 Task: Select editor.action.peek-definition in thegoto location: alternative reference command.
Action: Mouse moved to (12, 603)
Screenshot: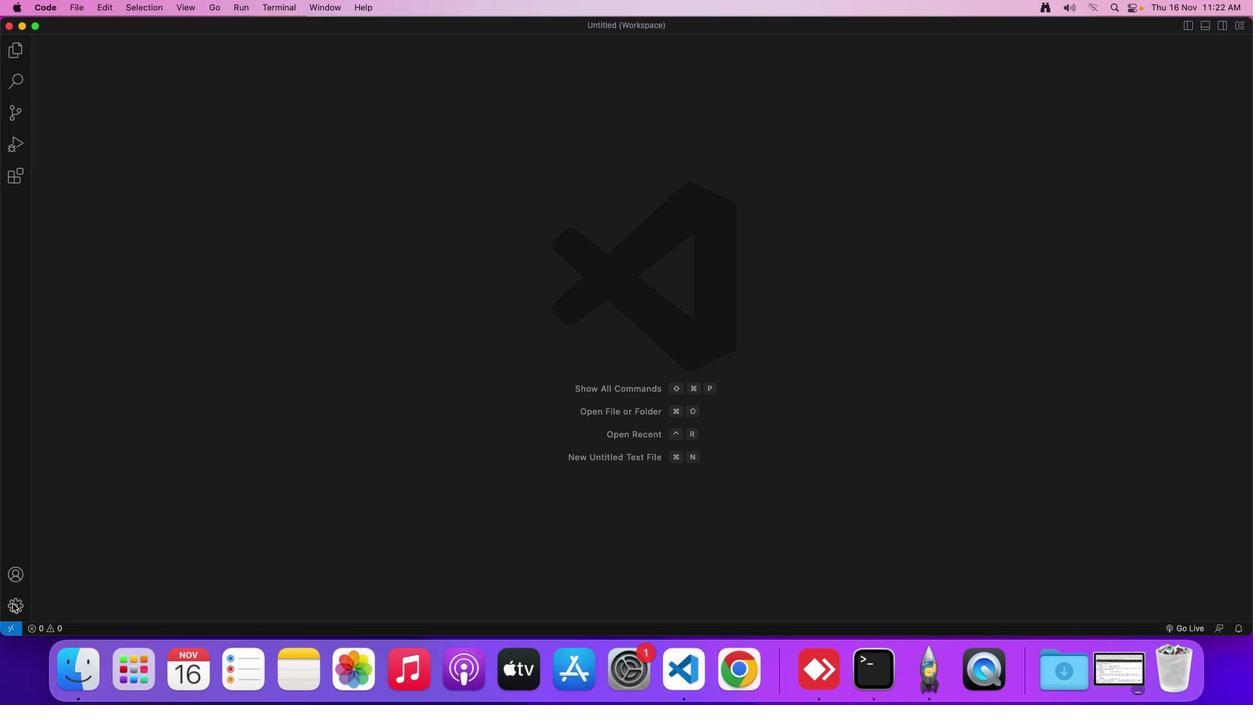 
Action: Mouse pressed left at (12, 603)
Screenshot: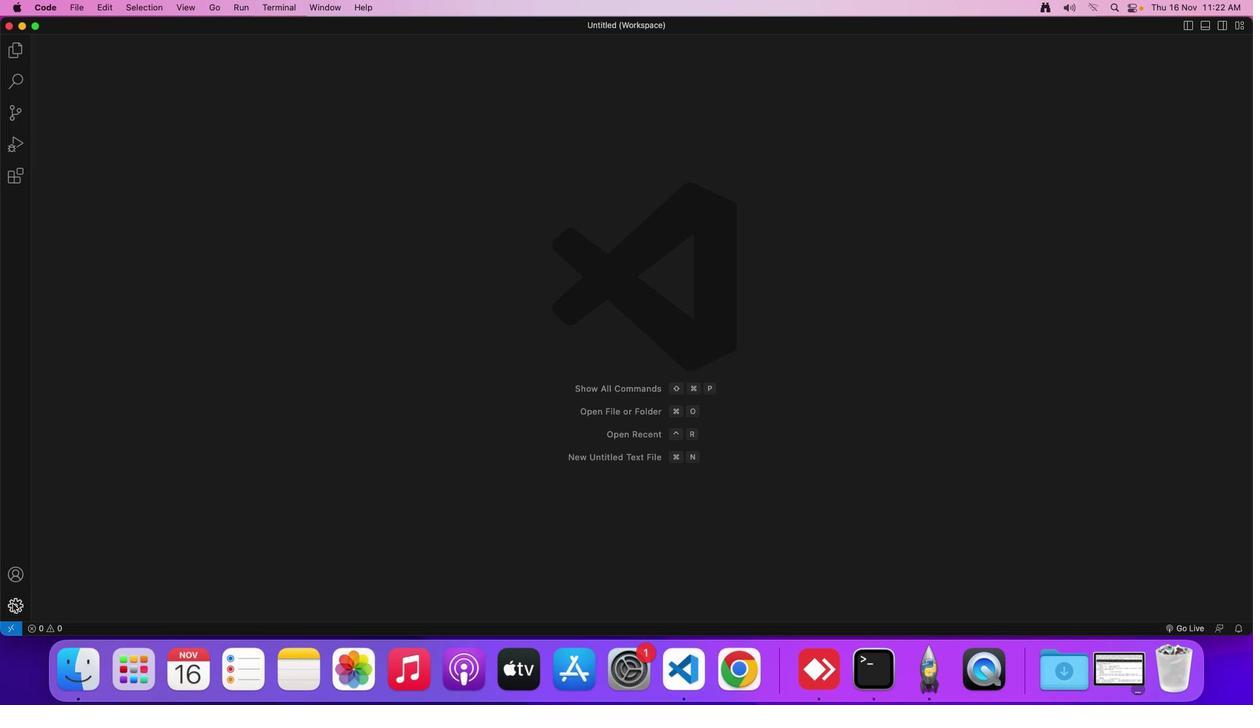 
Action: Mouse moved to (97, 527)
Screenshot: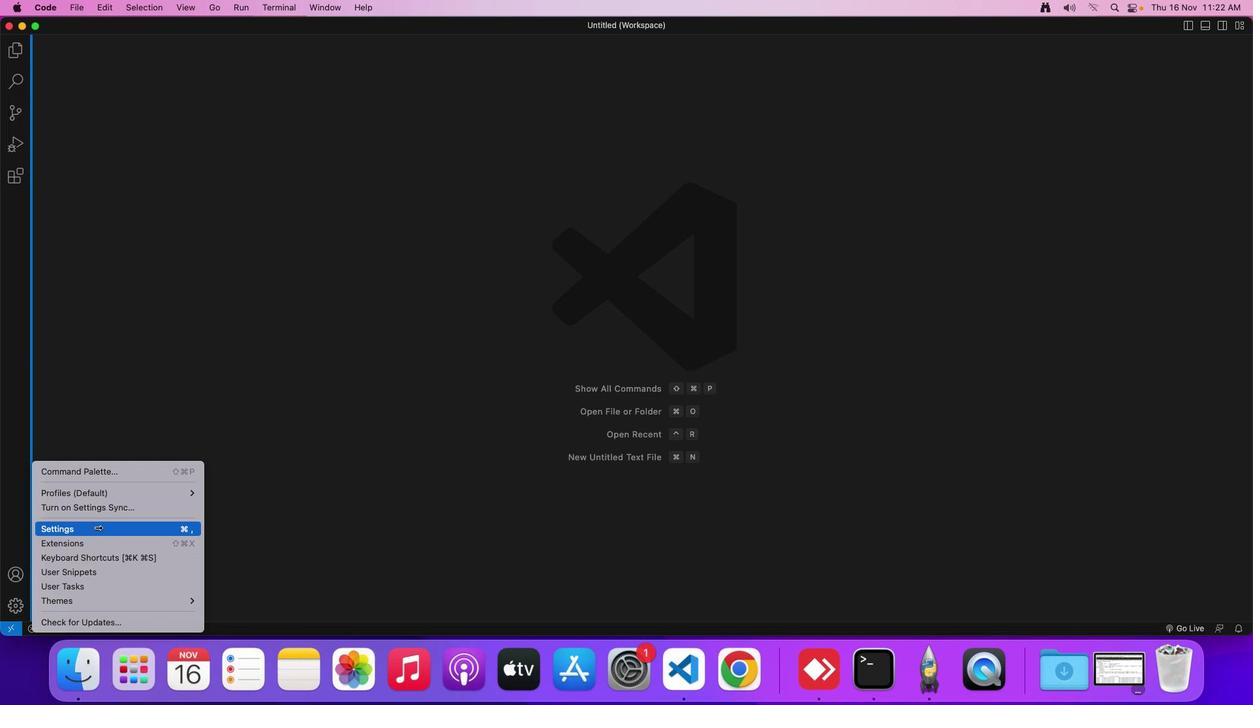 
Action: Mouse pressed left at (97, 527)
Screenshot: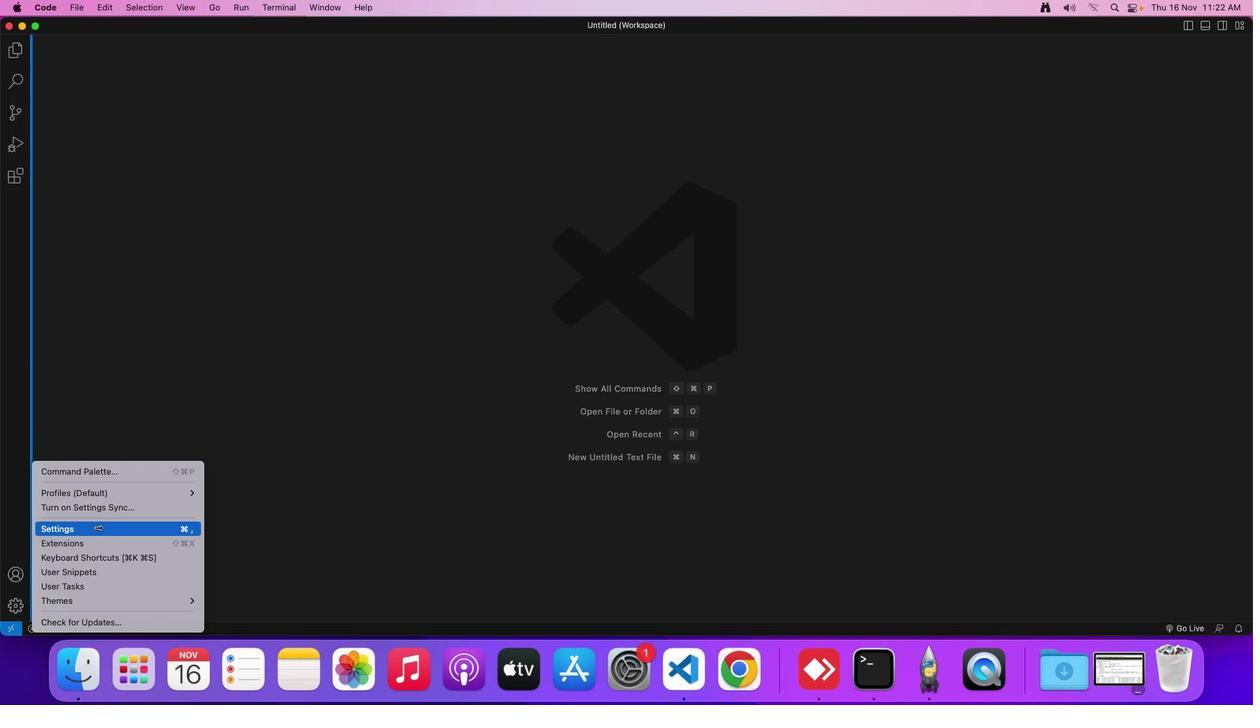 
Action: Mouse moved to (334, 103)
Screenshot: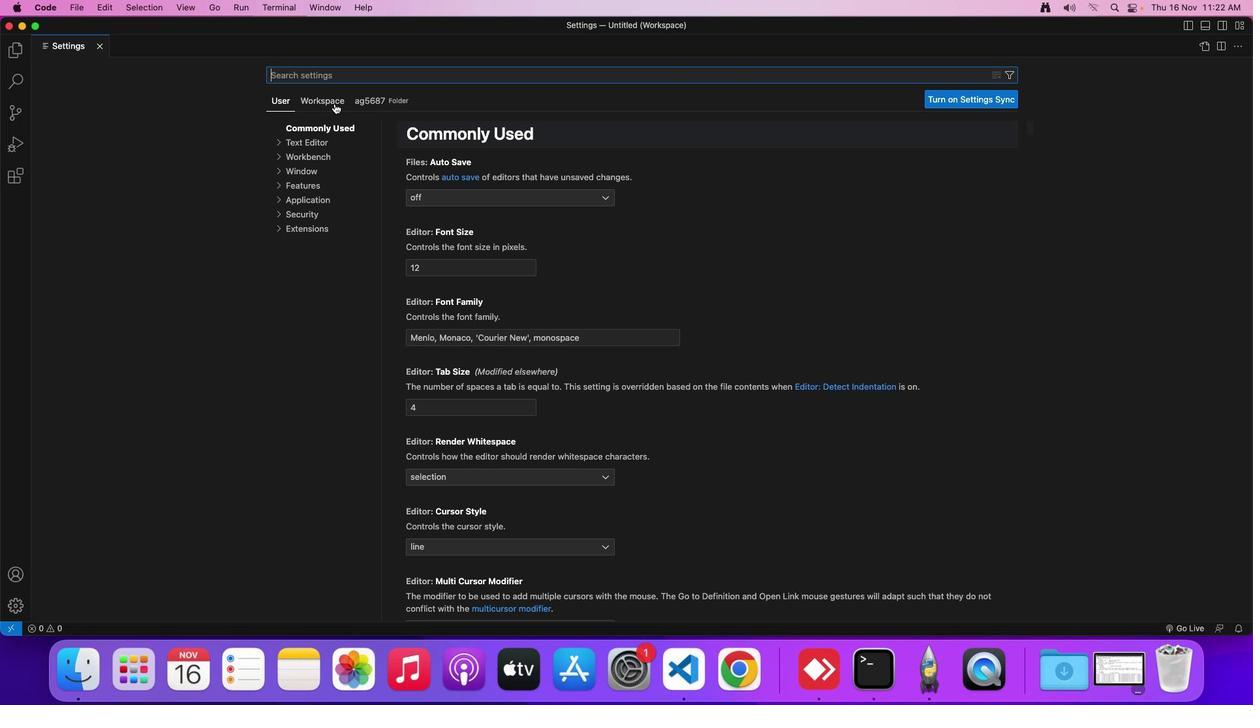 
Action: Mouse pressed left at (334, 103)
Screenshot: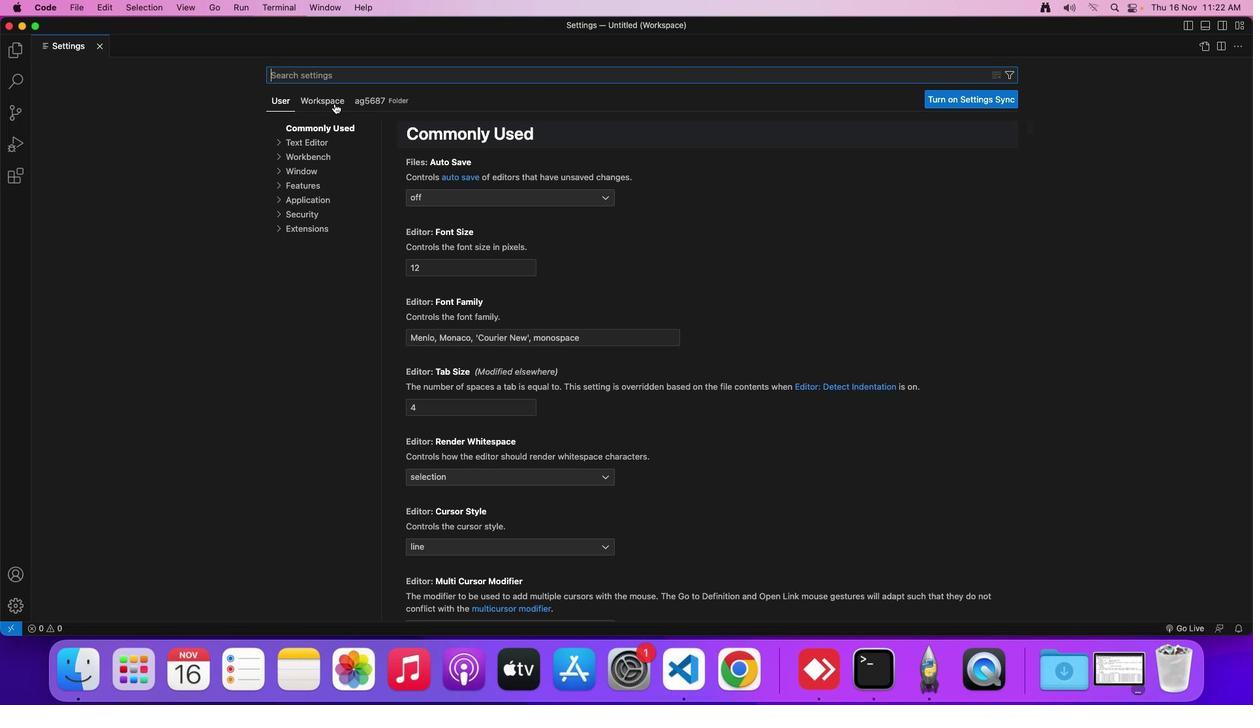 
Action: Mouse moved to (306, 141)
Screenshot: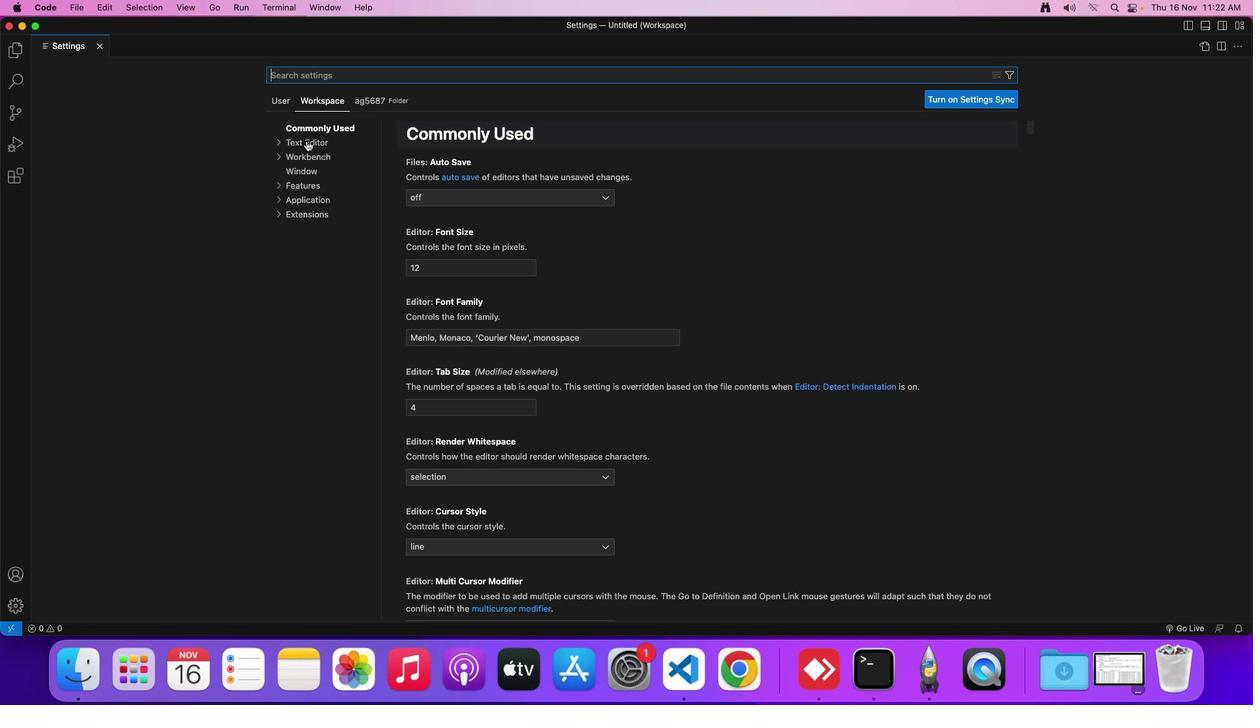 
Action: Mouse pressed left at (306, 141)
Screenshot: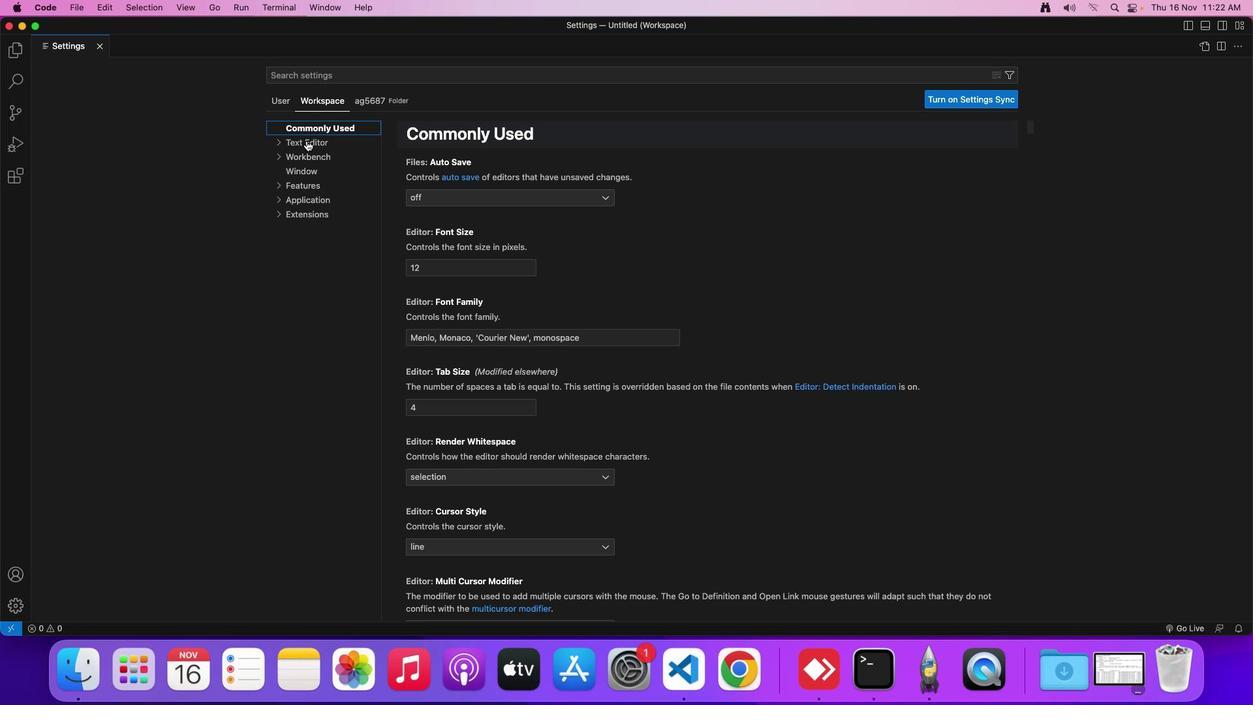 
Action: Mouse moved to (425, 391)
Screenshot: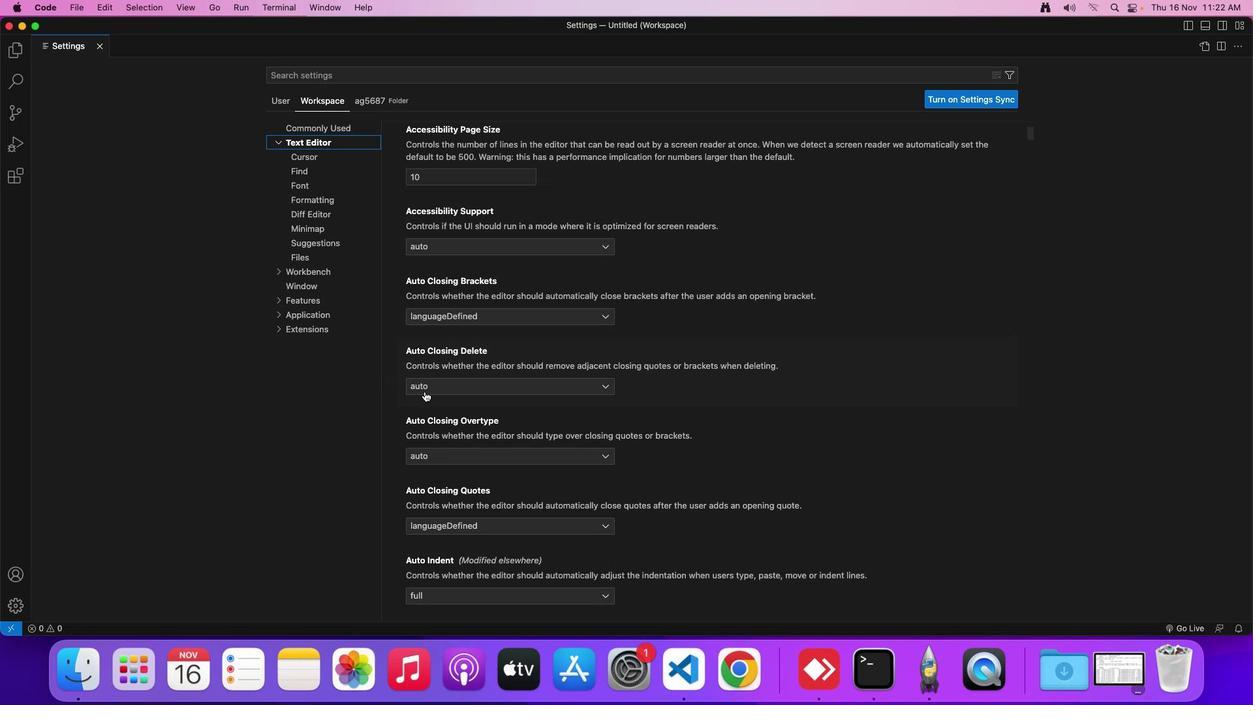 
Action: Mouse scrolled (425, 391) with delta (0, 0)
Screenshot: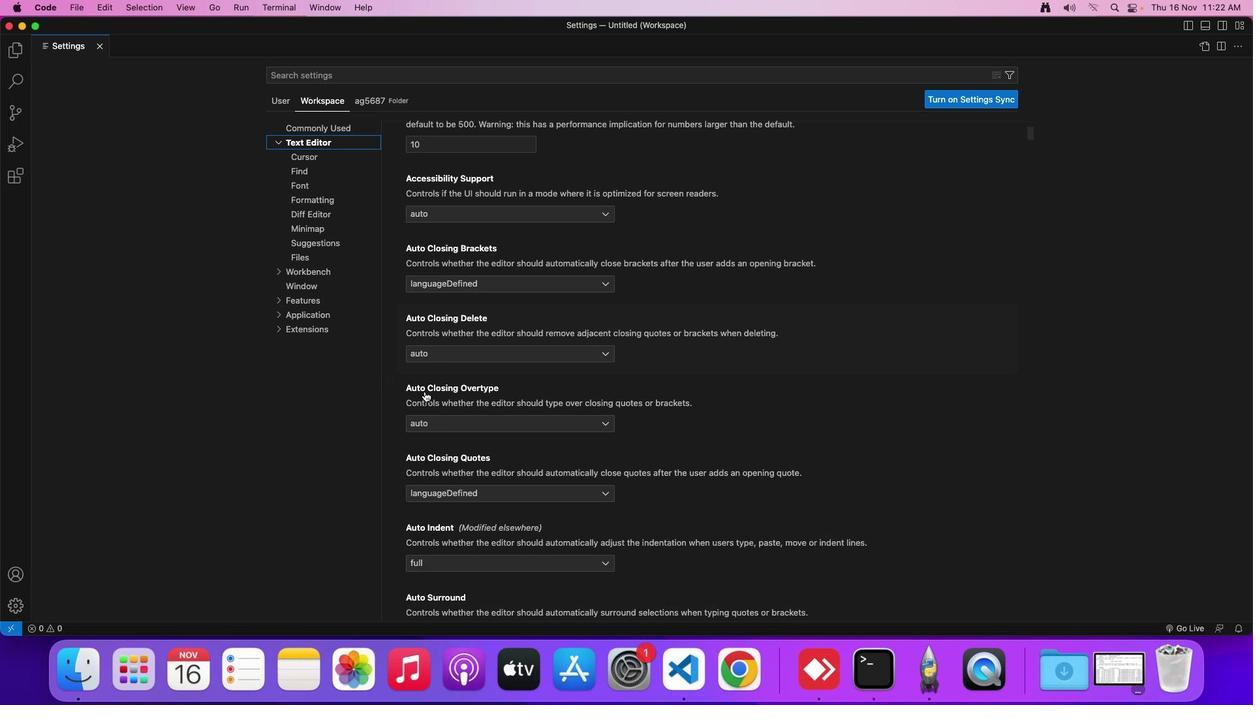 
Action: Mouse scrolled (425, 391) with delta (0, 0)
Screenshot: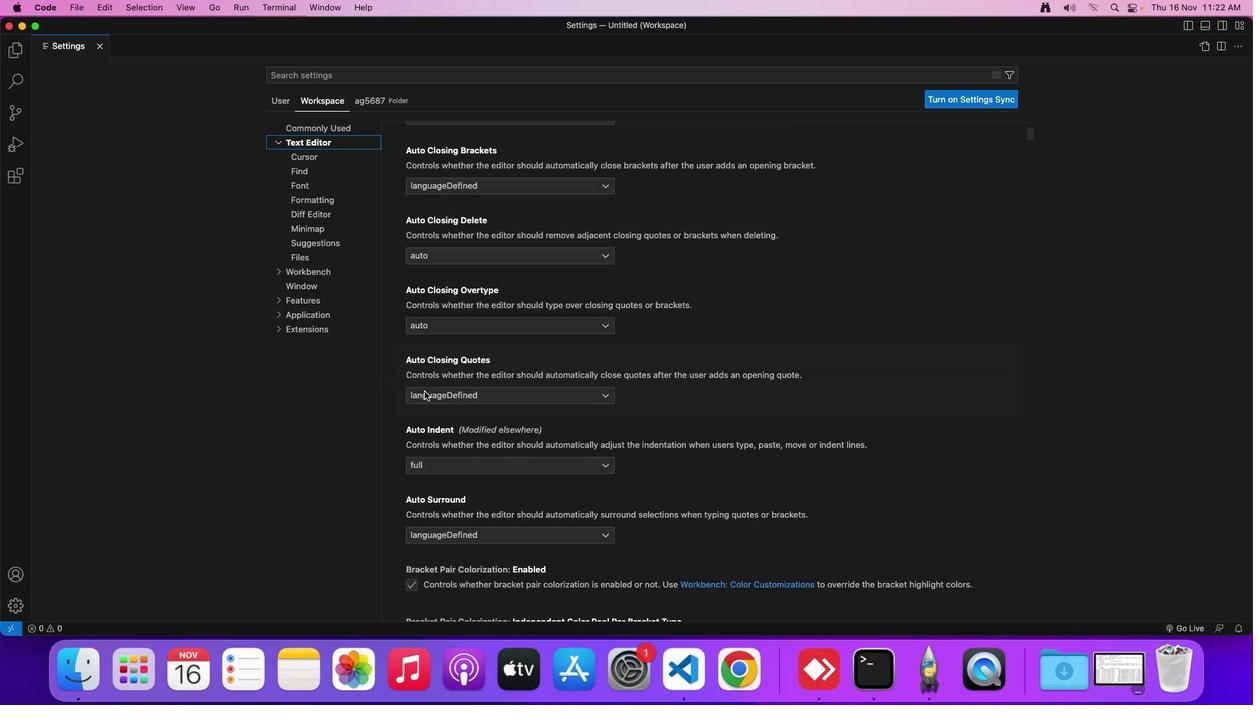 
Action: Mouse scrolled (425, 391) with delta (0, -1)
Screenshot: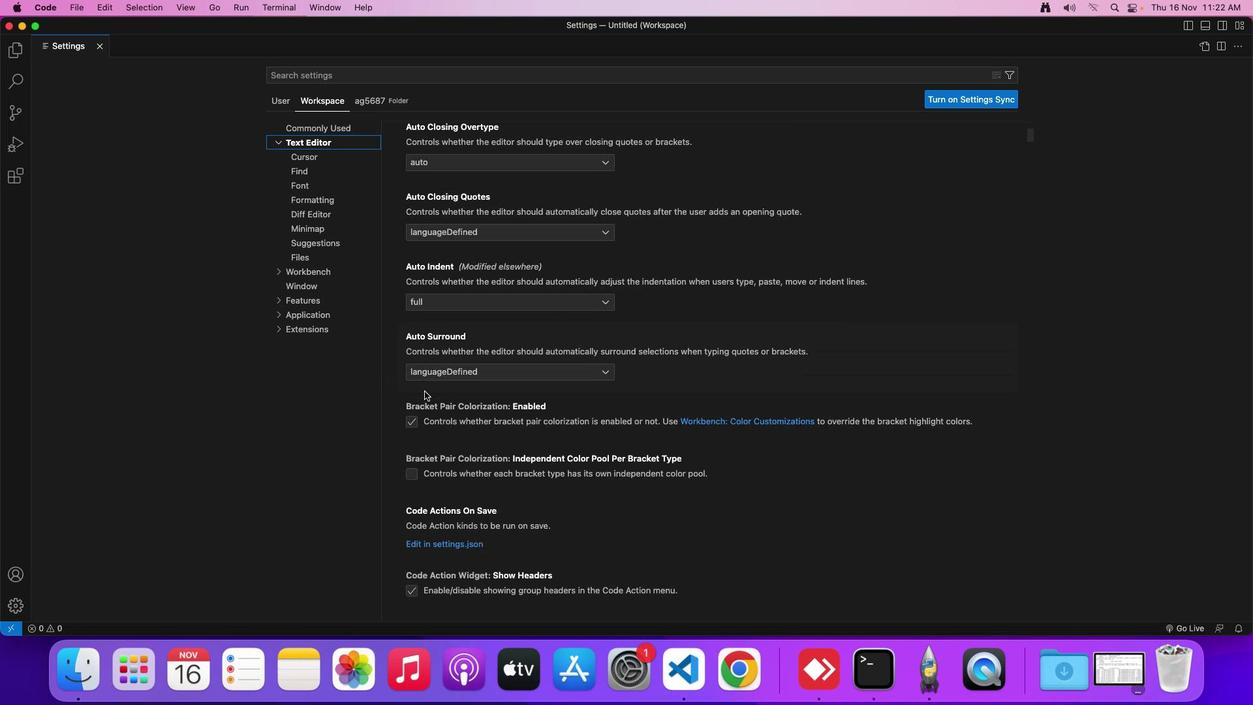 
Action: Mouse scrolled (425, 391) with delta (0, -3)
Screenshot: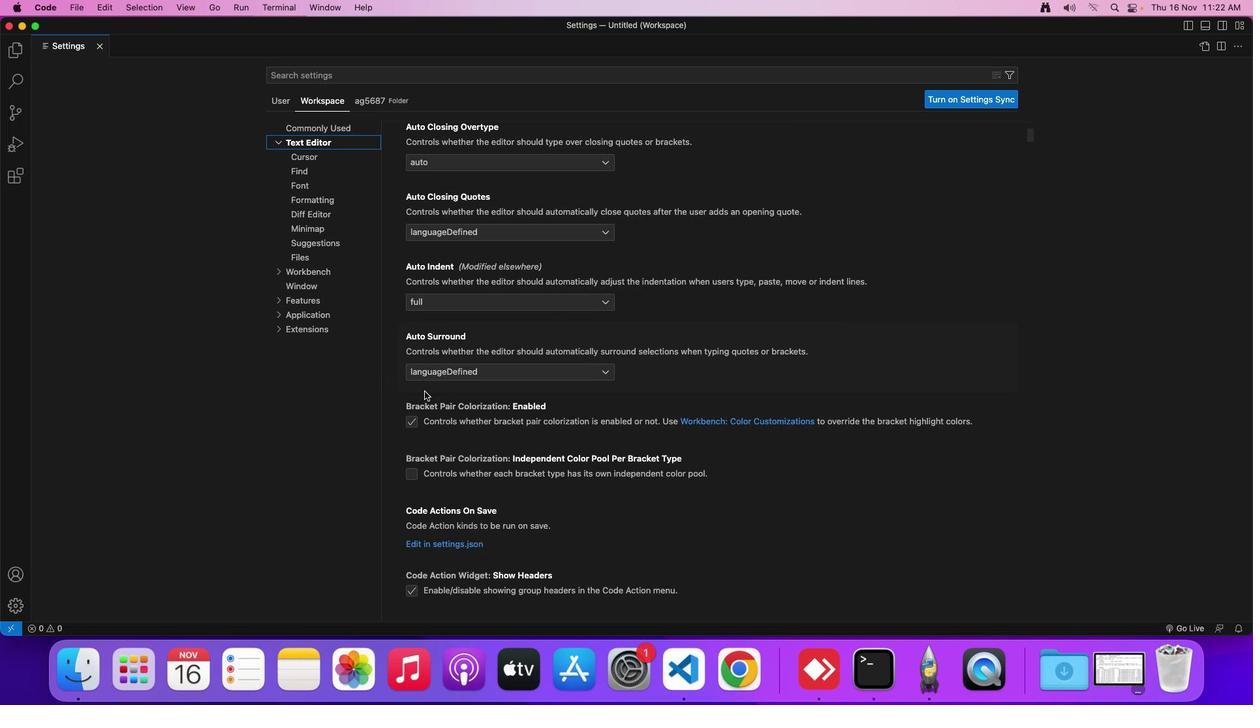 
Action: Mouse scrolled (425, 391) with delta (0, 0)
Screenshot: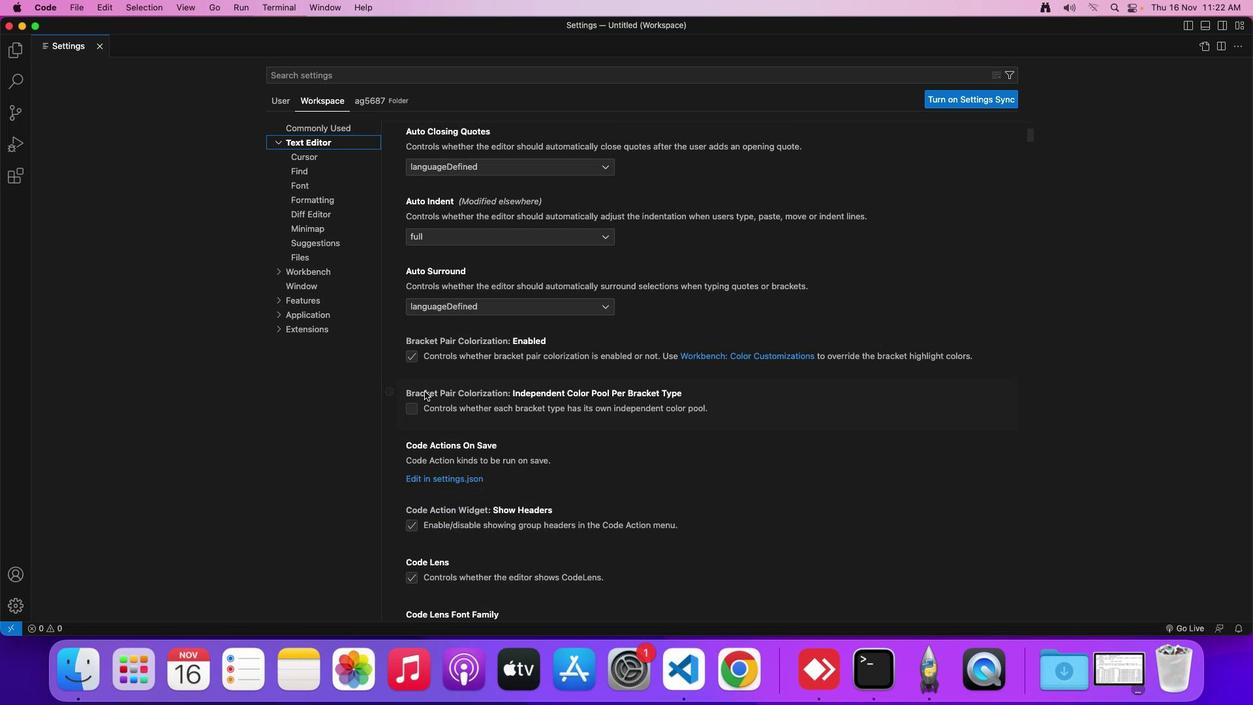 
Action: Mouse scrolled (425, 391) with delta (0, 0)
Screenshot: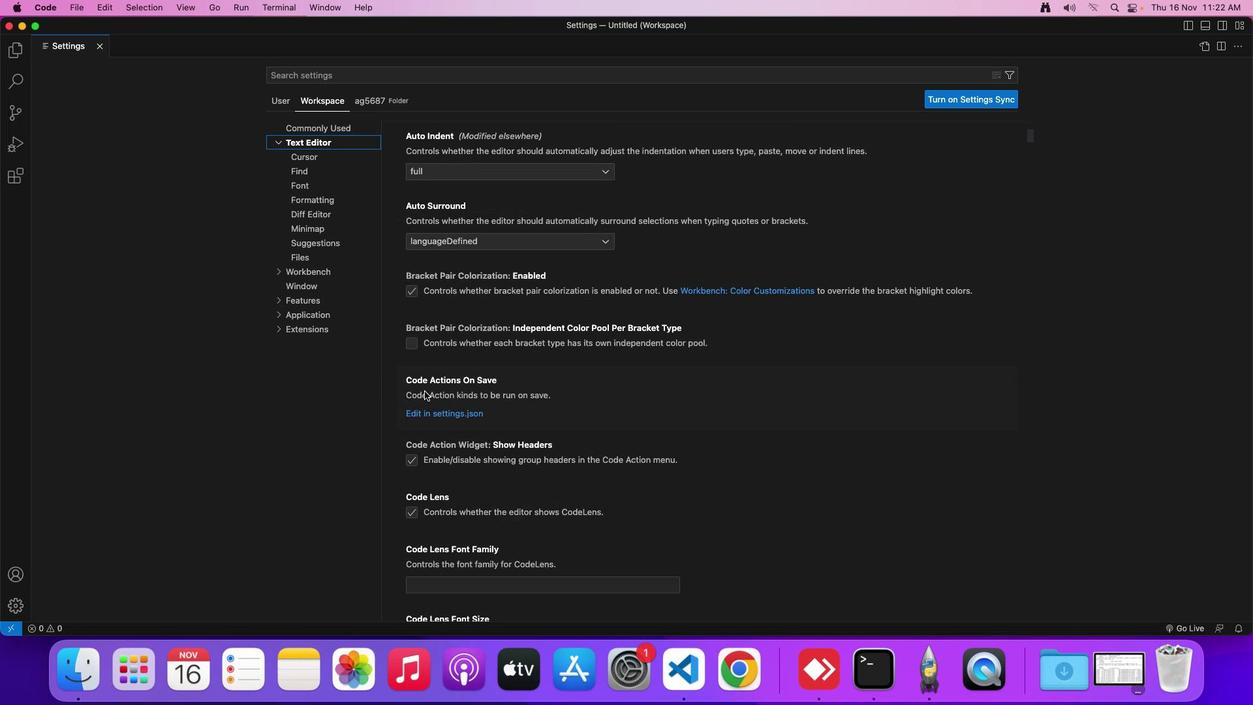 
Action: Mouse scrolled (425, 391) with delta (0, -1)
Screenshot: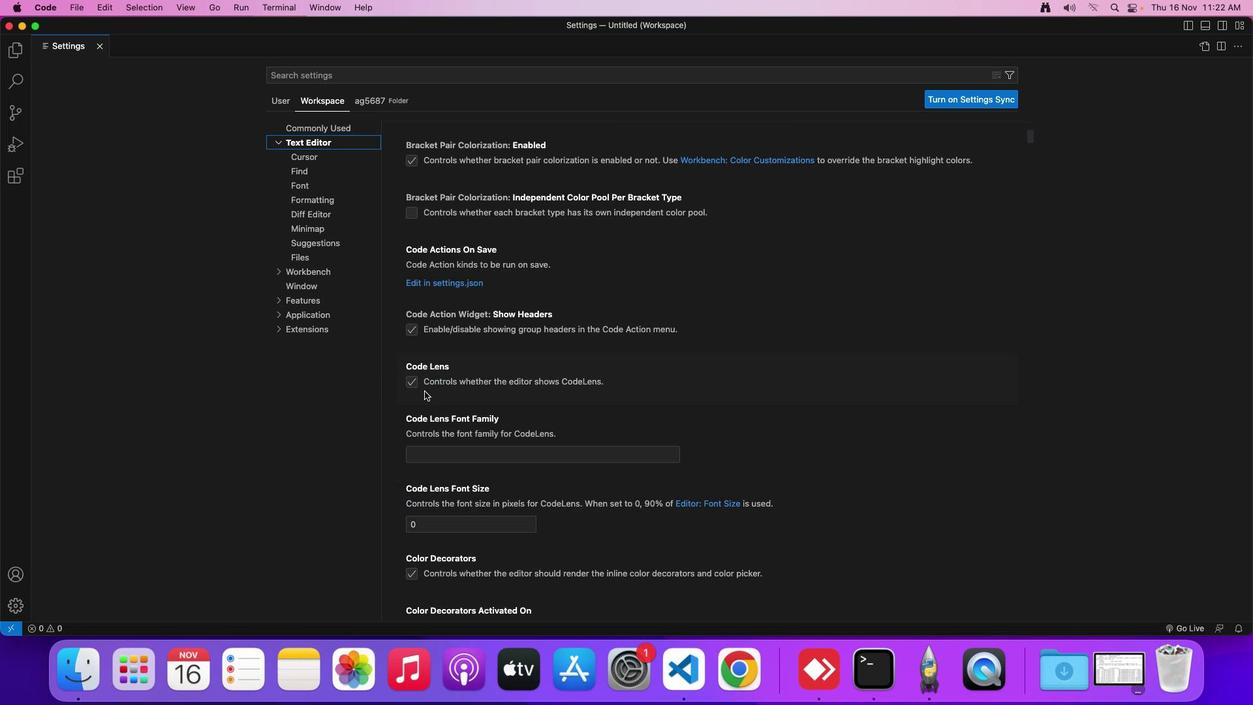 
Action: Mouse scrolled (425, 391) with delta (0, -2)
Screenshot: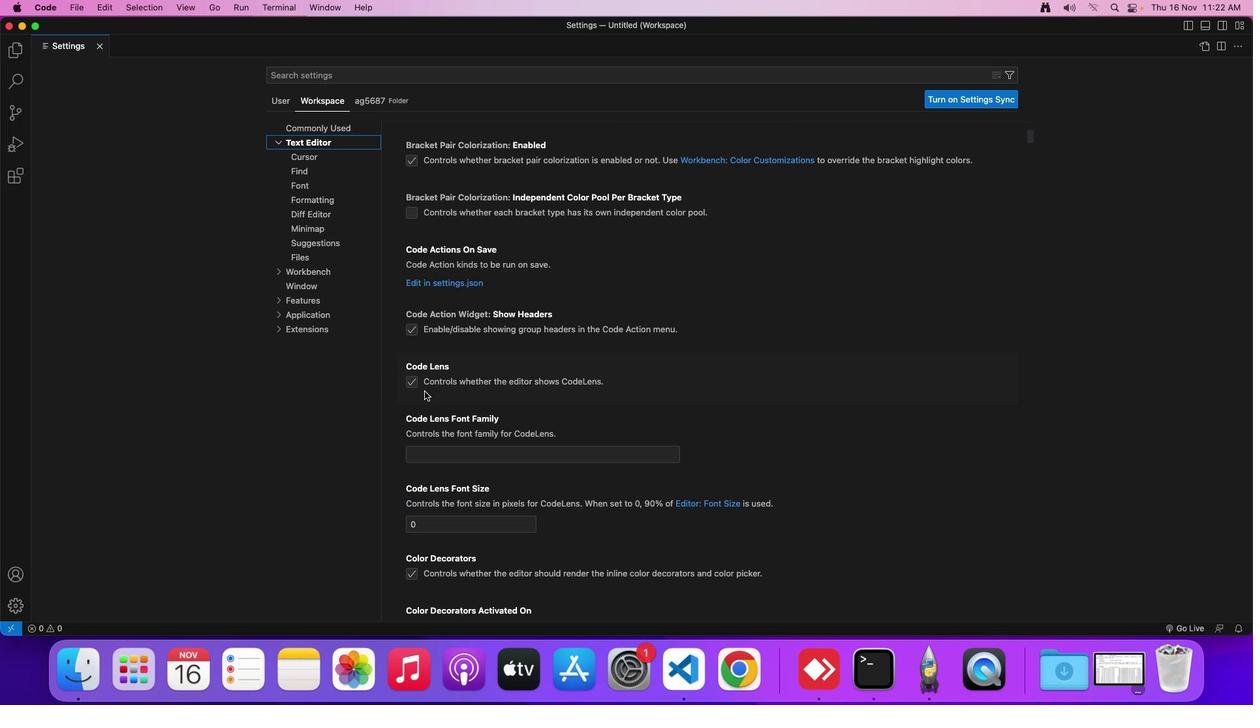 
Action: Mouse moved to (395, 405)
Screenshot: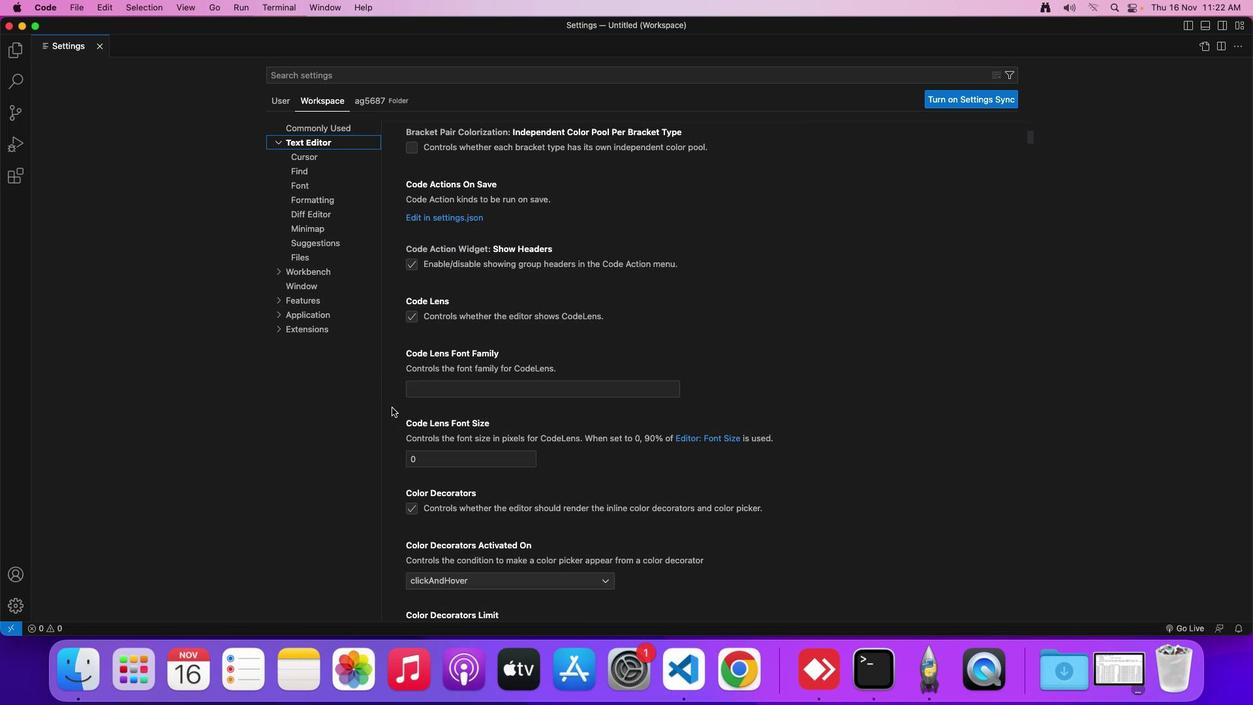 
Action: Mouse scrolled (395, 405) with delta (0, 0)
Screenshot: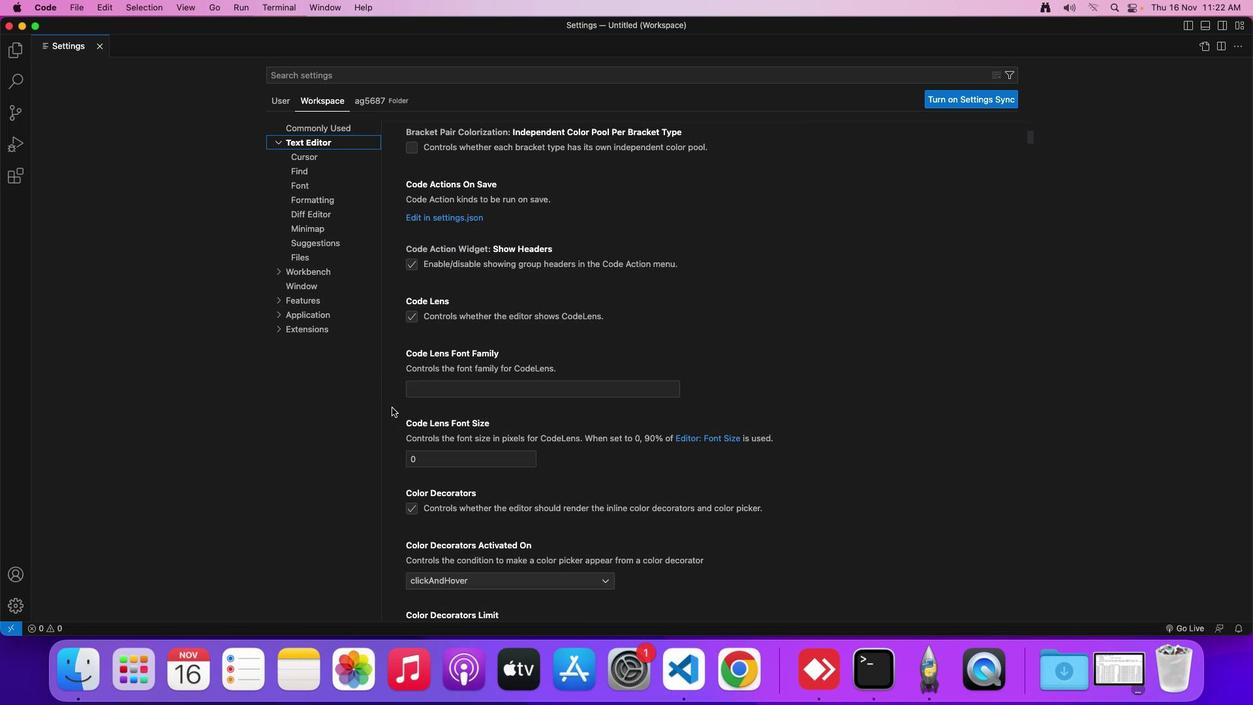
Action: Mouse moved to (395, 406)
Screenshot: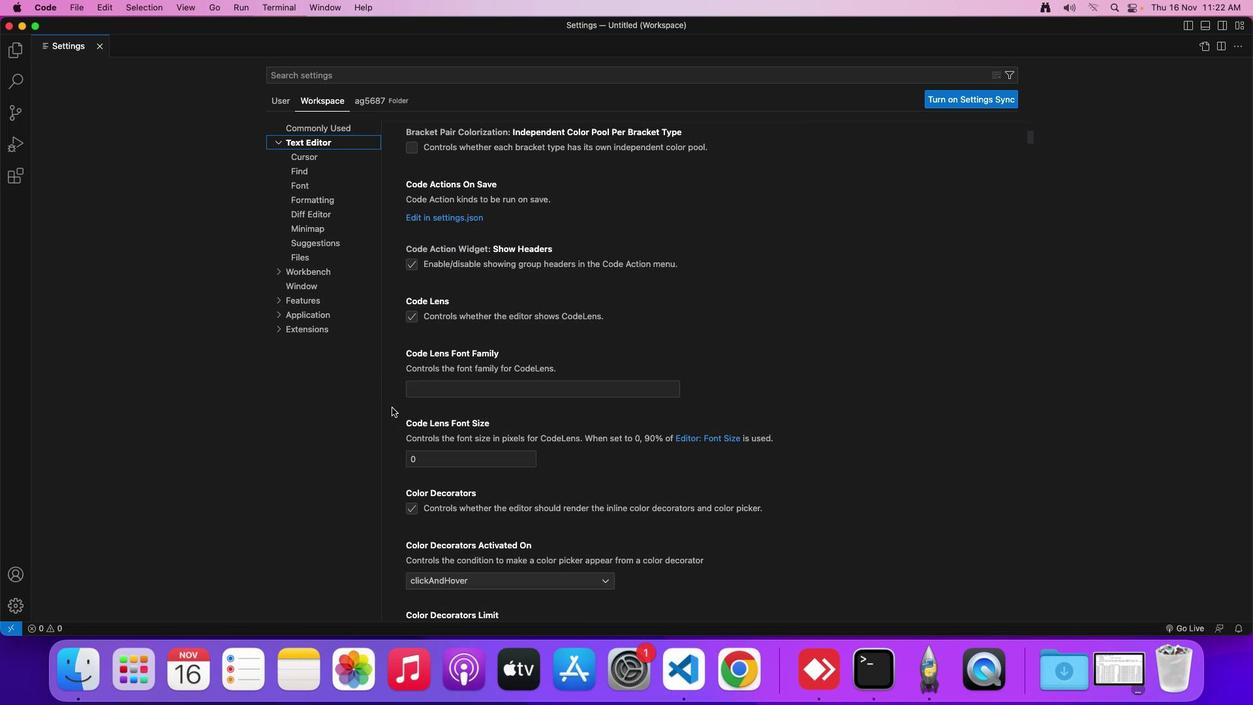 
Action: Mouse scrolled (395, 406) with delta (0, 0)
Screenshot: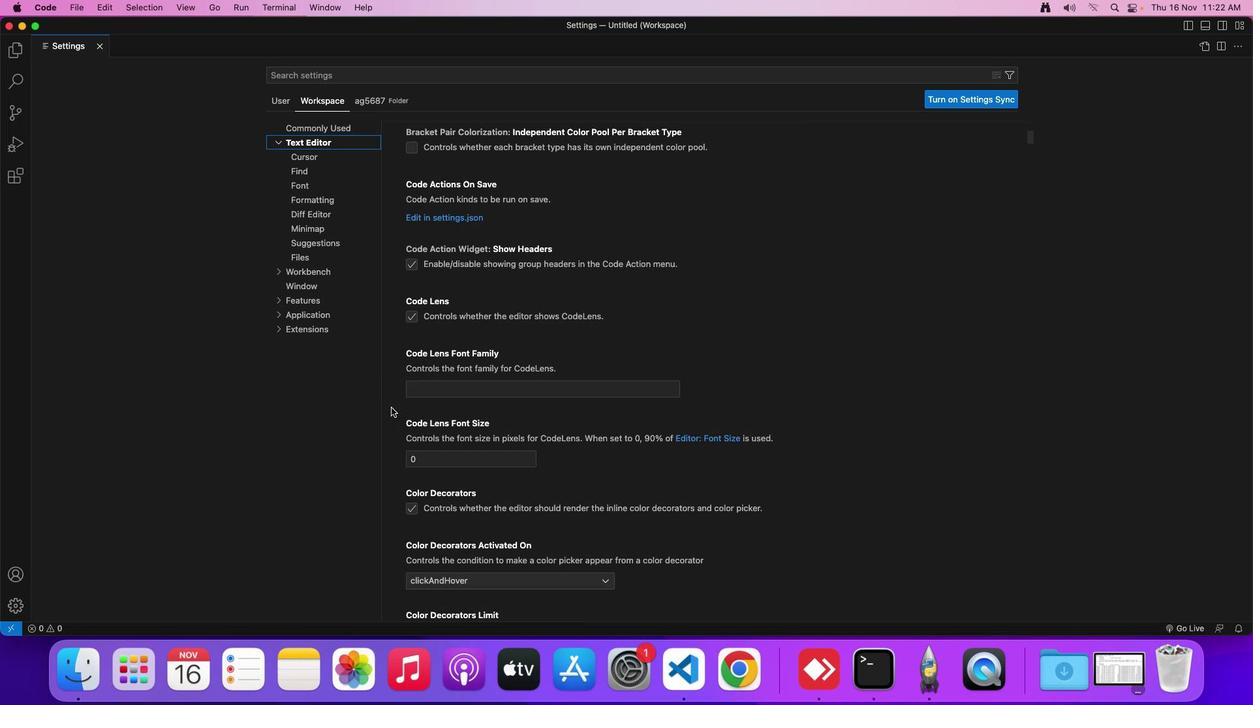 
Action: Mouse moved to (391, 408)
Screenshot: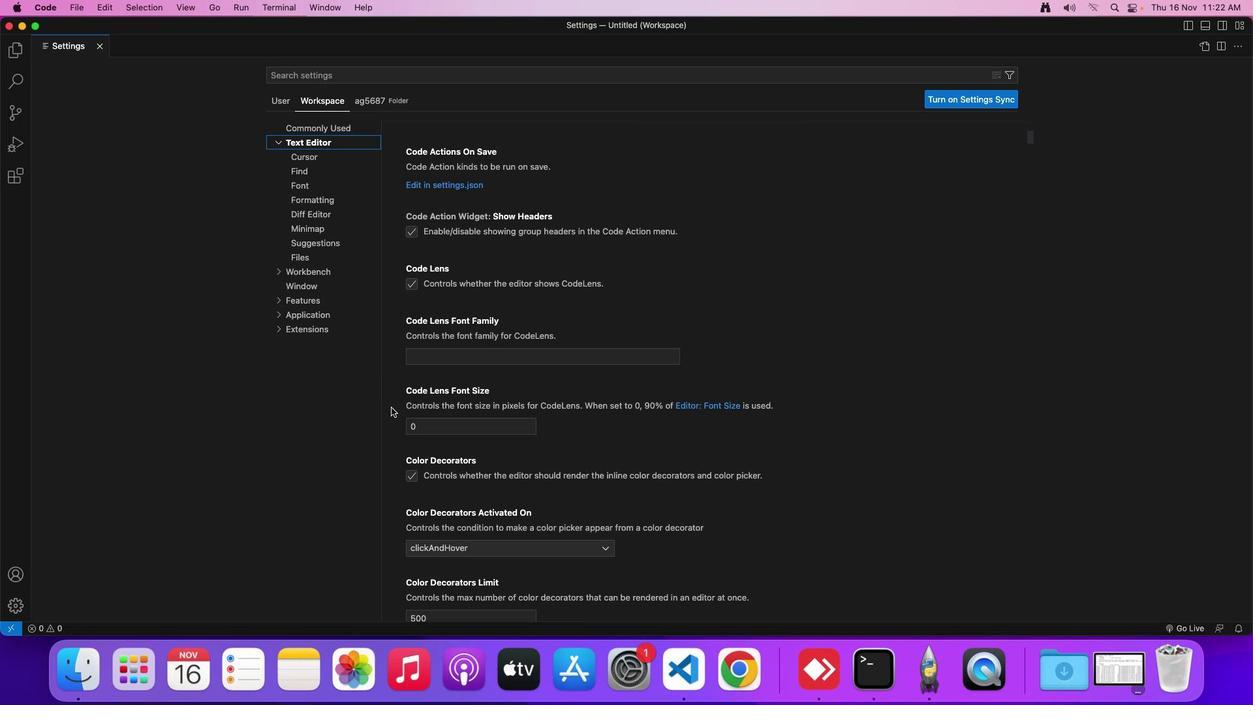 
Action: Mouse scrolled (391, 408) with delta (0, 0)
Screenshot: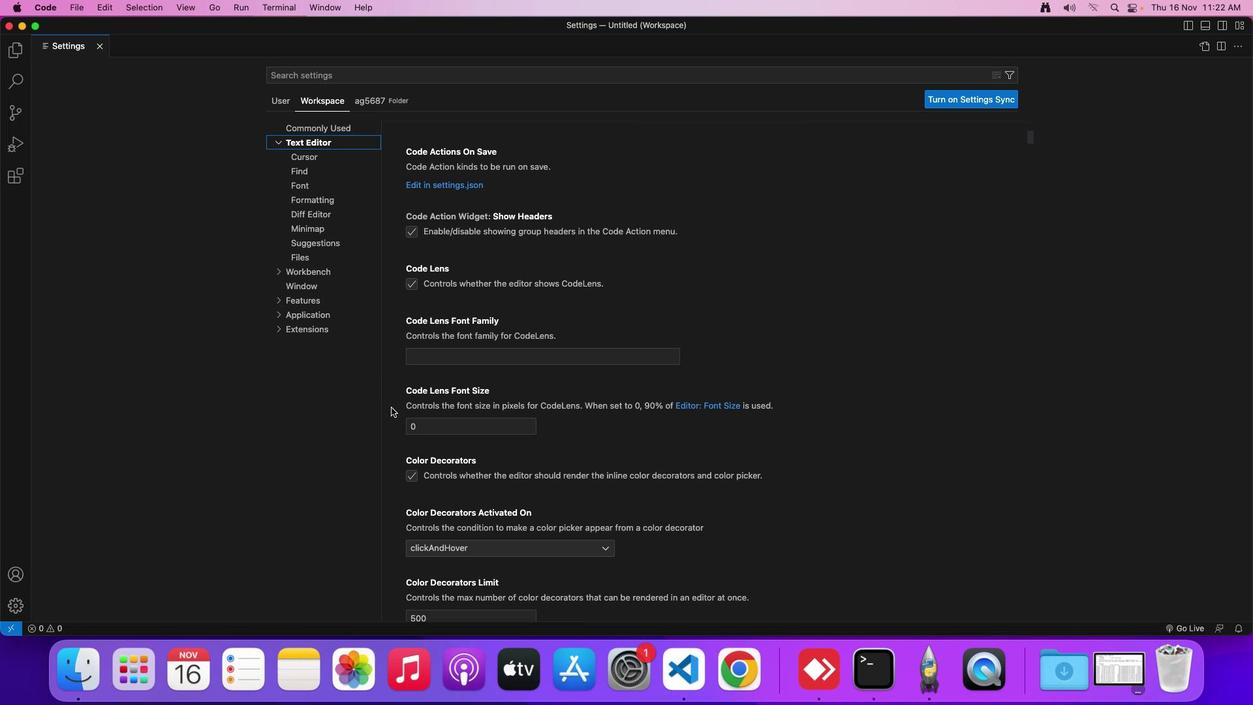 
Action: Mouse moved to (395, 409)
Screenshot: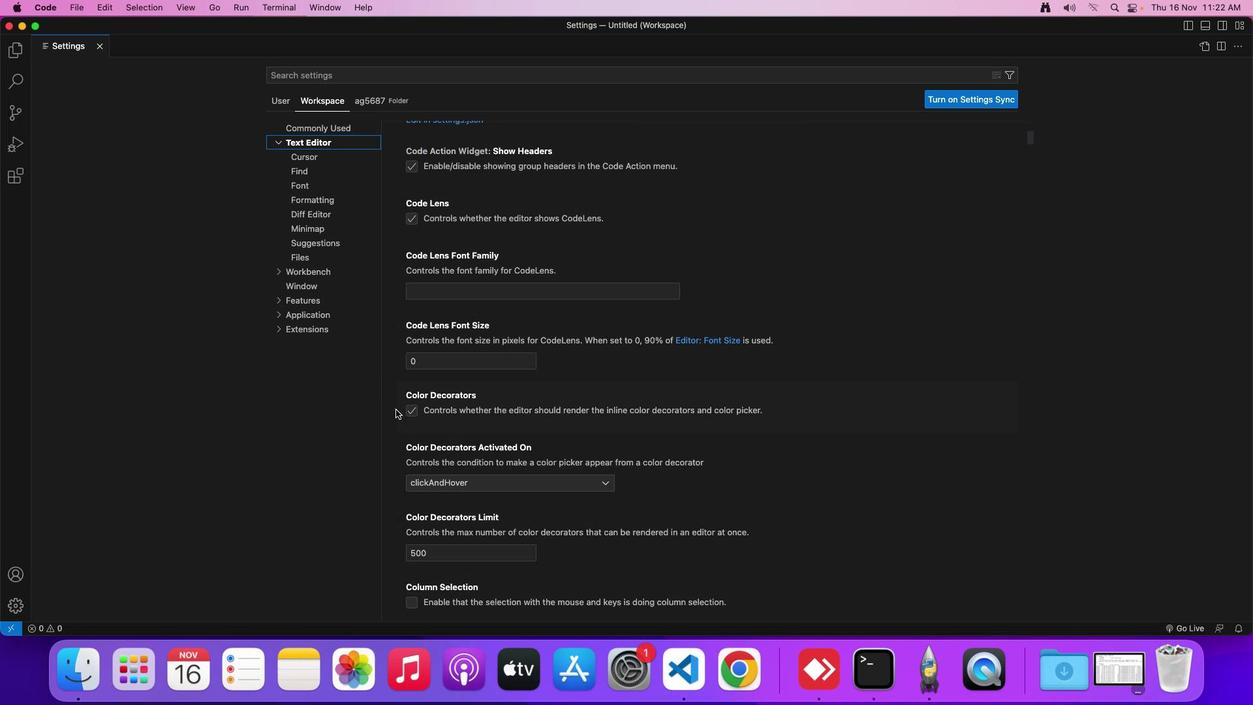 
Action: Mouse scrolled (395, 409) with delta (0, 0)
Screenshot: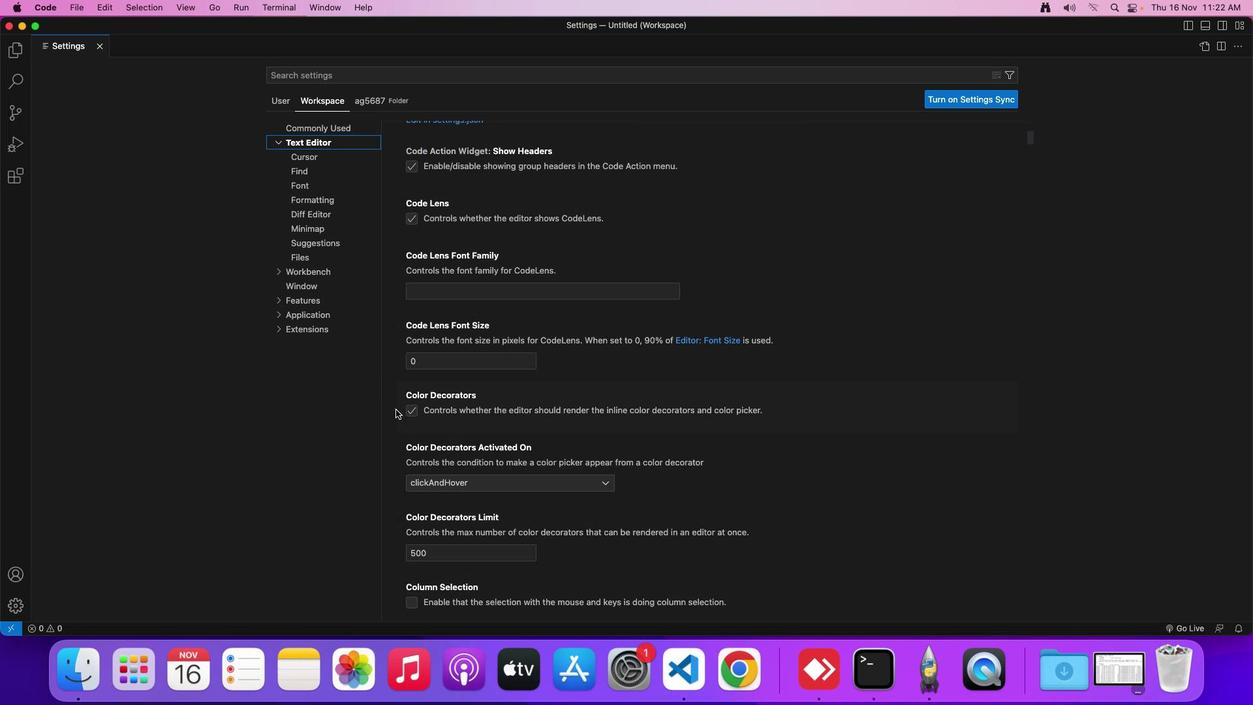 
Action: Mouse moved to (396, 410)
Screenshot: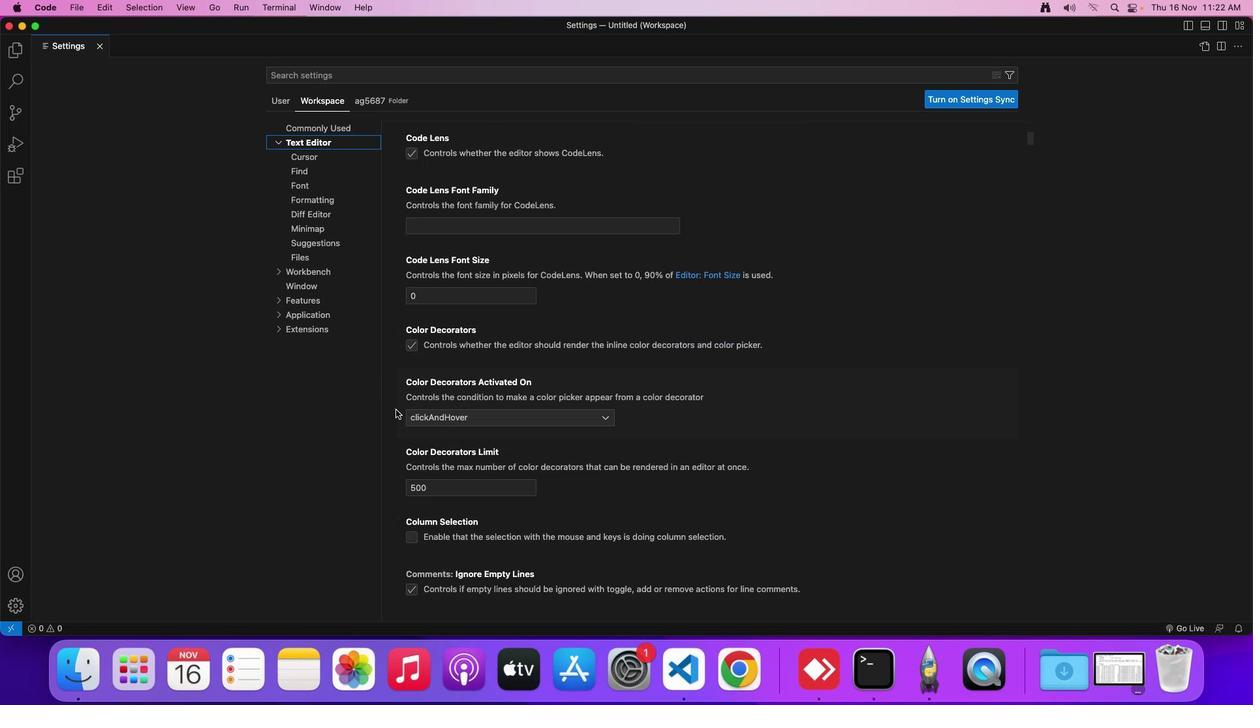 
Action: Mouse scrolled (396, 410) with delta (0, 0)
Screenshot: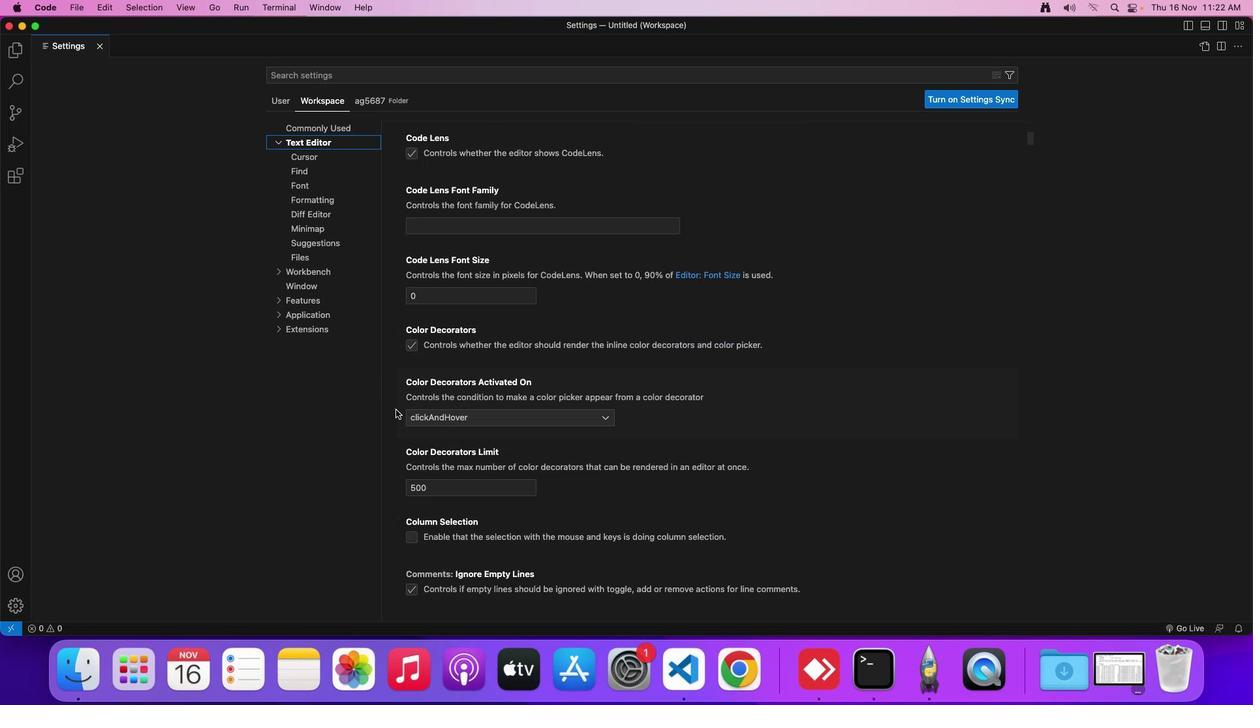 
Action: Mouse moved to (396, 410)
Screenshot: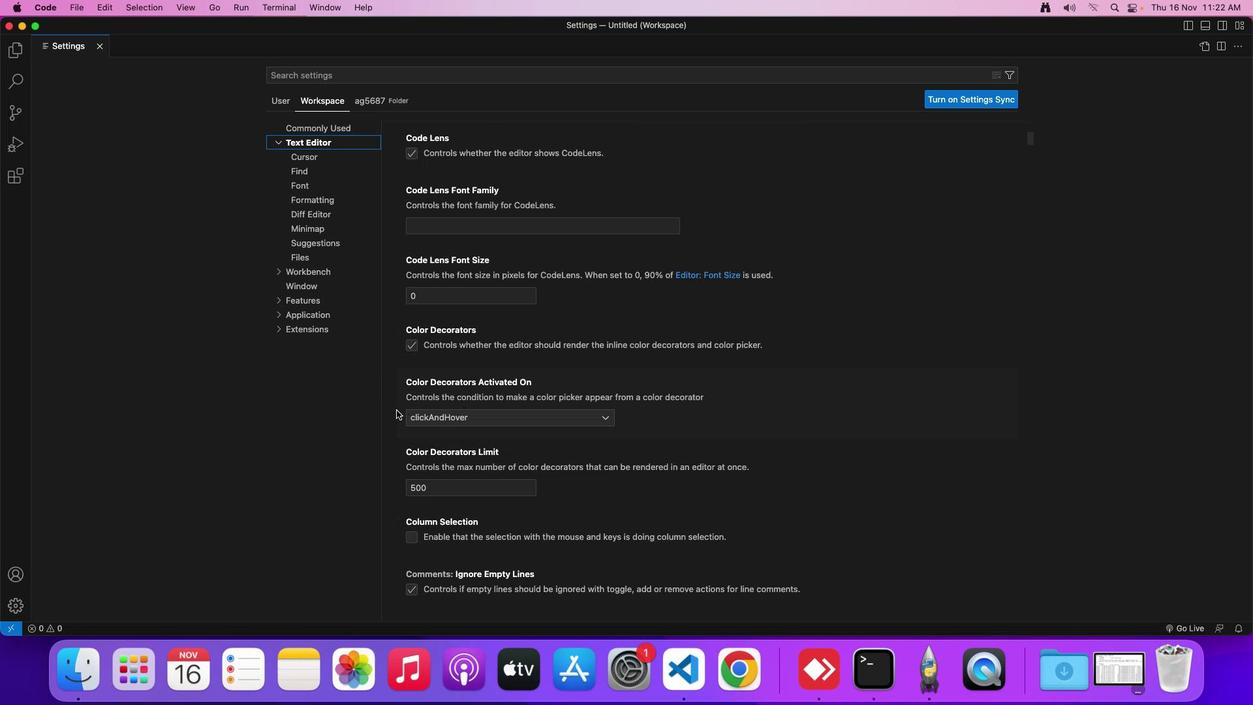 
Action: Mouse scrolled (396, 410) with delta (0, -1)
Screenshot: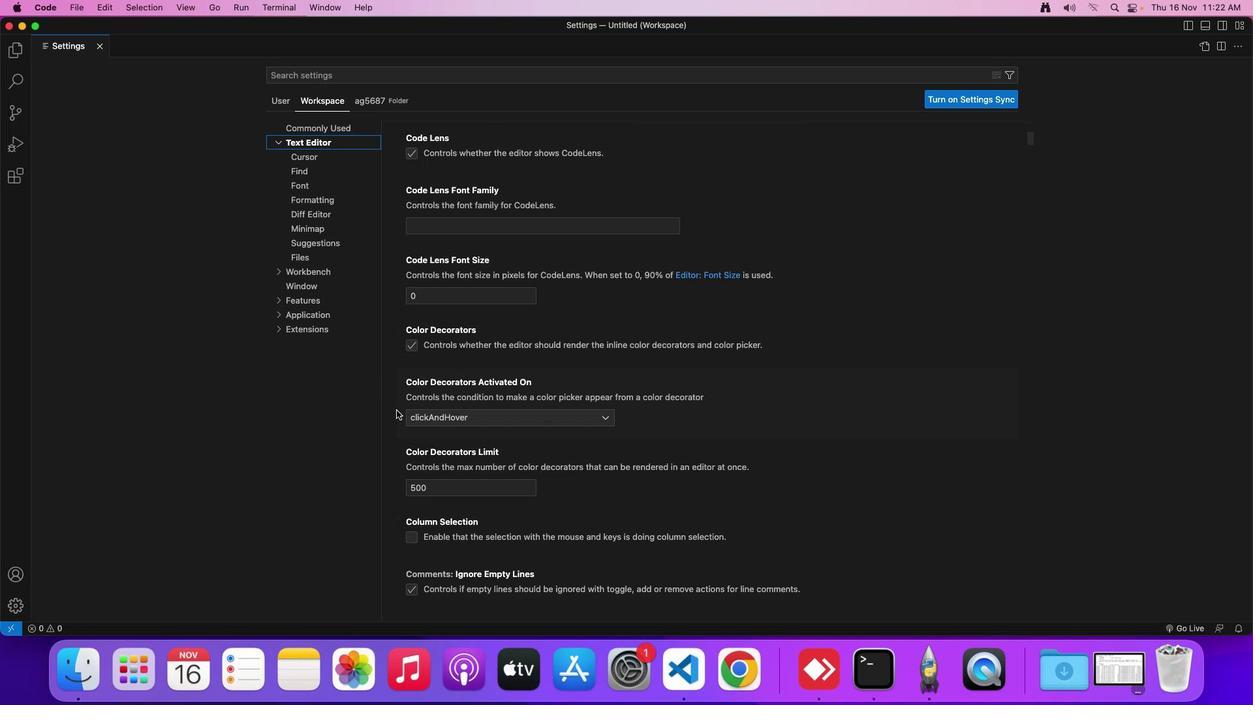 
Action: Mouse moved to (432, 425)
Screenshot: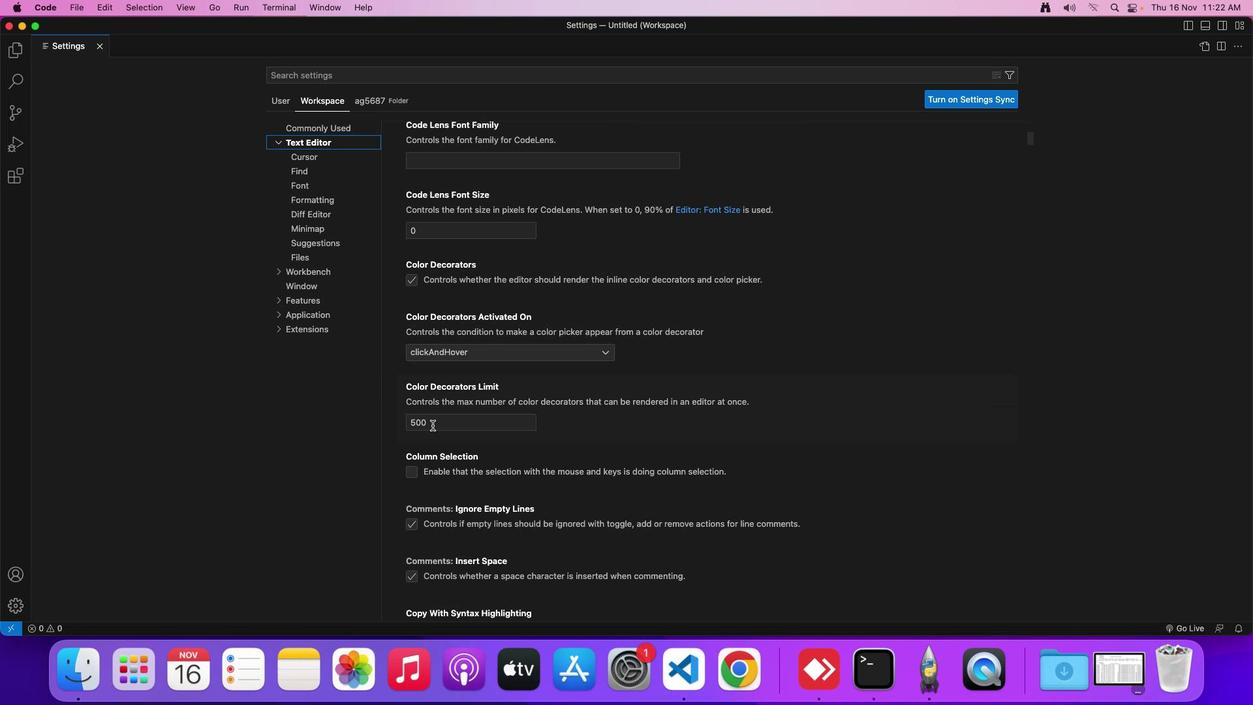 
Action: Mouse scrolled (432, 425) with delta (0, 0)
Screenshot: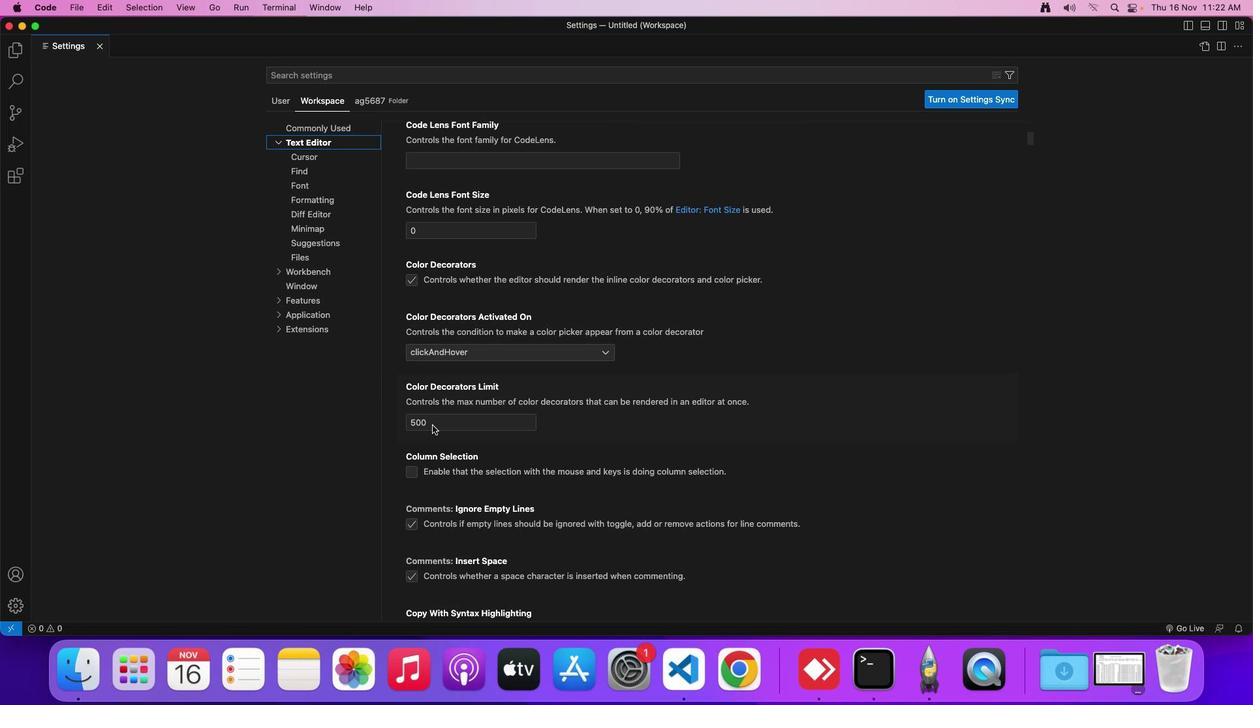 
Action: Mouse scrolled (432, 425) with delta (0, 0)
Screenshot: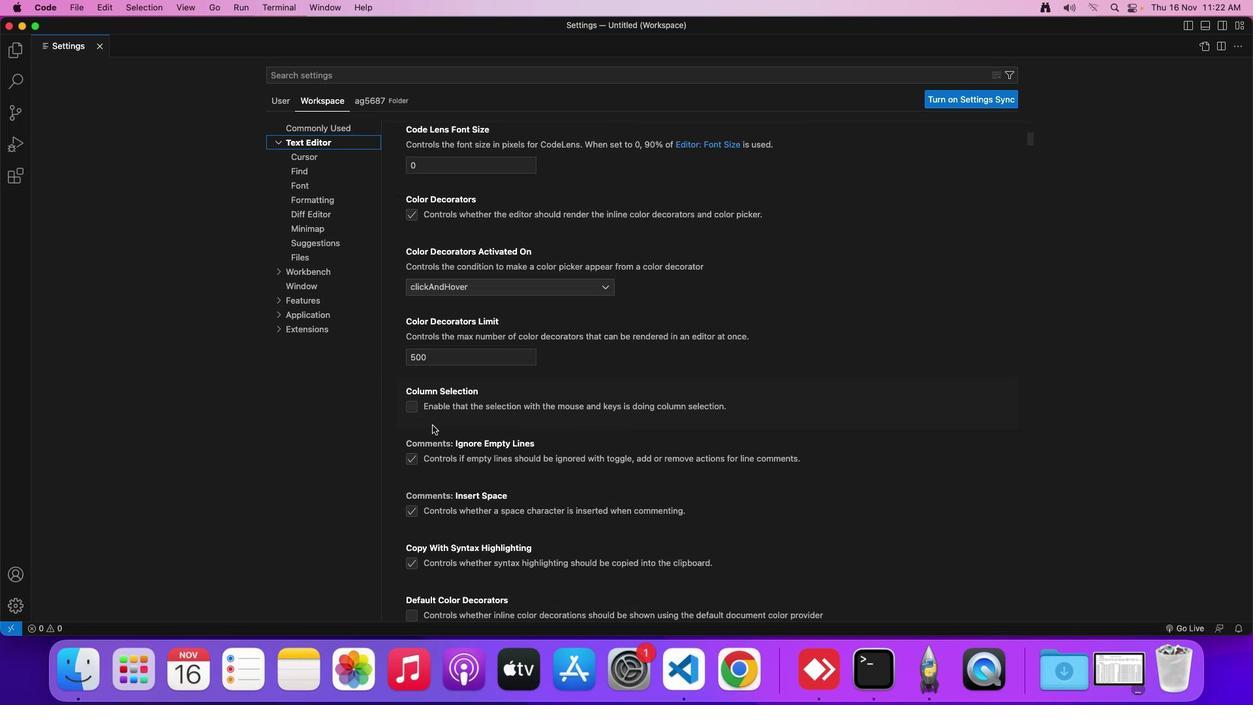 
Action: Mouse scrolled (432, 425) with delta (0, -1)
Screenshot: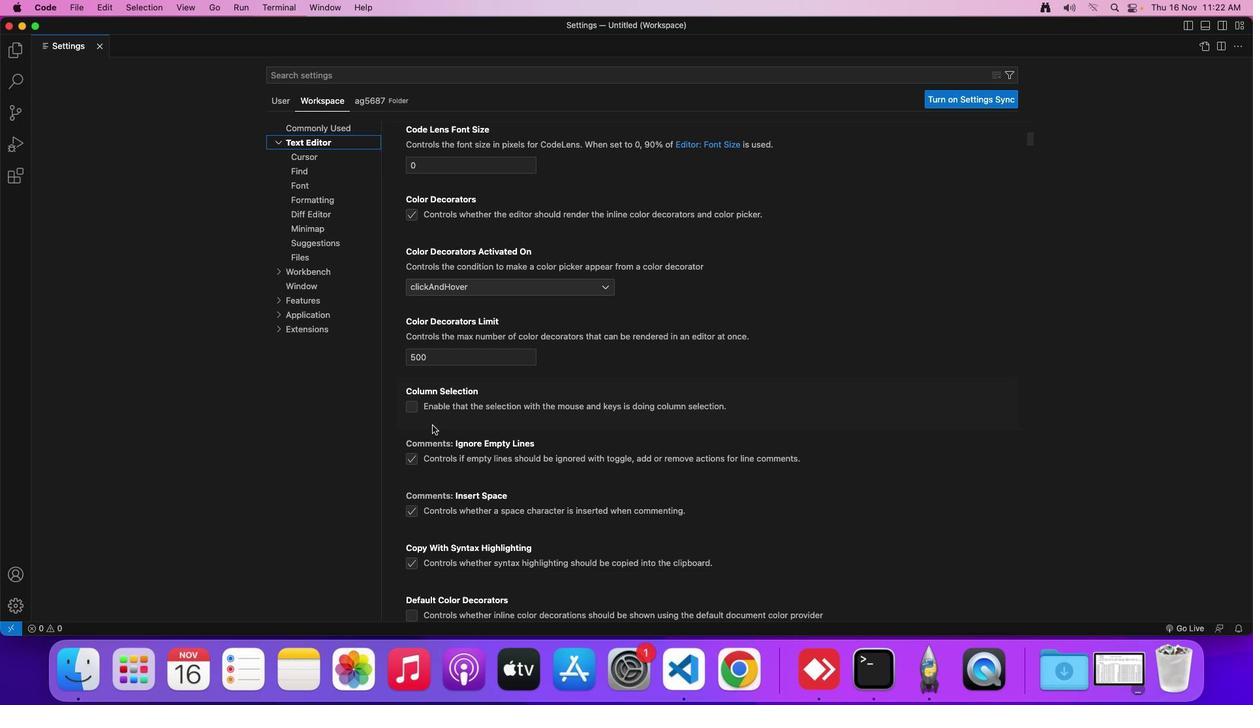 
Action: Mouse moved to (434, 425)
Screenshot: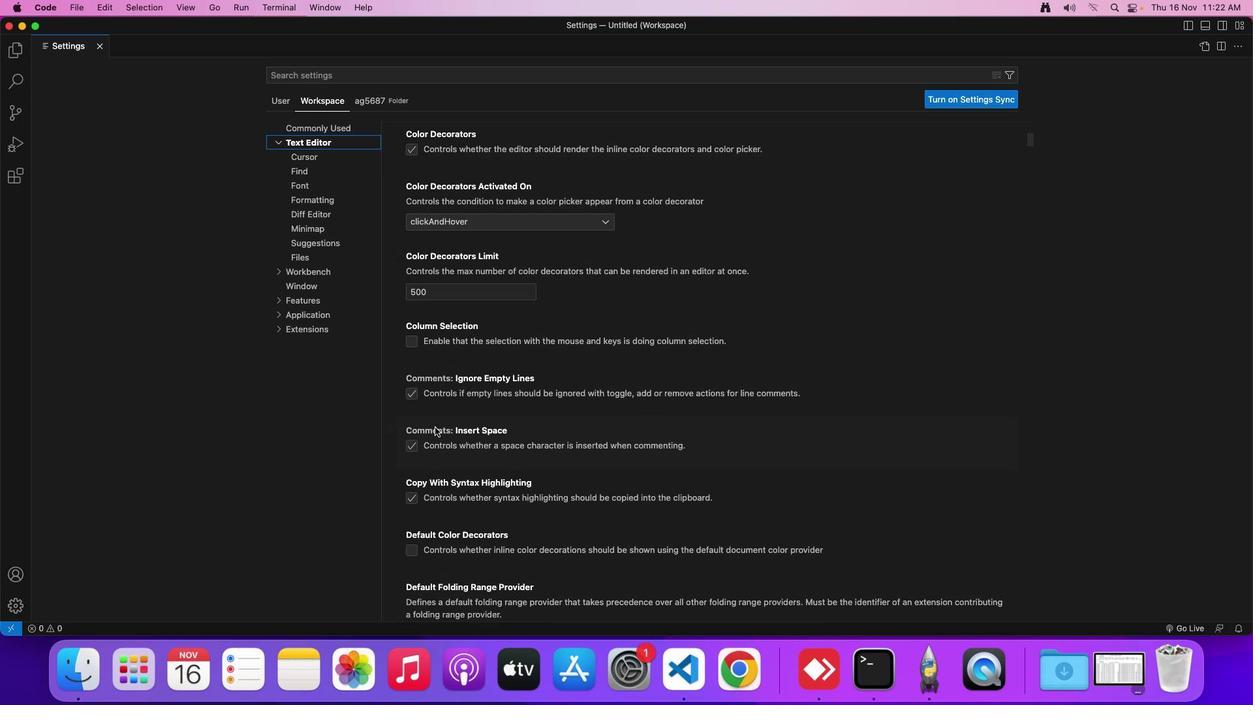 
Action: Mouse scrolled (434, 425) with delta (0, 0)
Screenshot: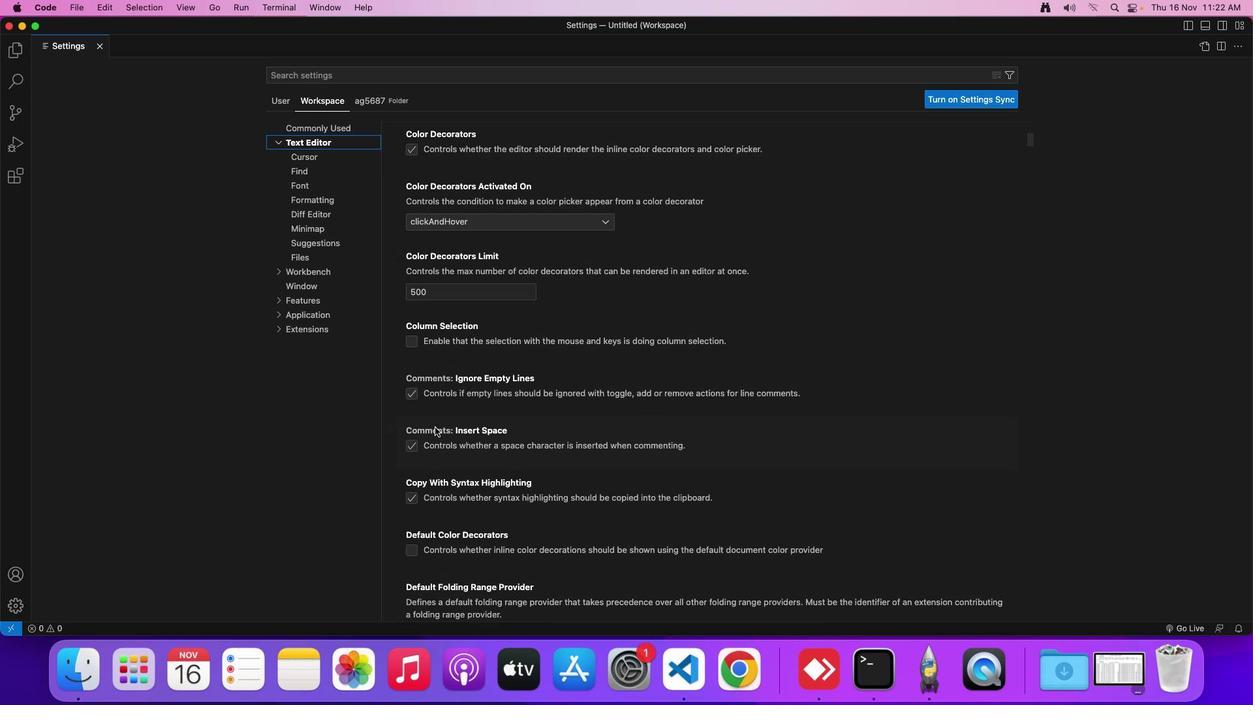 
Action: Mouse moved to (434, 426)
Screenshot: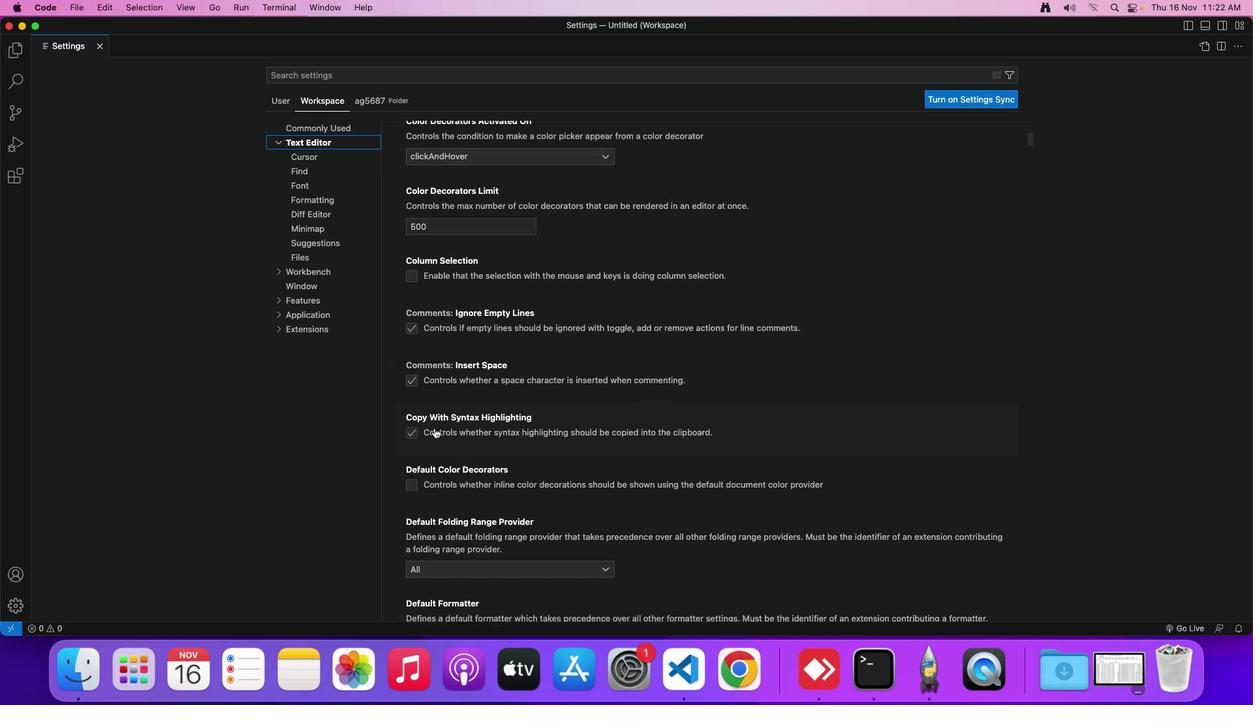 
Action: Mouse scrolled (434, 426) with delta (0, 0)
Screenshot: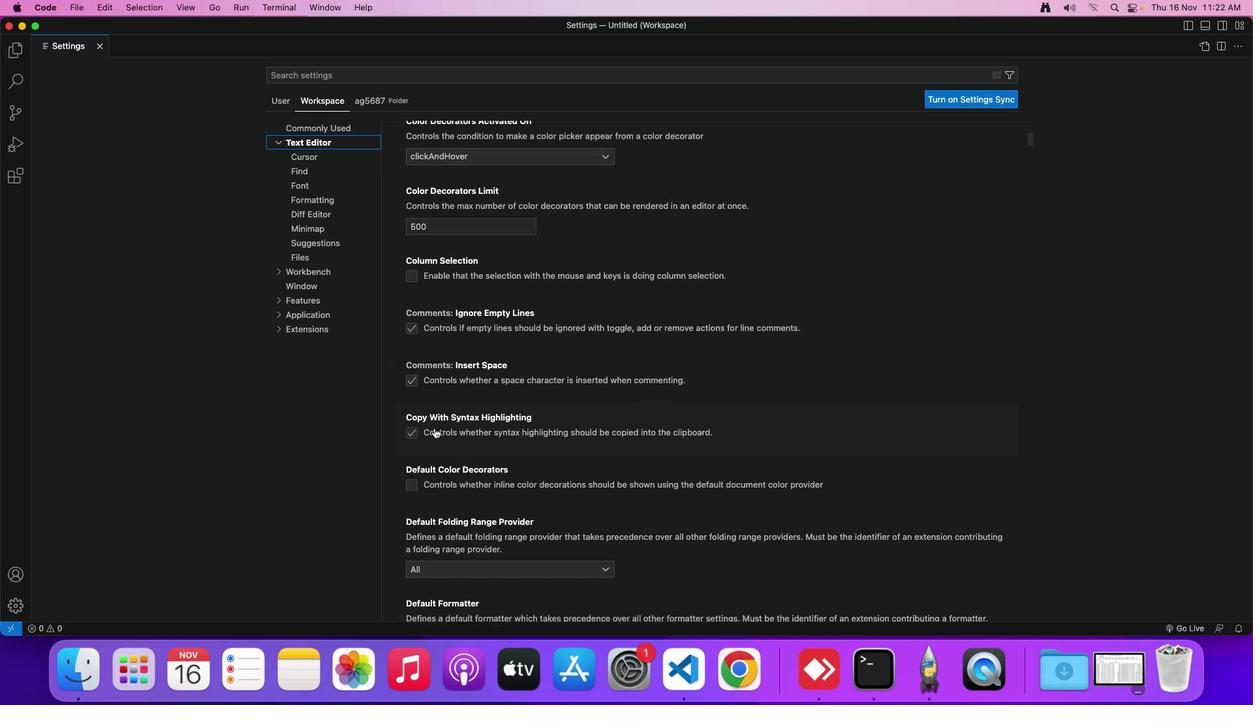 
Action: Mouse moved to (434, 427)
Screenshot: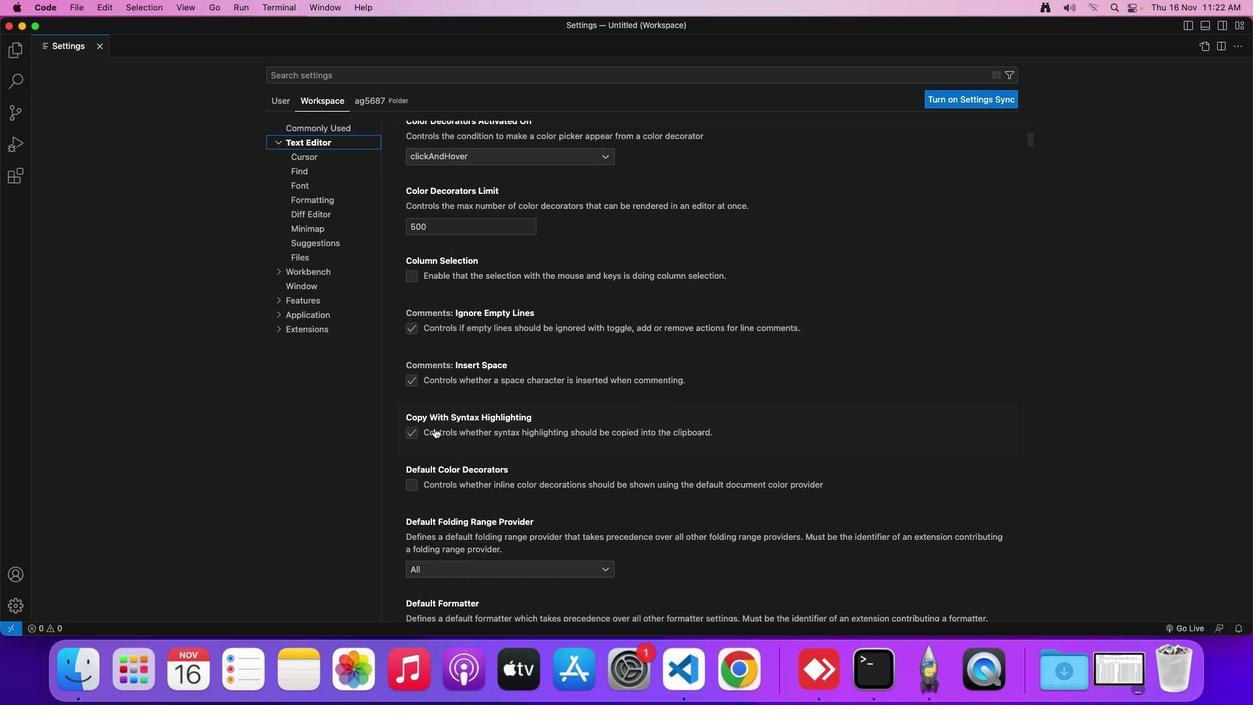 
Action: Mouse scrolled (434, 427) with delta (0, -1)
Screenshot: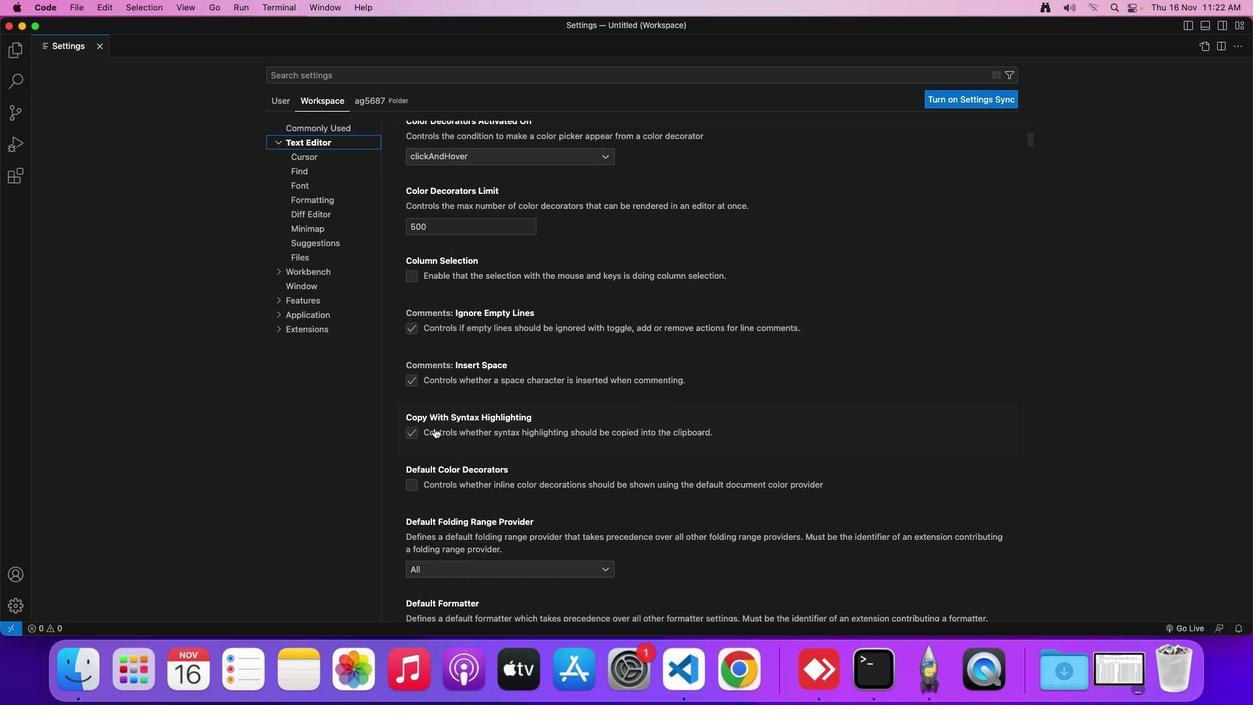 
Action: Mouse moved to (438, 428)
Screenshot: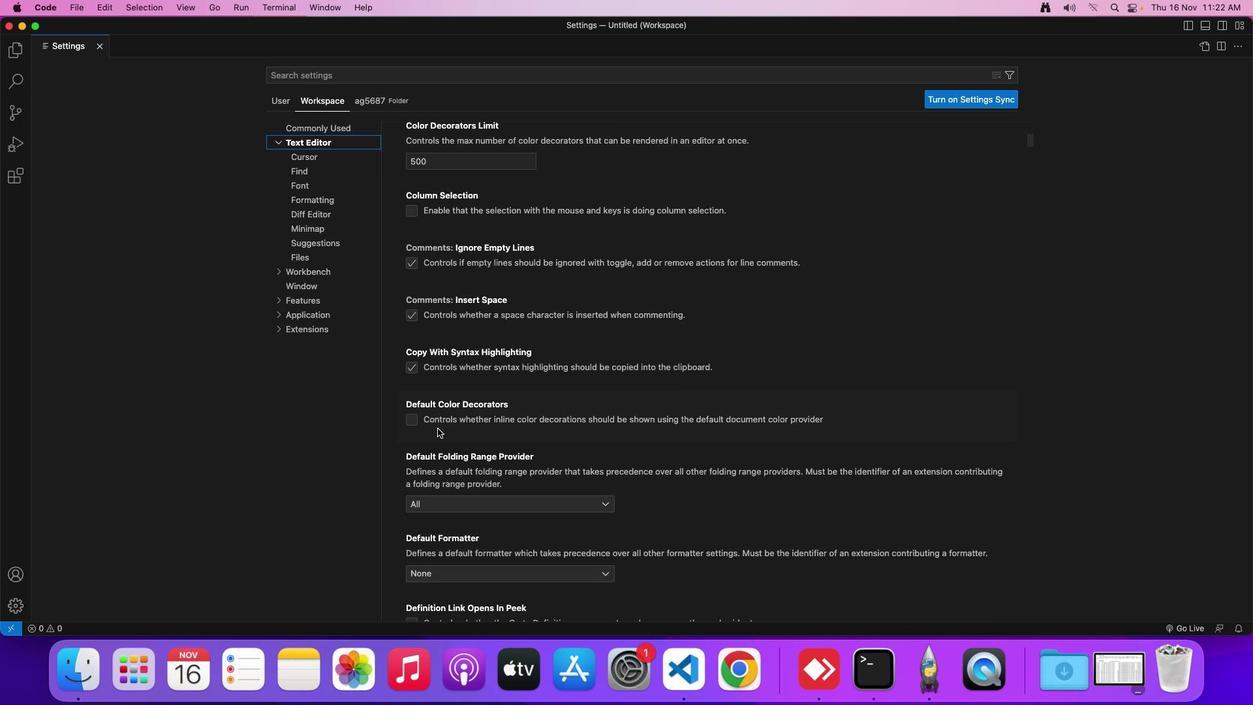 
Action: Mouse scrolled (438, 428) with delta (0, 0)
Screenshot: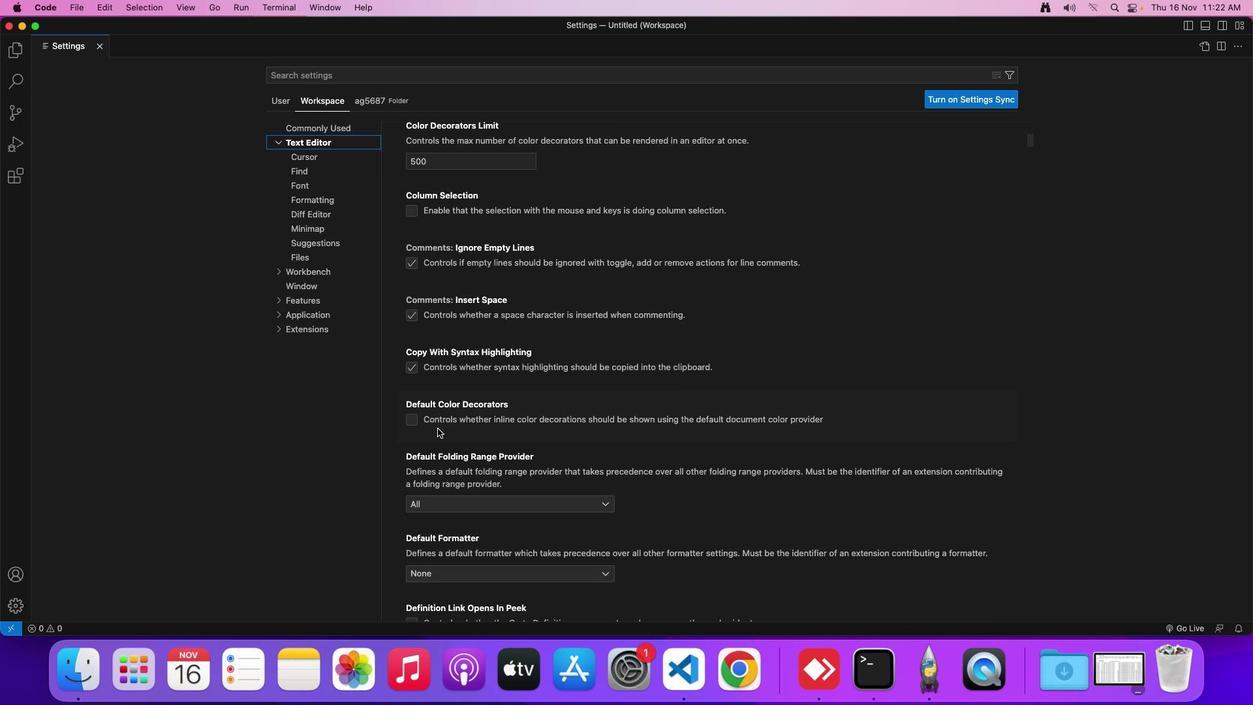 
Action: Mouse scrolled (438, 428) with delta (0, 0)
Screenshot: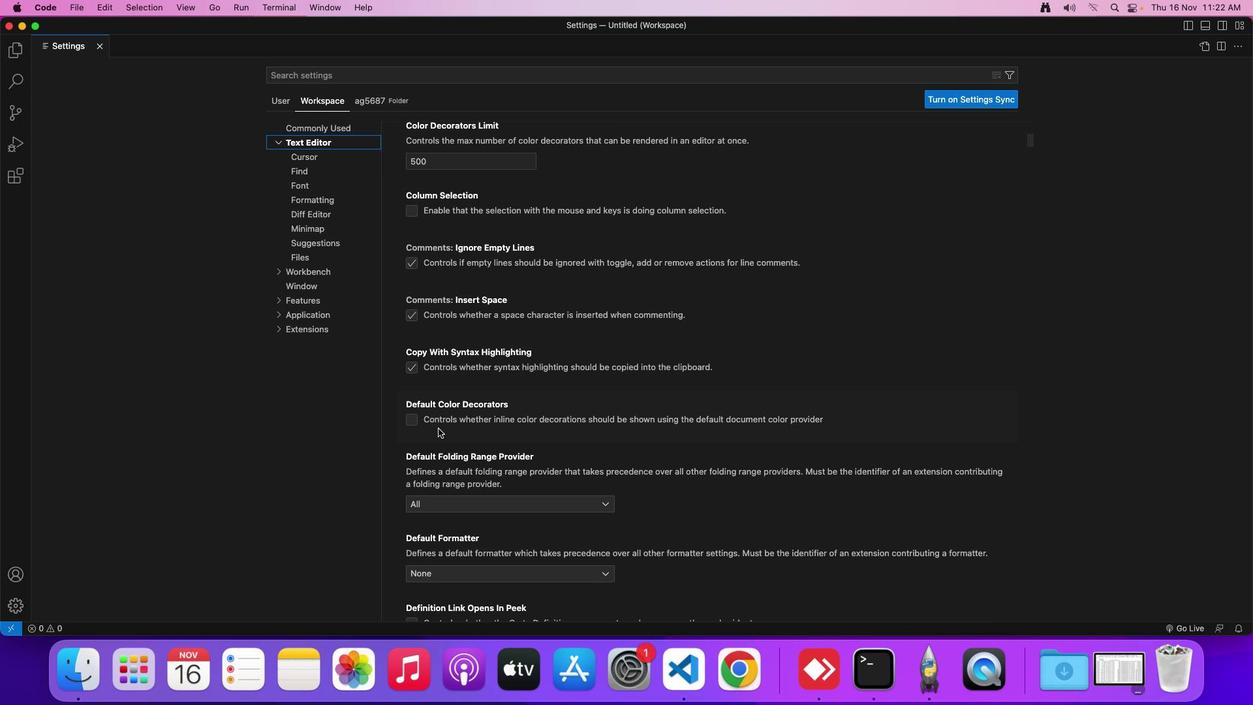 
Action: Mouse moved to (443, 427)
Screenshot: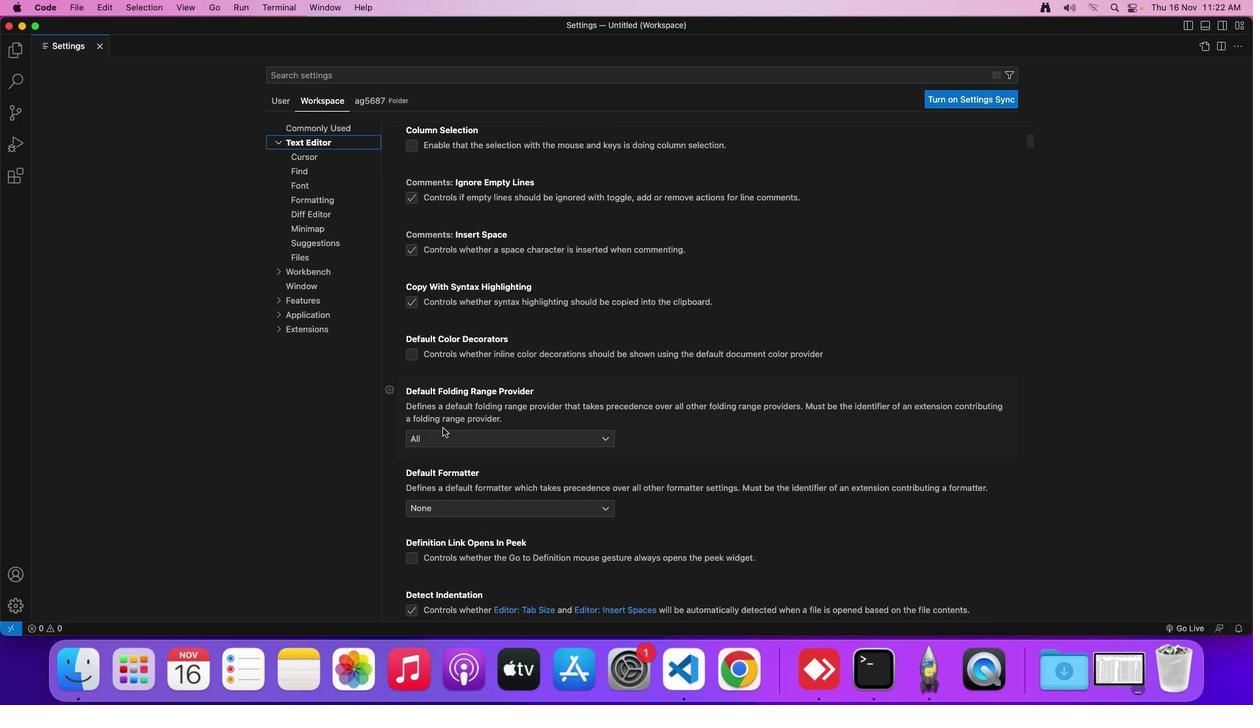 
Action: Mouse scrolled (443, 427) with delta (0, 0)
Screenshot: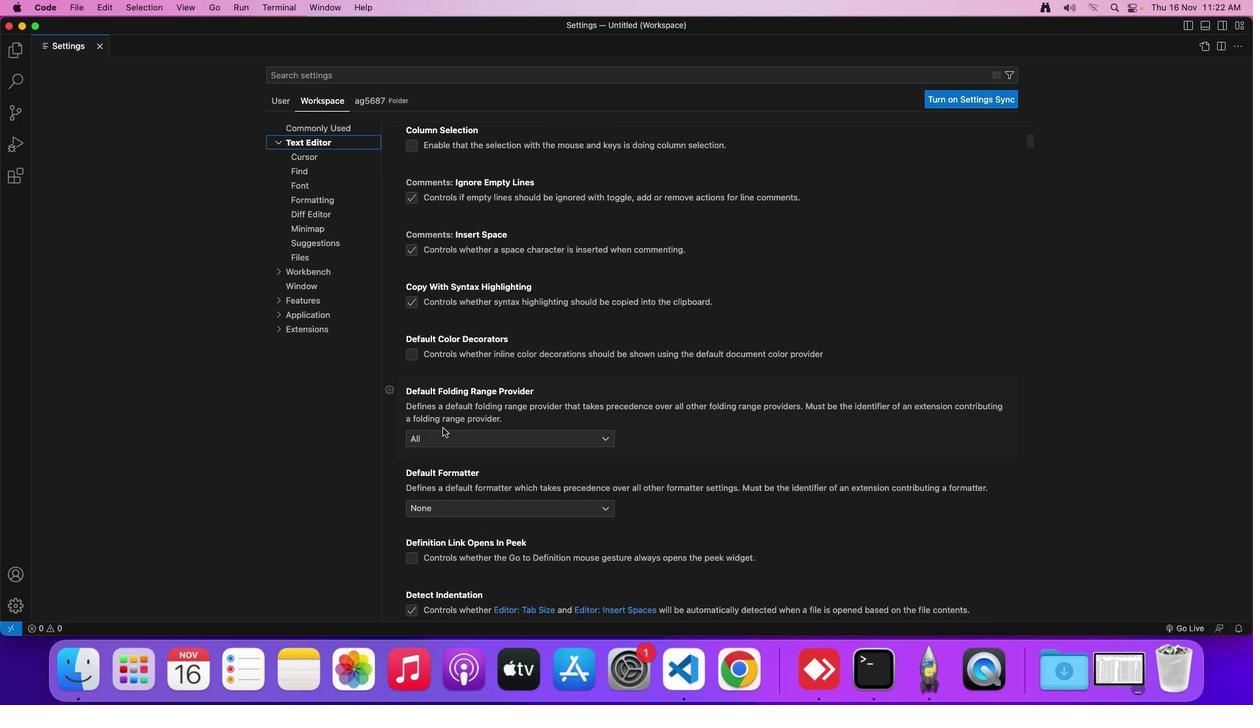
Action: Mouse moved to (442, 427)
Screenshot: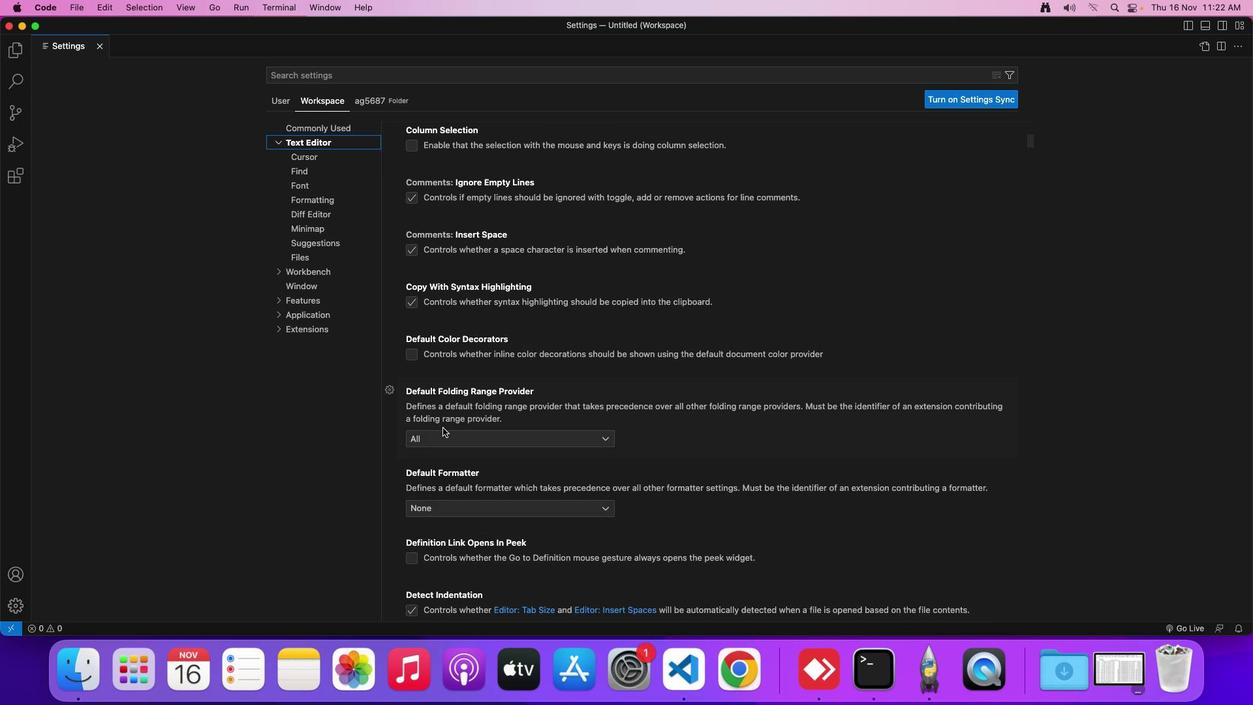 
Action: Mouse scrolled (442, 427) with delta (0, 0)
Screenshot: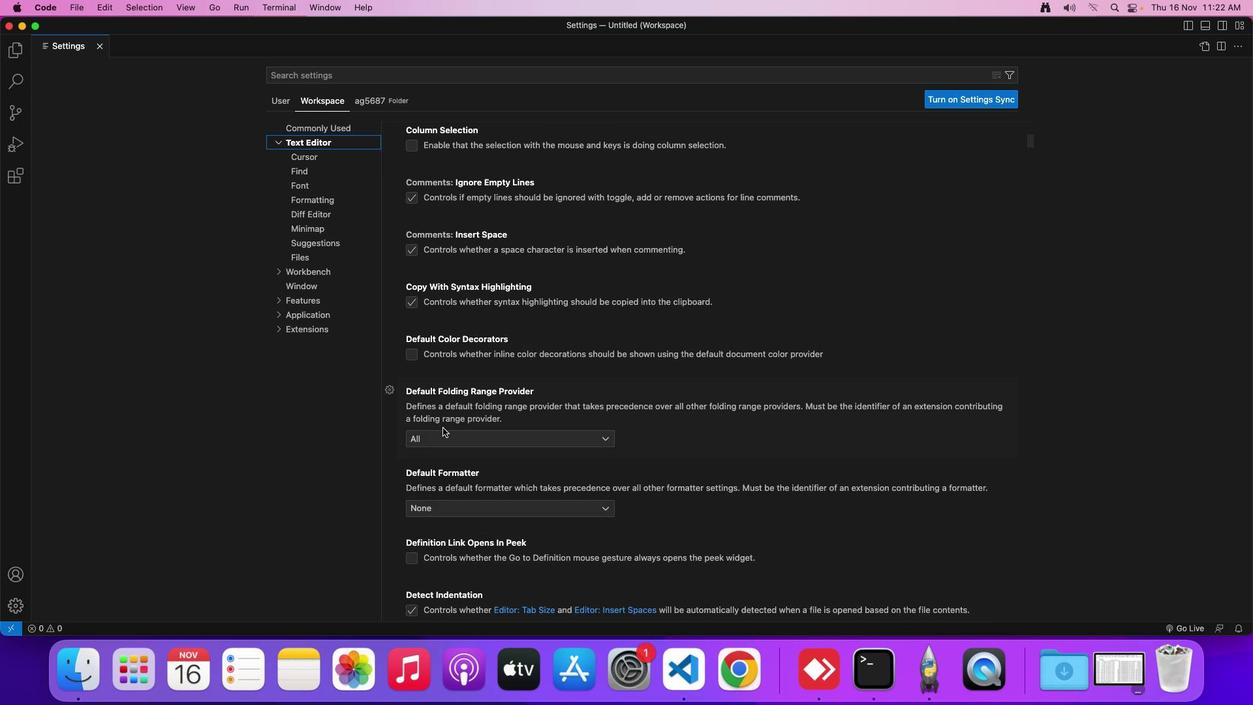 
Action: Mouse scrolled (442, 427) with delta (0, -1)
Screenshot: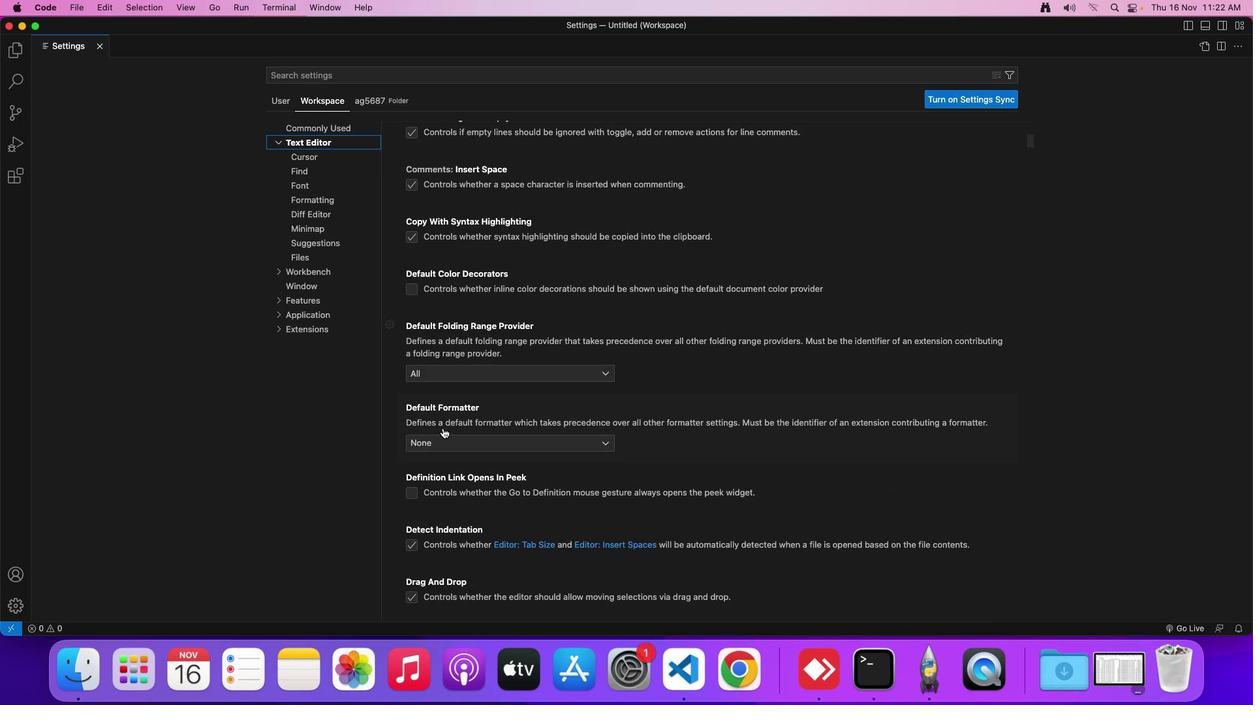 
Action: Mouse scrolled (442, 427) with delta (0, -1)
Screenshot: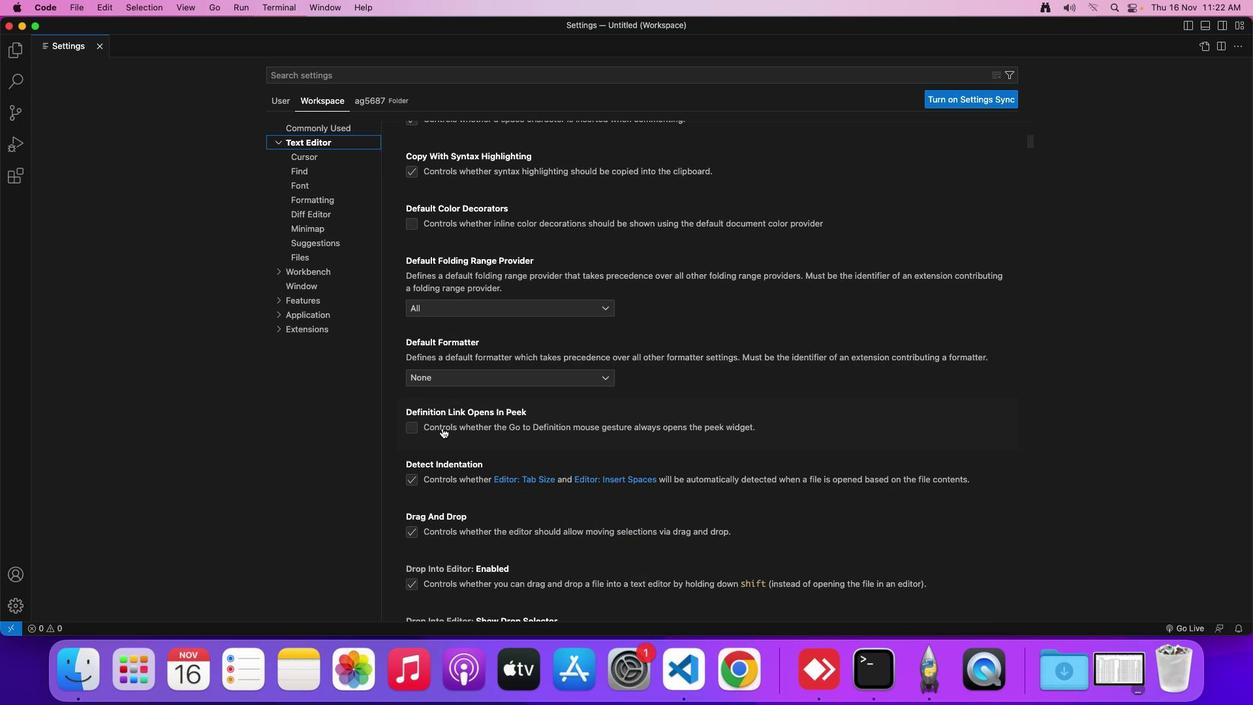 
Action: Mouse moved to (433, 432)
Screenshot: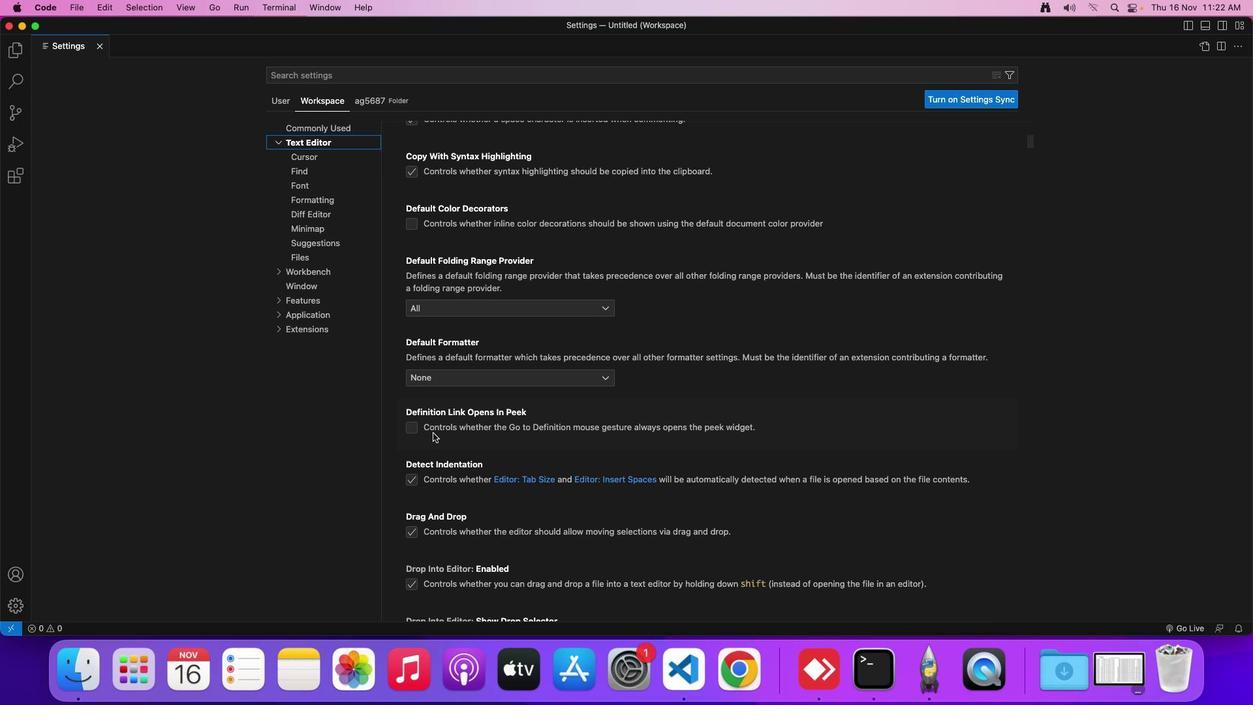 
Action: Mouse scrolled (433, 432) with delta (0, 0)
Screenshot: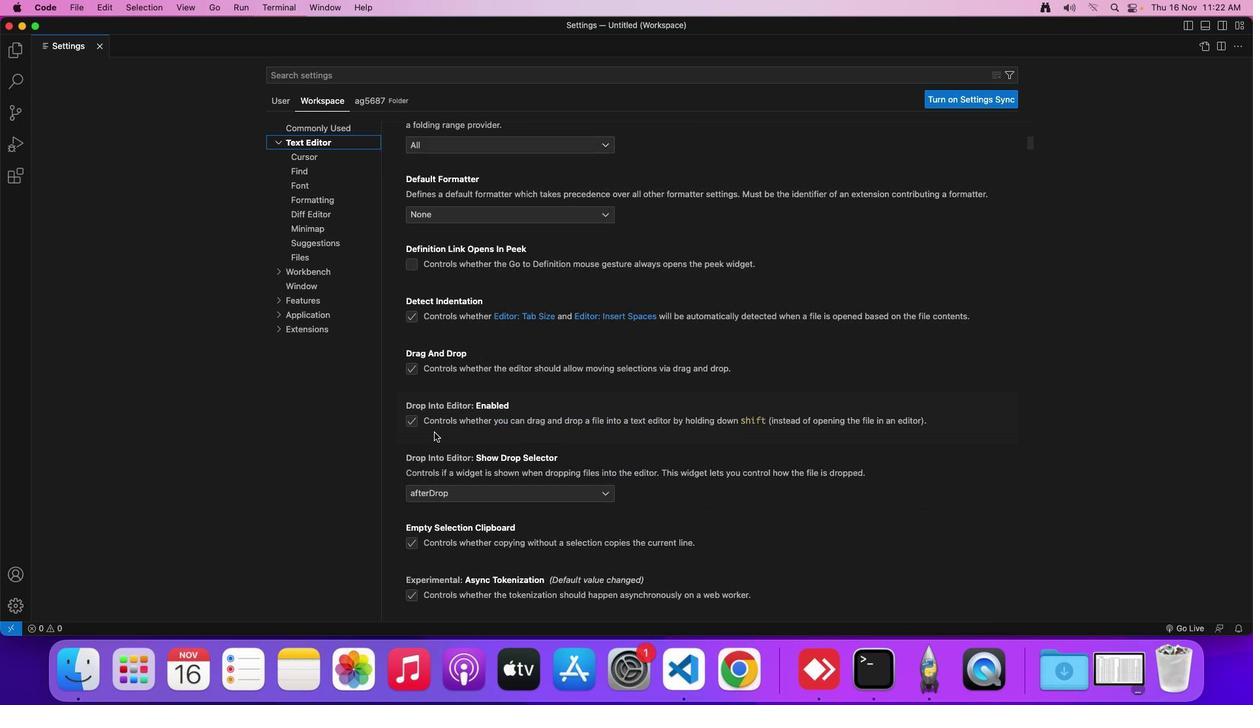
Action: Mouse scrolled (433, 432) with delta (0, 0)
Screenshot: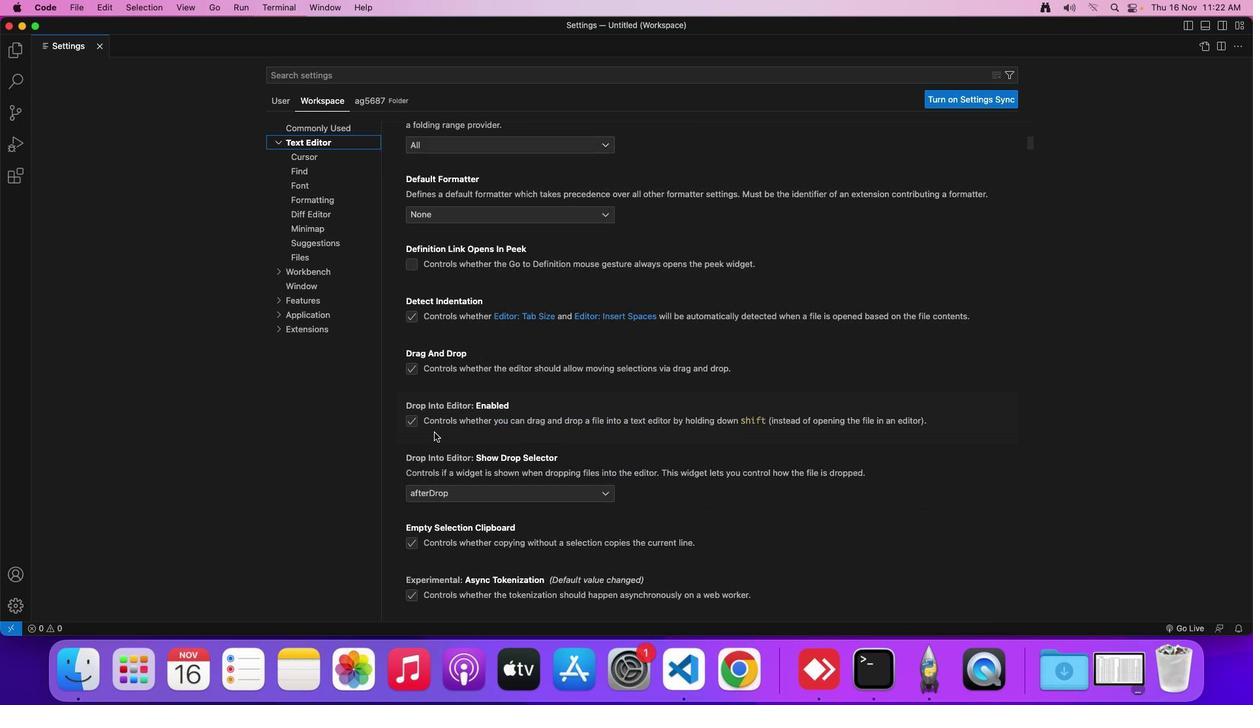 
Action: Mouse moved to (433, 432)
Screenshot: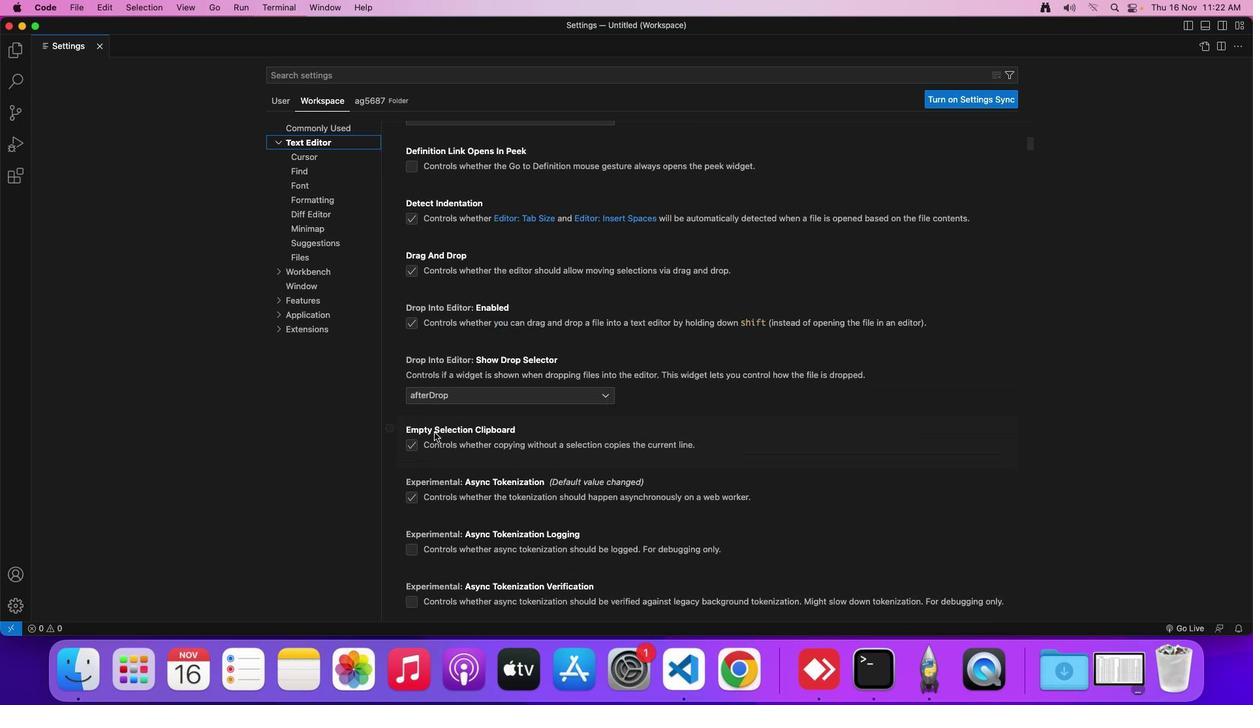 
Action: Mouse scrolled (433, 432) with delta (0, -1)
Screenshot: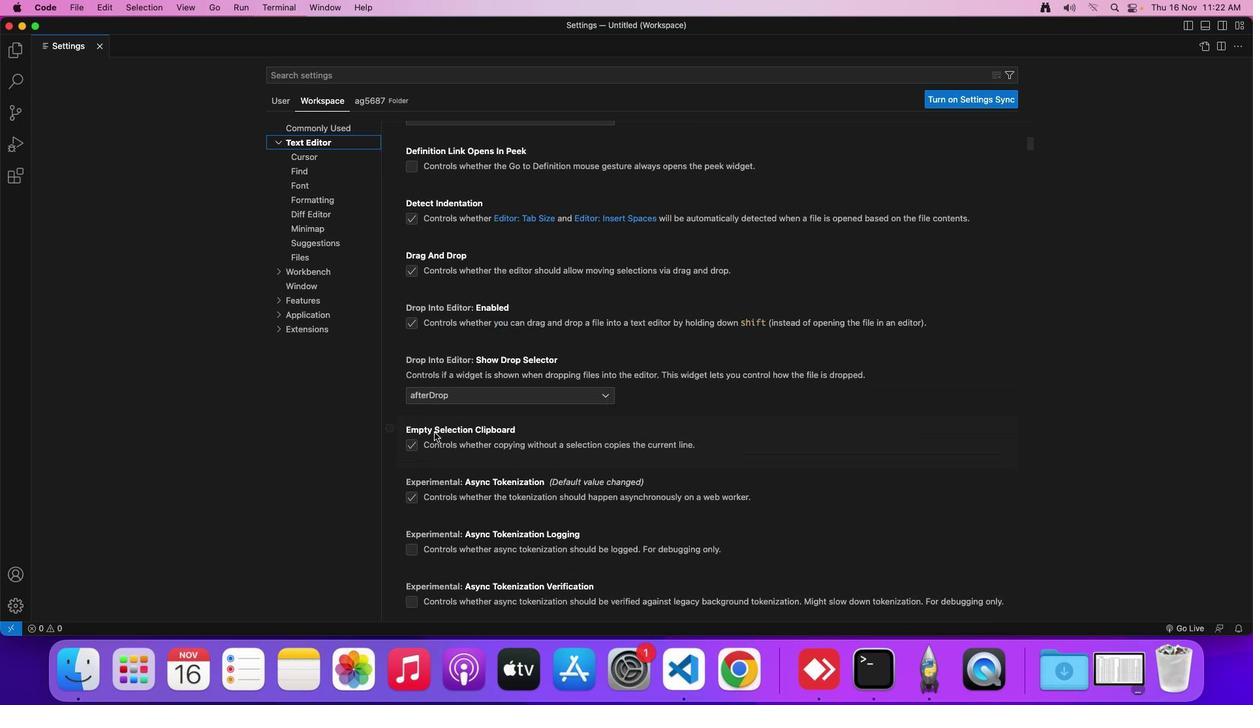 
Action: Mouse moved to (434, 432)
Screenshot: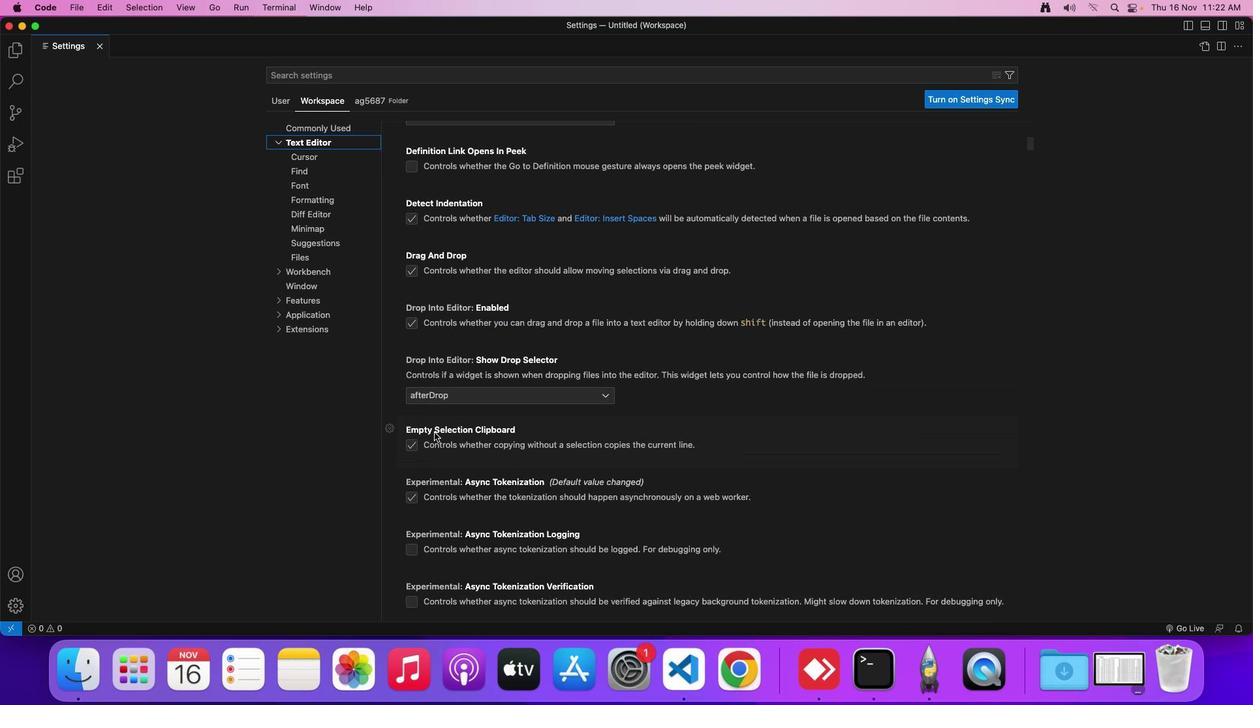 
Action: Mouse scrolled (434, 432) with delta (0, -1)
Screenshot: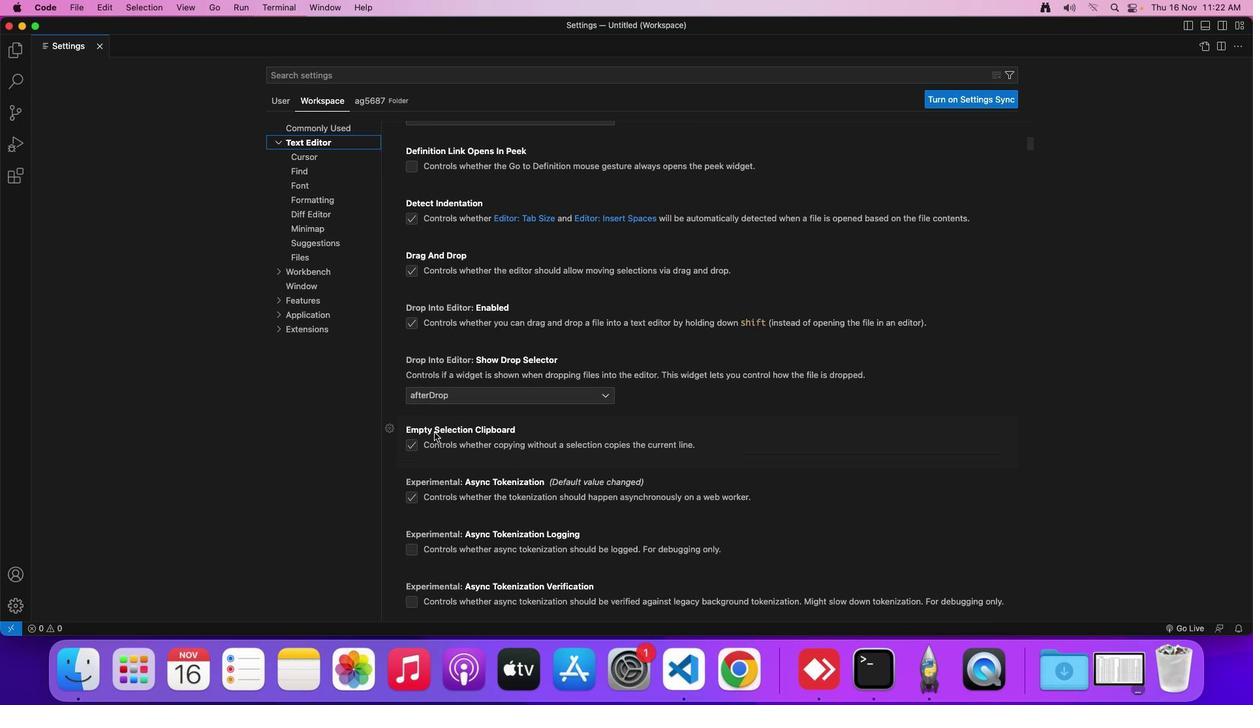 
Action: Mouse scrolled (434, 432) with delta (0, -2)
Screenshot: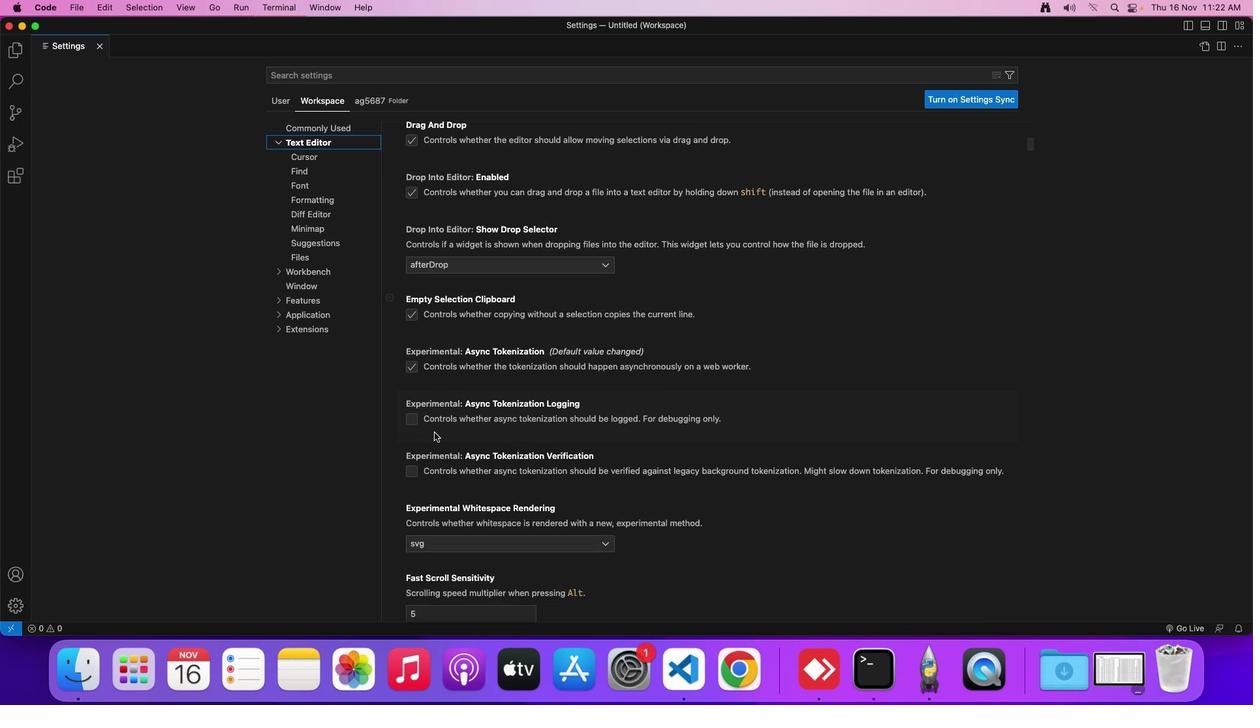 
Action: Mouse moved to (434, 432)
Screenshot: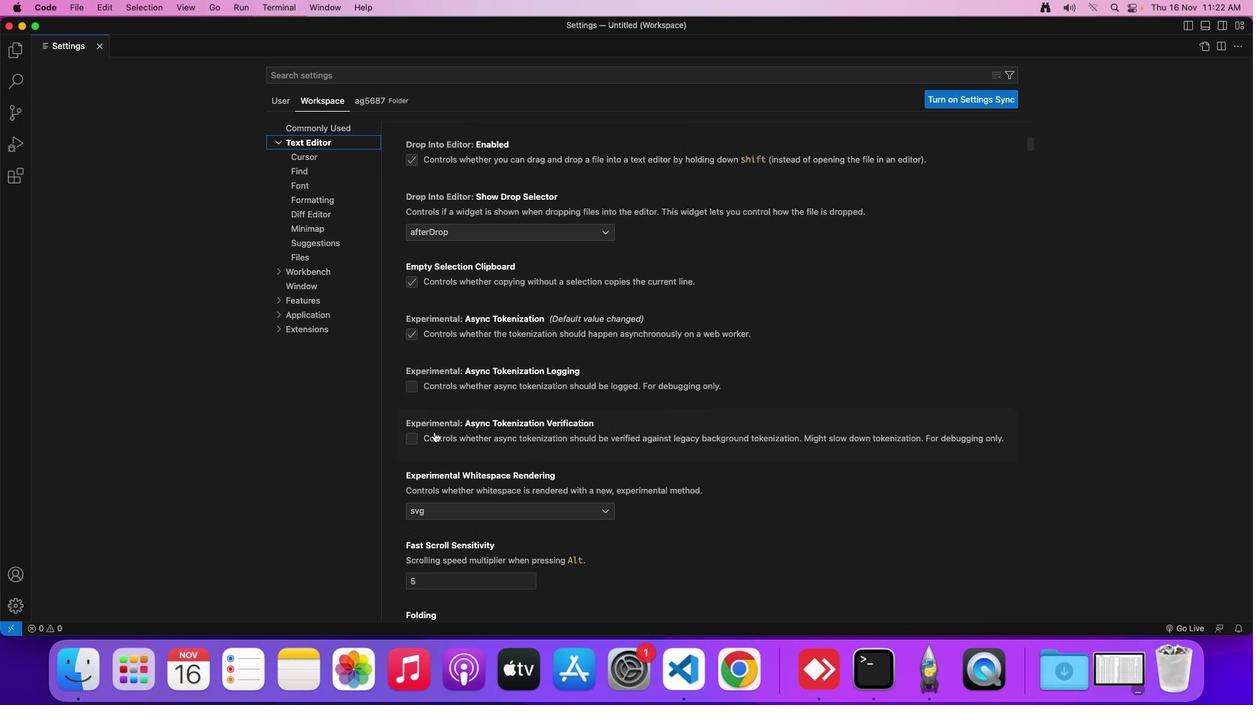 
Action: Mouse scrolled (434, 432) with delta (0, 0)
Screenshot: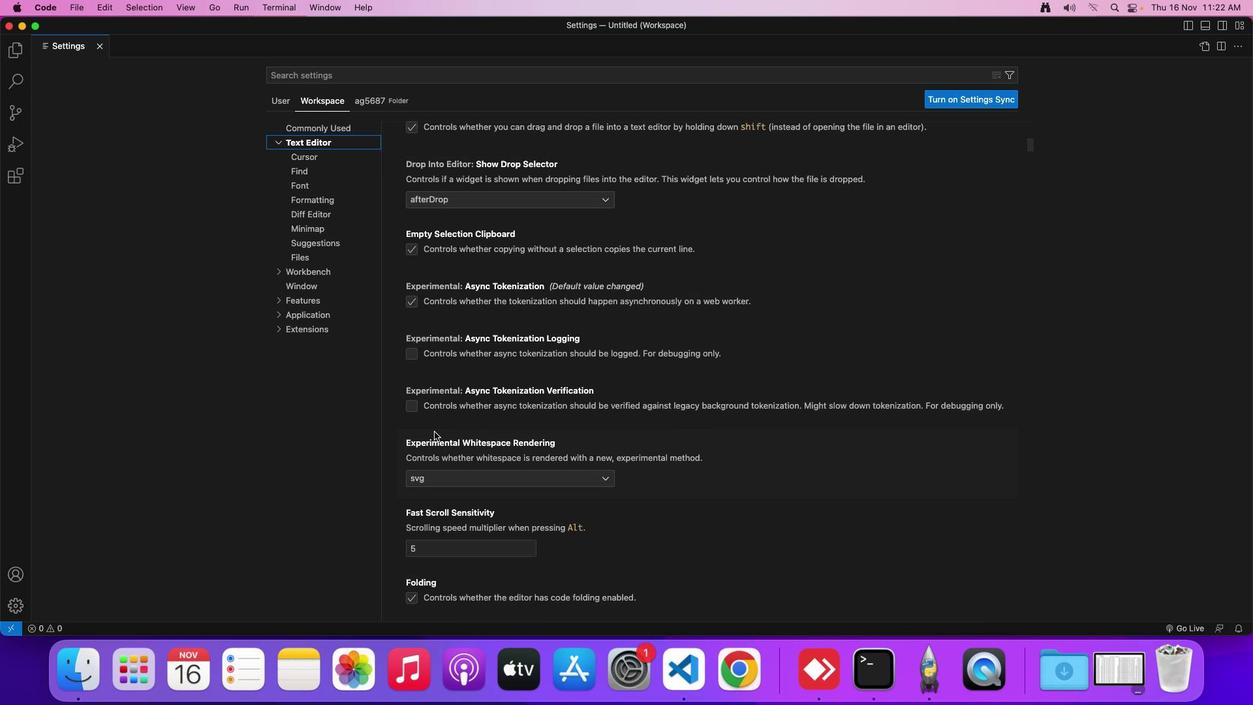 
Action: Mouse scrolled (434, 432) with delta (0, 0)
Screenshot: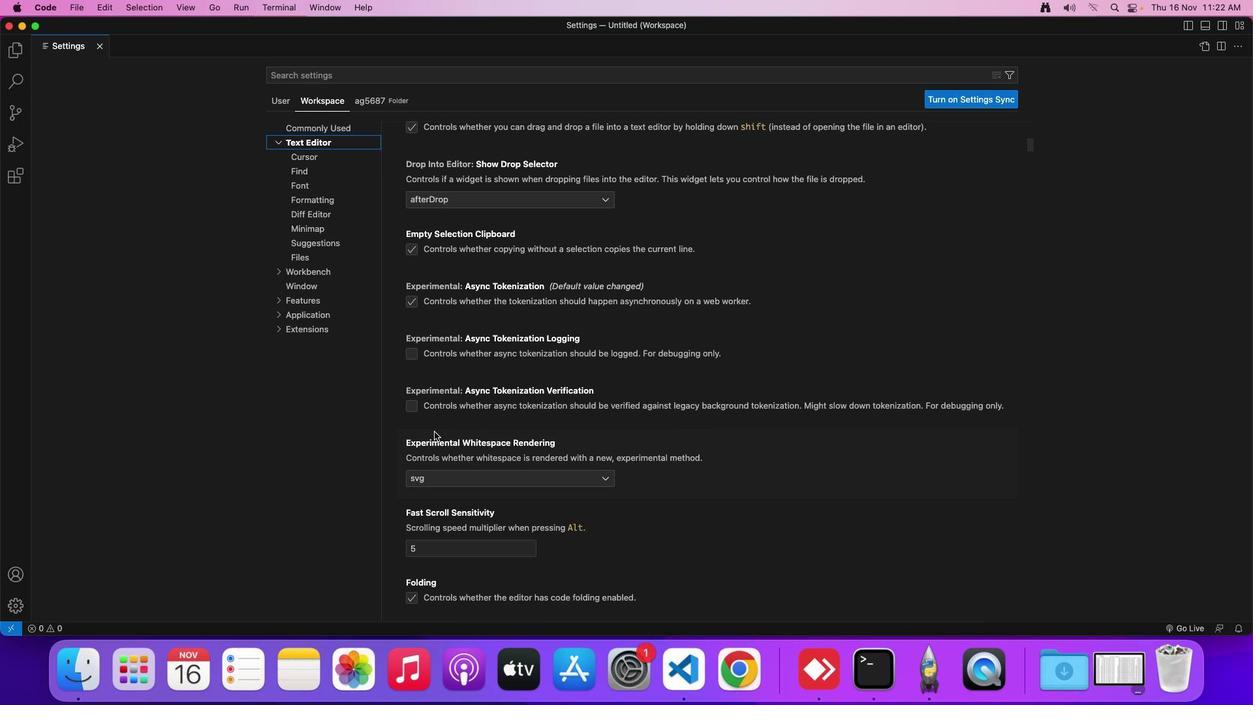 
Action: Mouse moved to (434, 432)
Screenshot: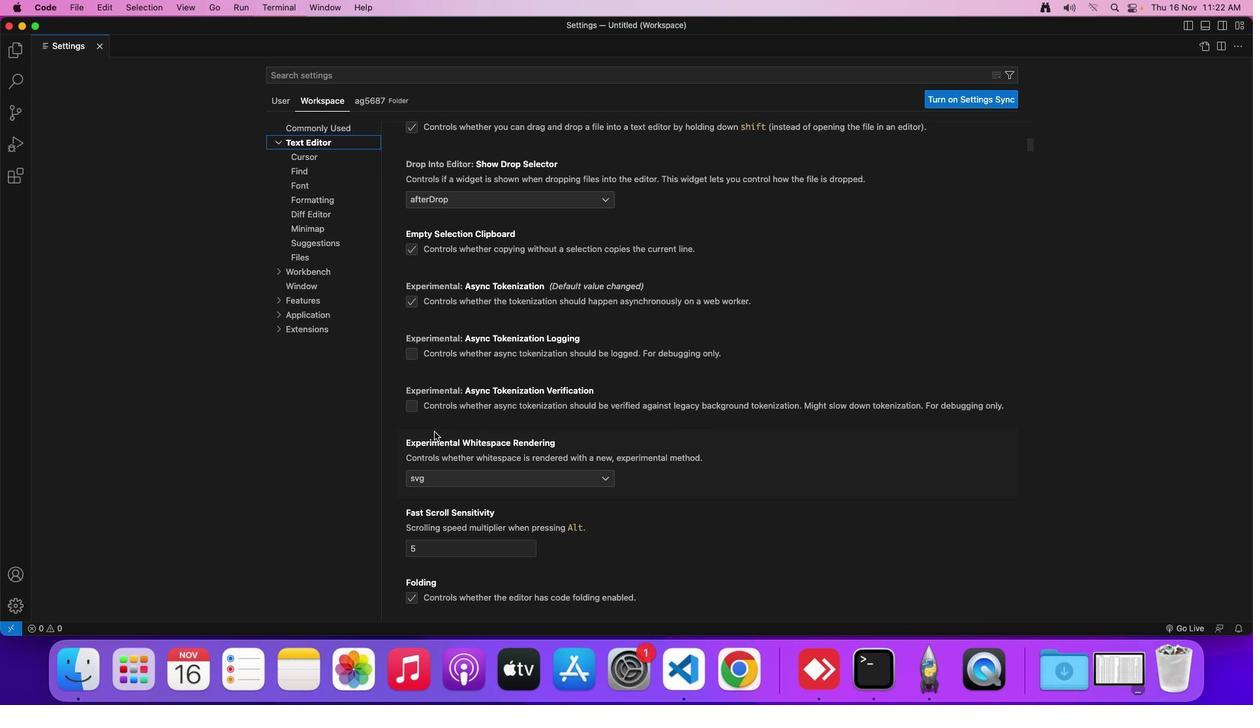 
Action: Mouse scrolled (434, 432) with delta (0, 0)
Screenshot: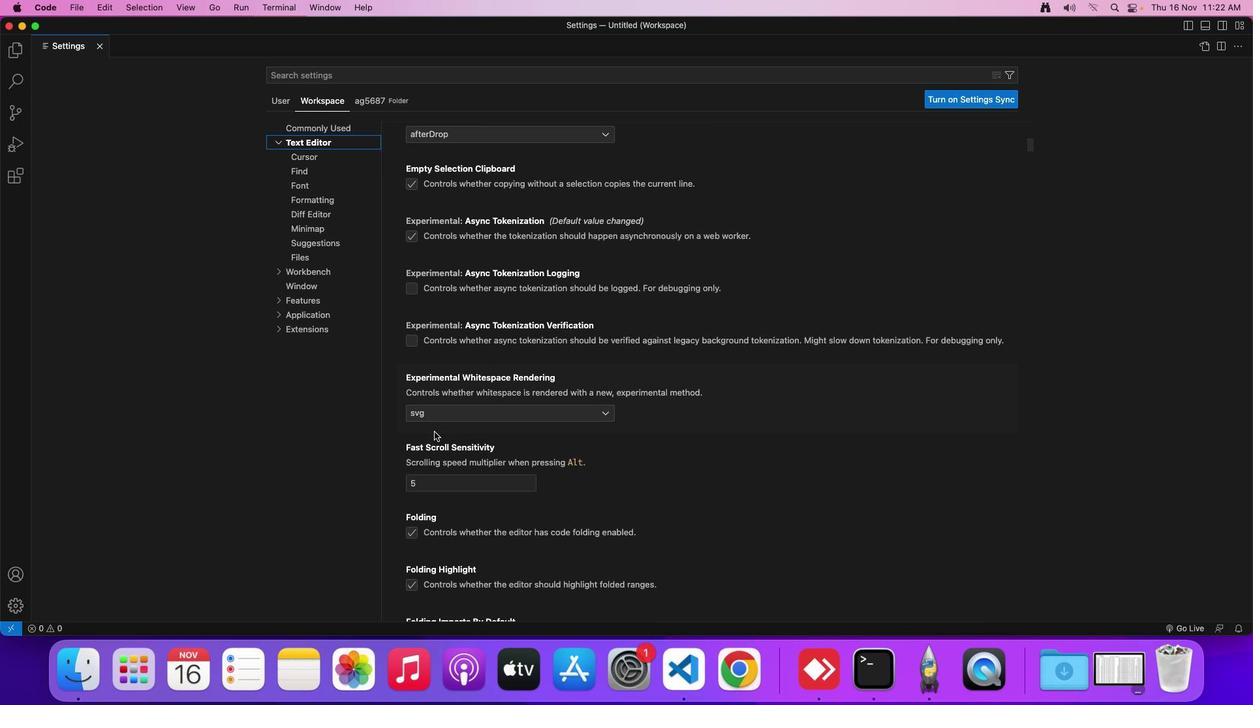 
Action: Mouse scrolled (434, 432) with delta (0, 0)
Screenshot: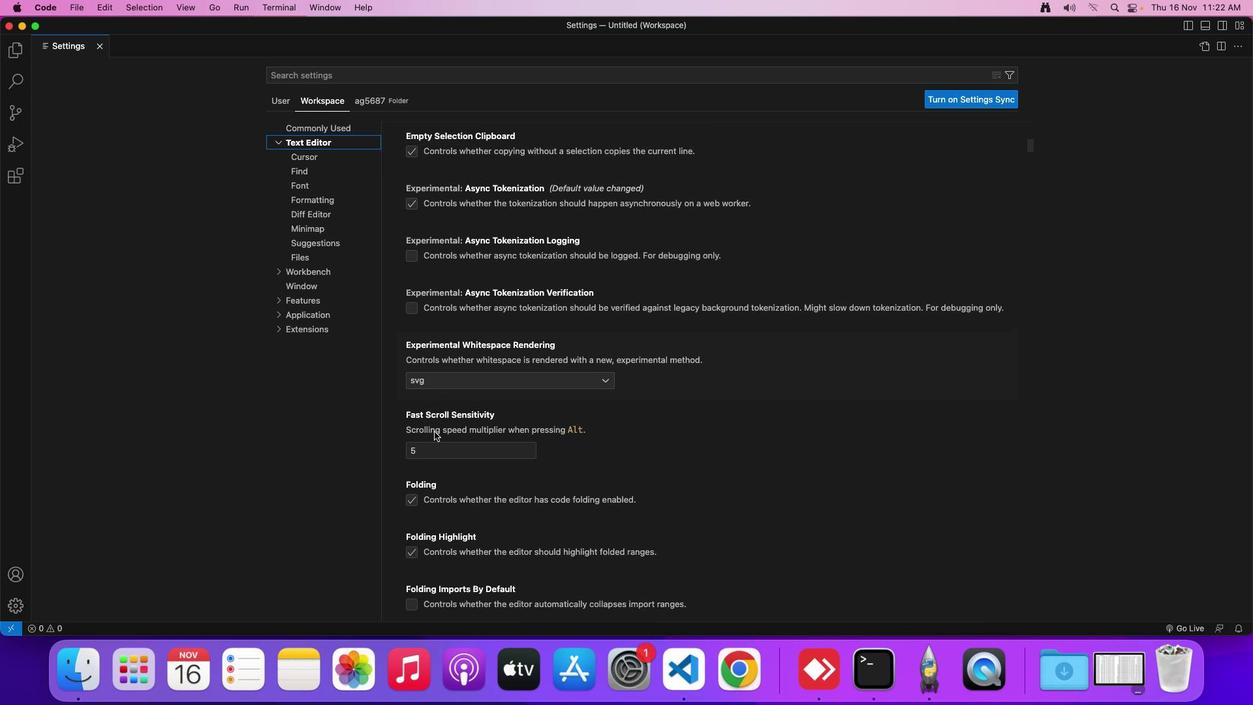 
Action: Mouse scrolled (434, 432) with delta (0, 0)
Screenshot: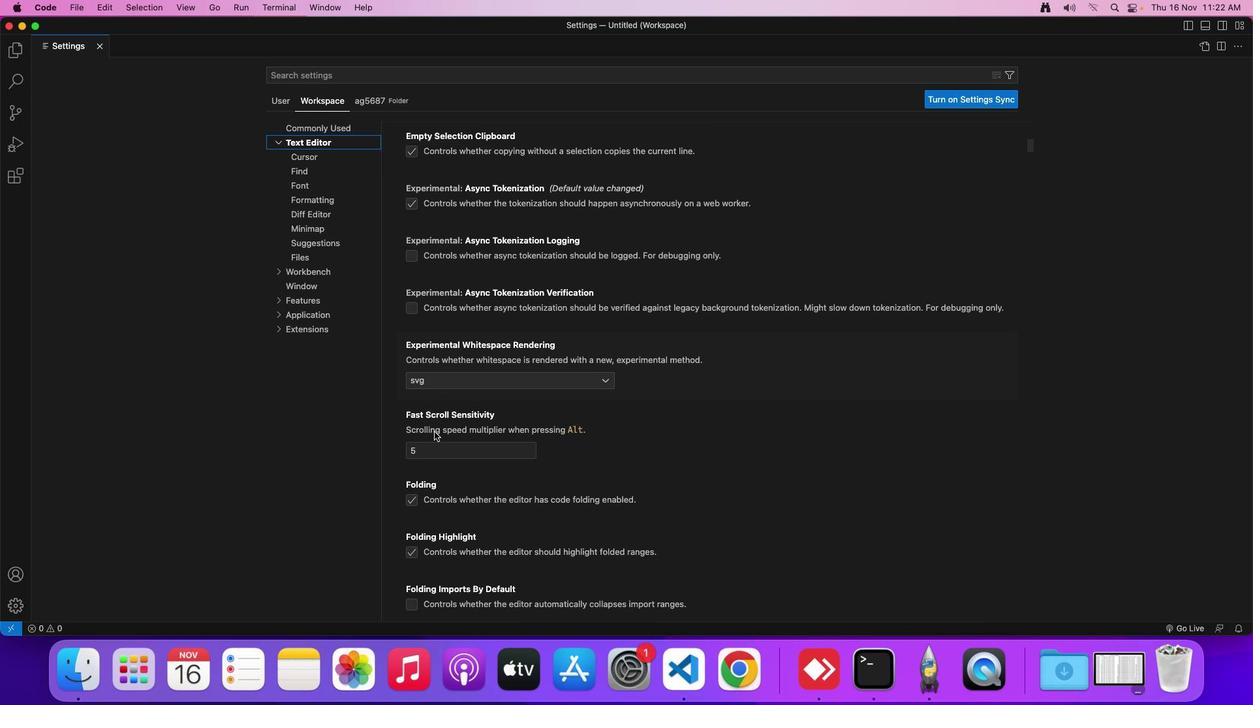 
Action: Mouse moved to (436, 430)
Screenshot: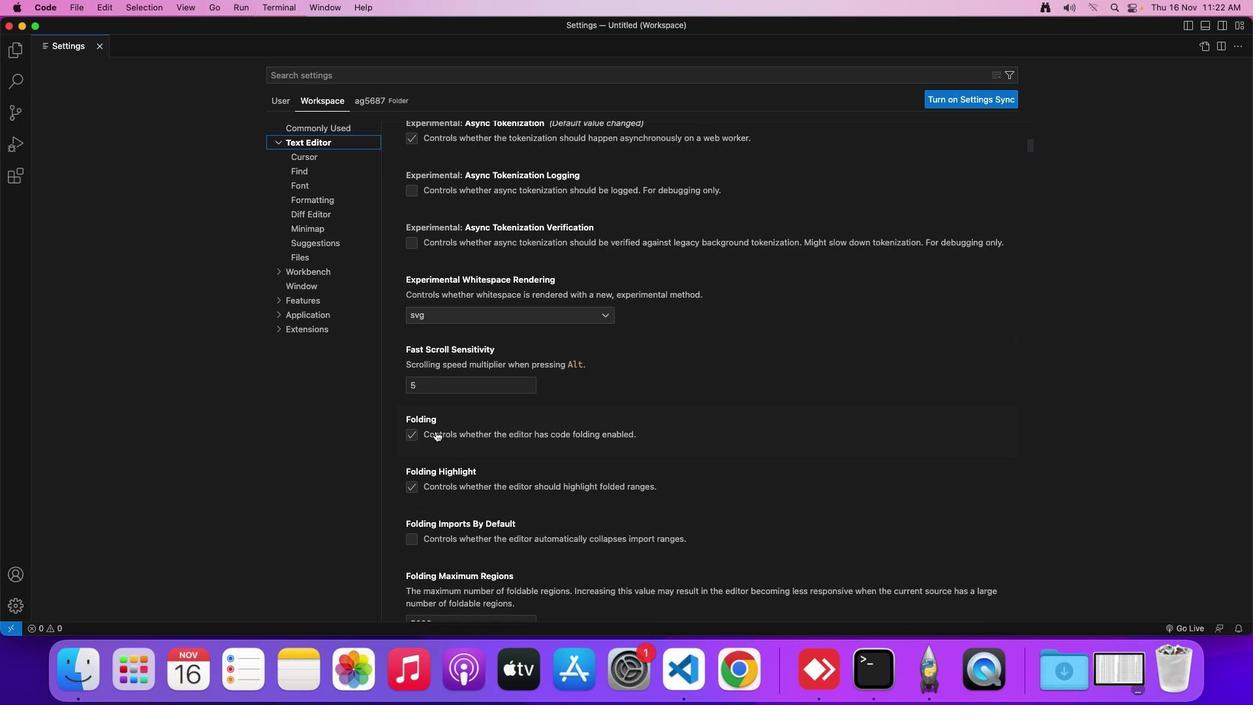 
Action: Mouse scrolled (436, 430) with delta (0, 0)
Screenshot: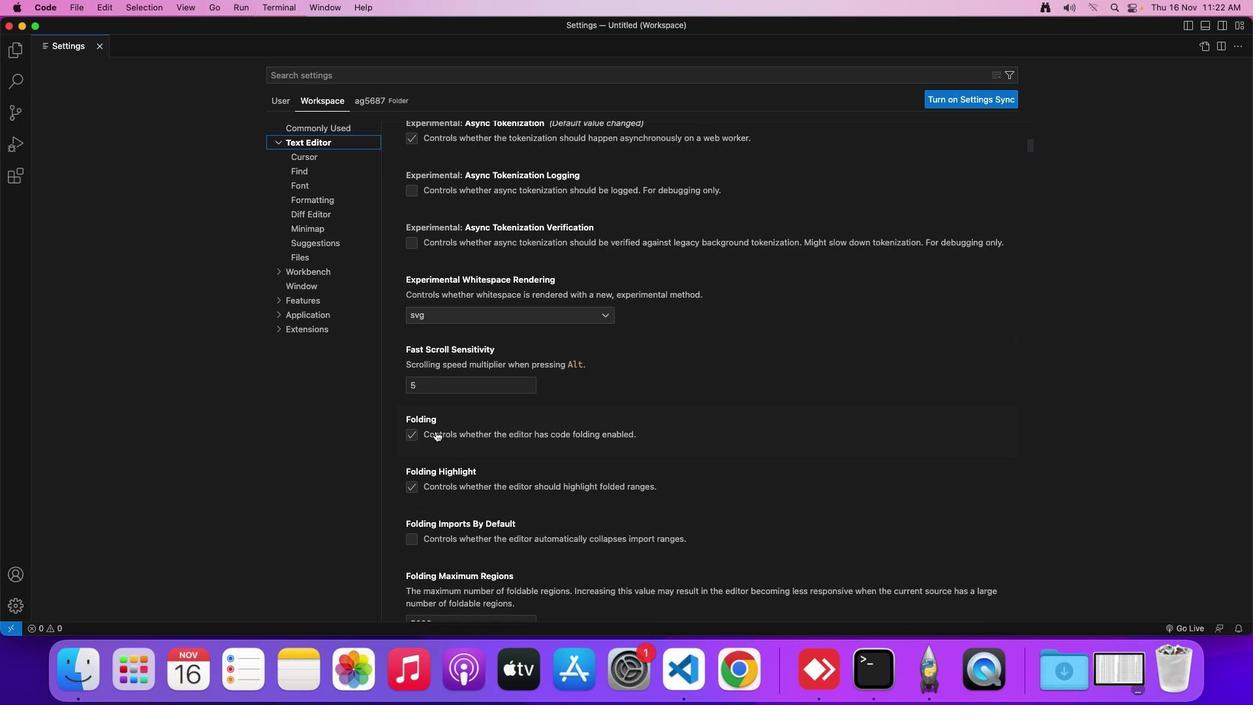 
Action: Mouse scrolled (436, 430) with delta (0, 0)
Screenshot: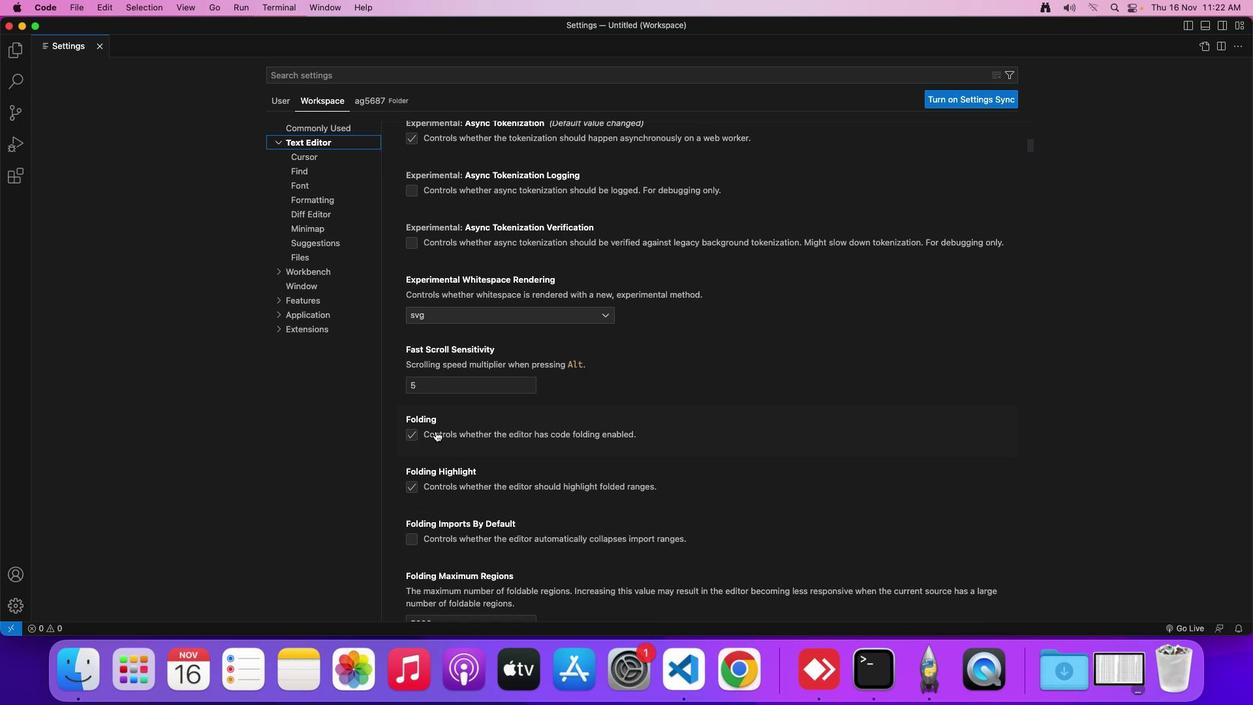
Action: Mouse scrolled (436, 430) with delta (0, 0)
Screenshot: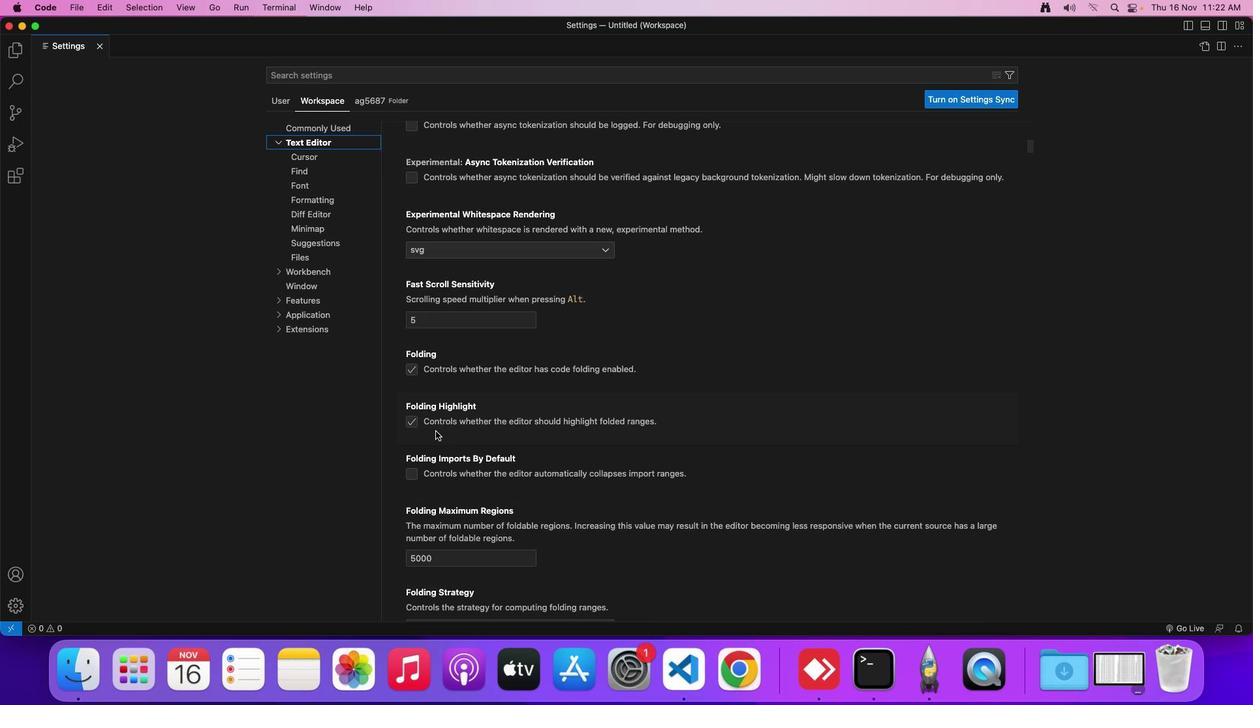 
Action: Mouse scrolled (436, 430) with delta (0, 0)
Screenshot: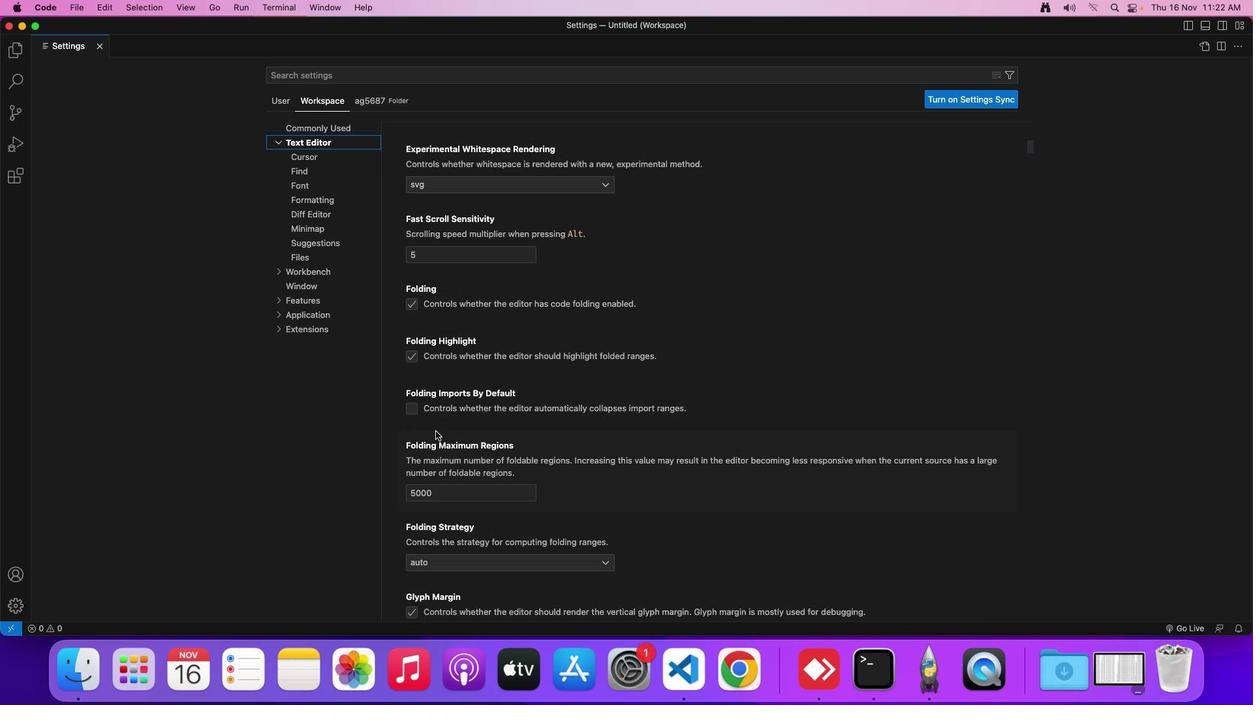 
Action: Mouse scrolled (436, 430) with delta (0, -1)
Screenshot: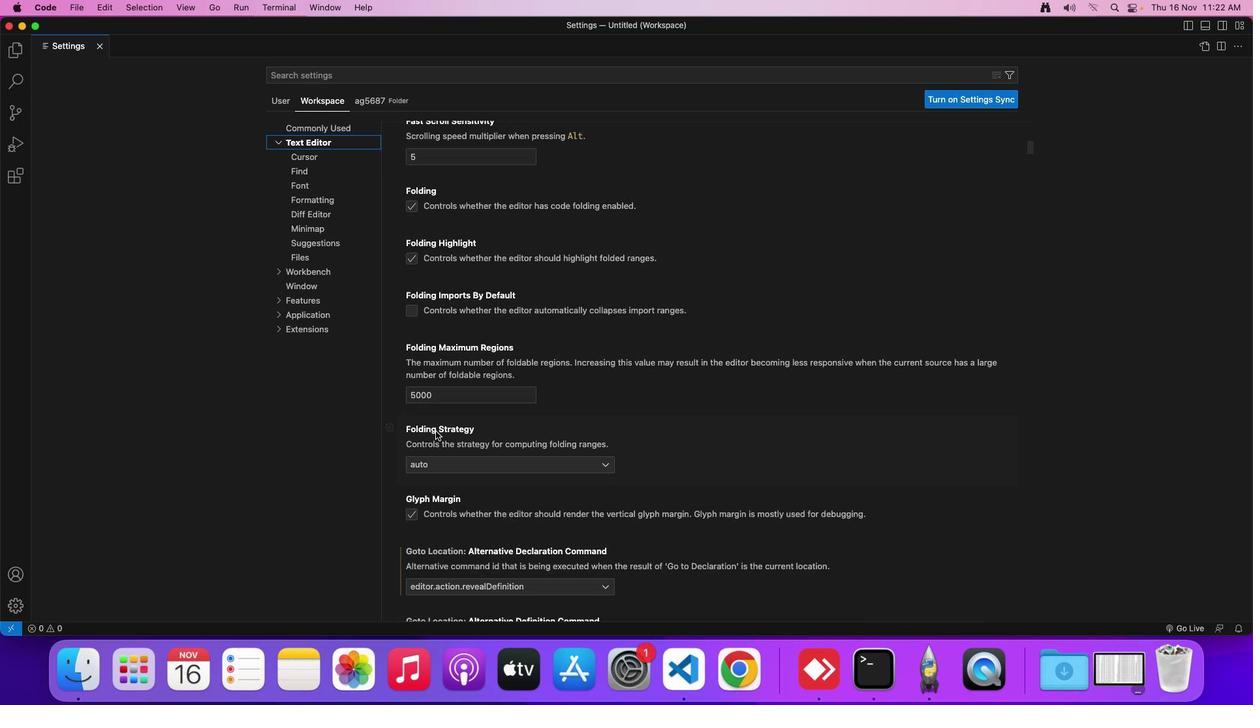 
Action: Mouse scrolled (436, 430) with delta (0, -1)
Screenshot: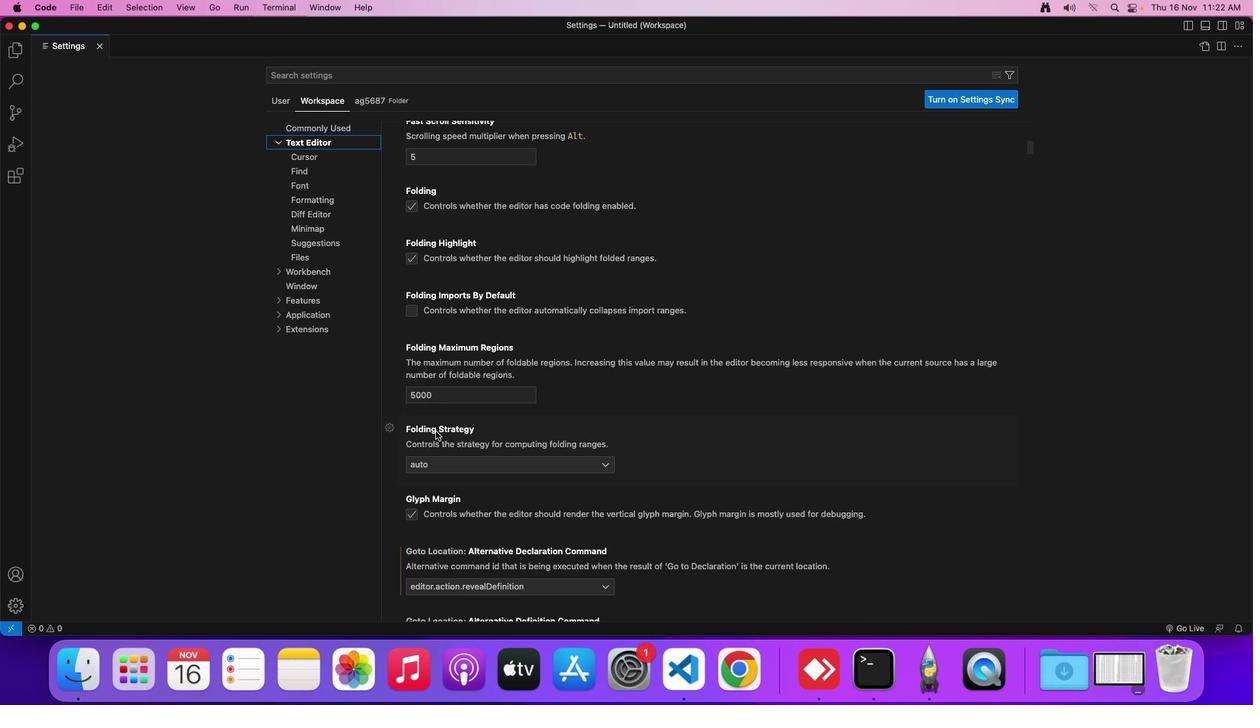 
Action: Mouse moved to (438, 428)
Screenshot: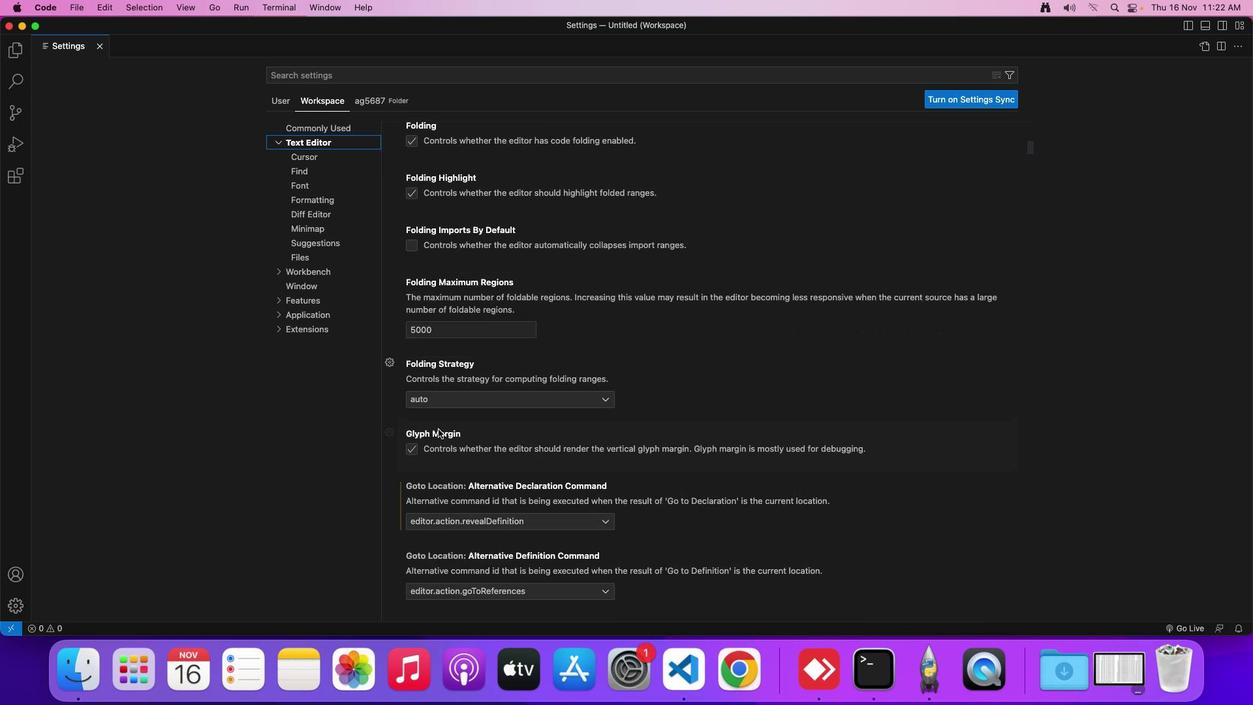 
Action: Mouse scrolled (438, 428) with delta (0, 0)
Screenshot: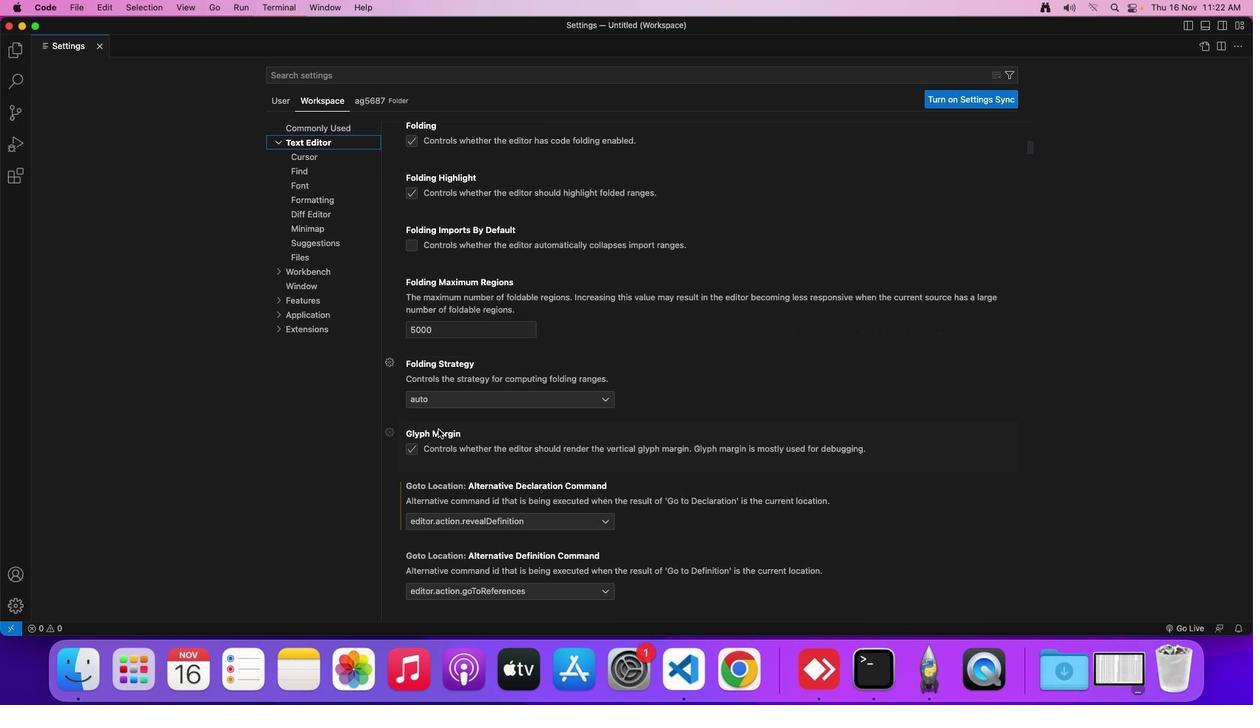 
Action: Mouse scrolled (438, 428) with delta (0, 0)
Screenshot: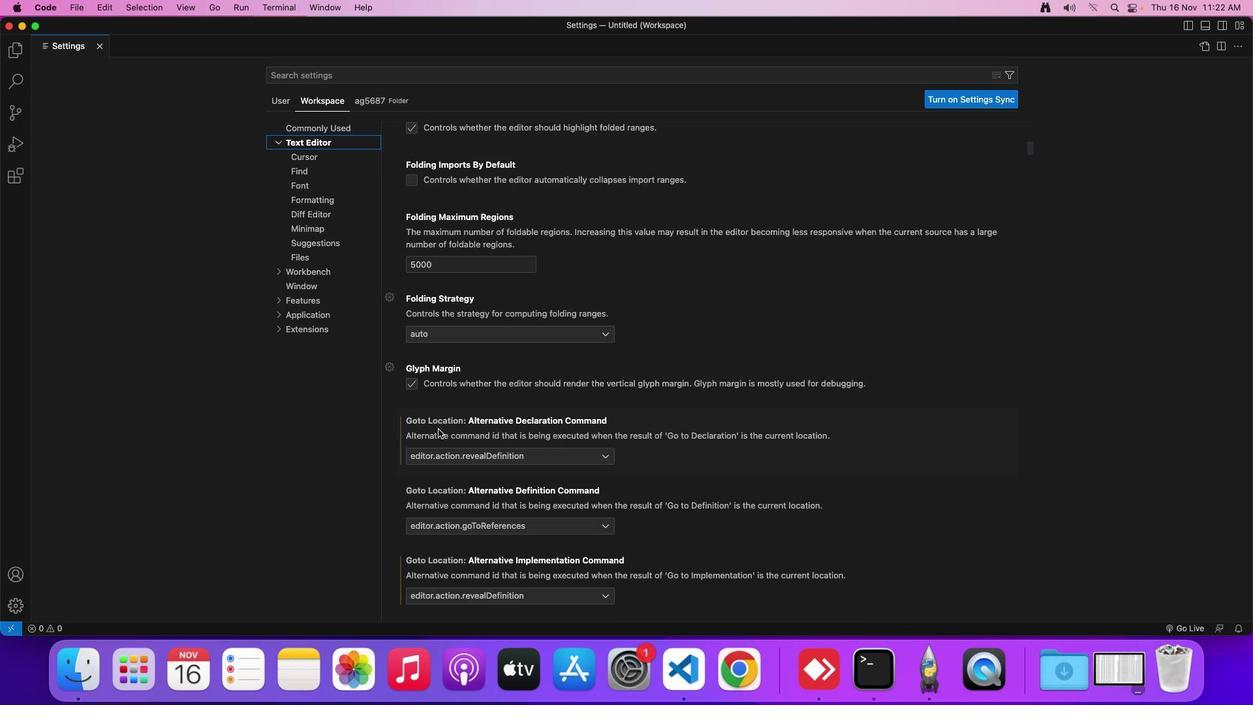 
Action: Mouse scrolled (438, 428) with delta (0, -1)
Screenshot: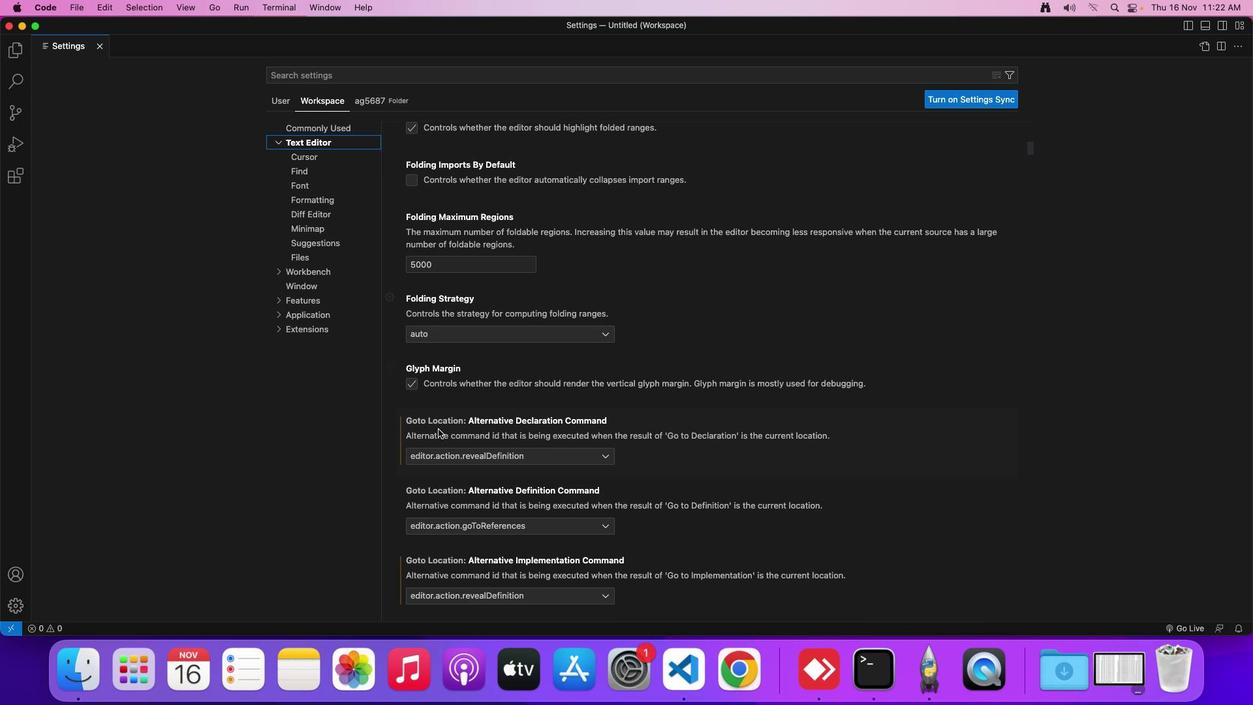 
Action: Mouse moved to (438, 429)
Screenshot: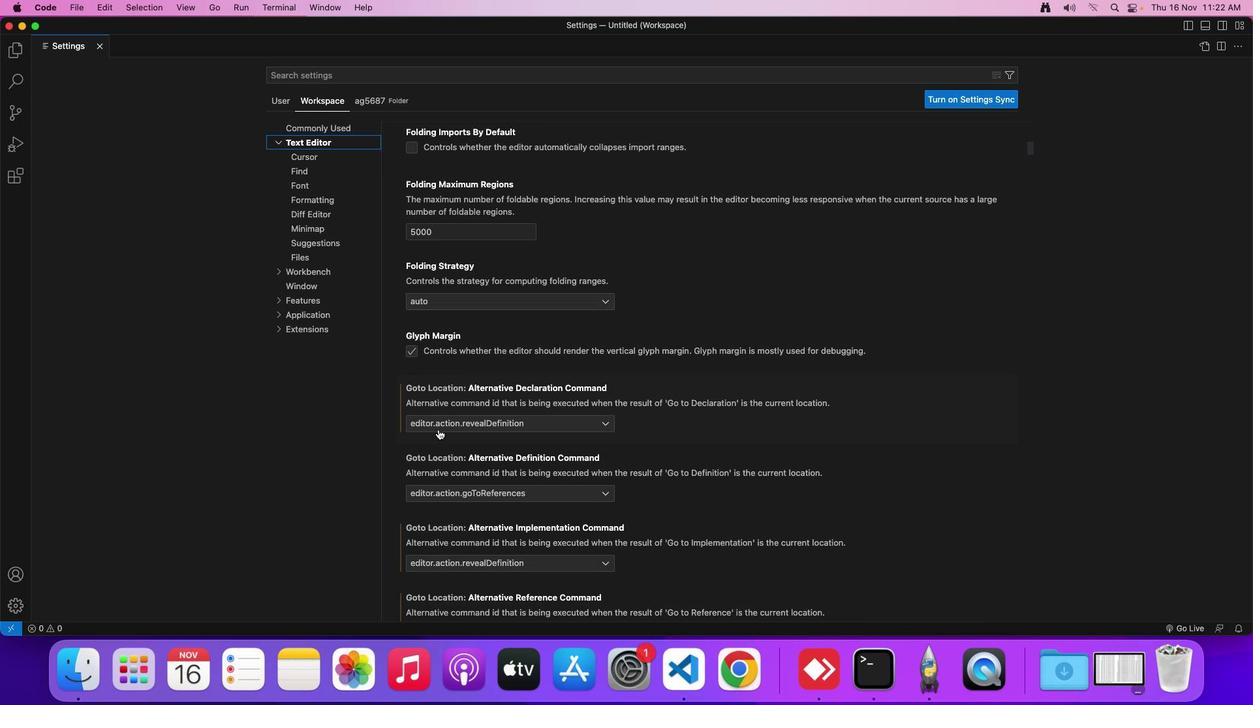 
Action: Mouse scrolled (438, 429) with delta (0, 0)
Screenshot: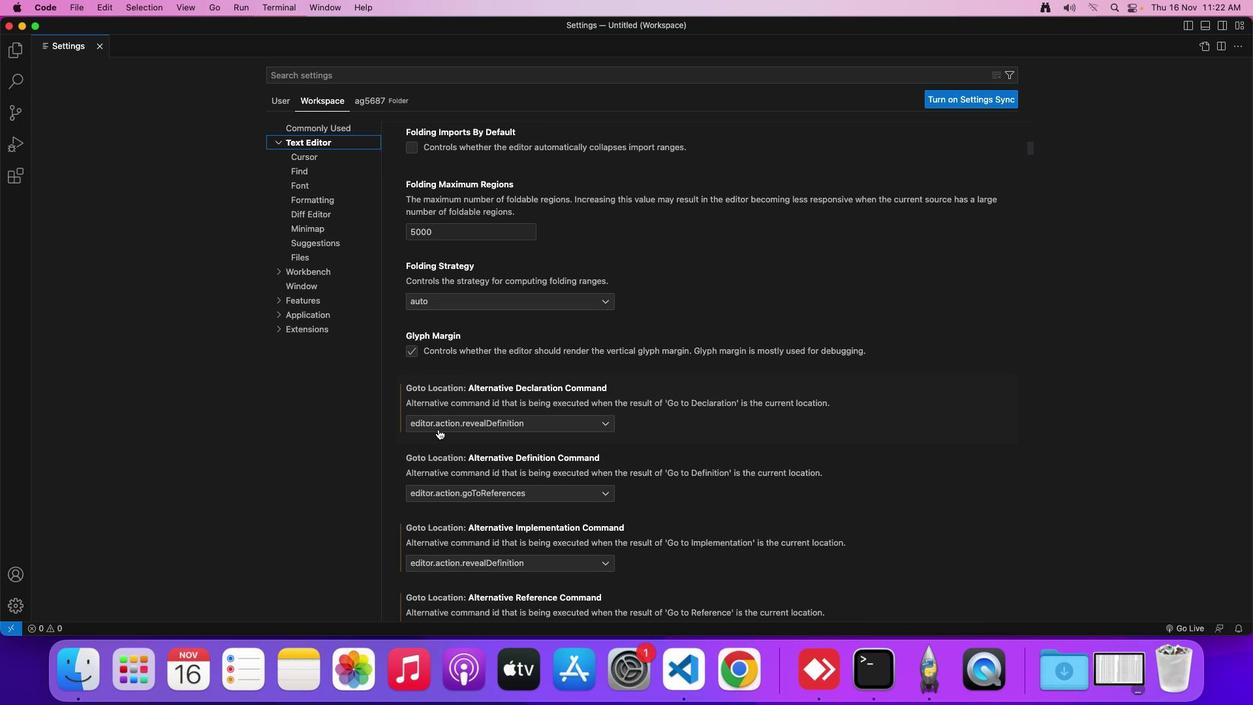 
Action: Mouse moved to (438, 429)
Screenshot: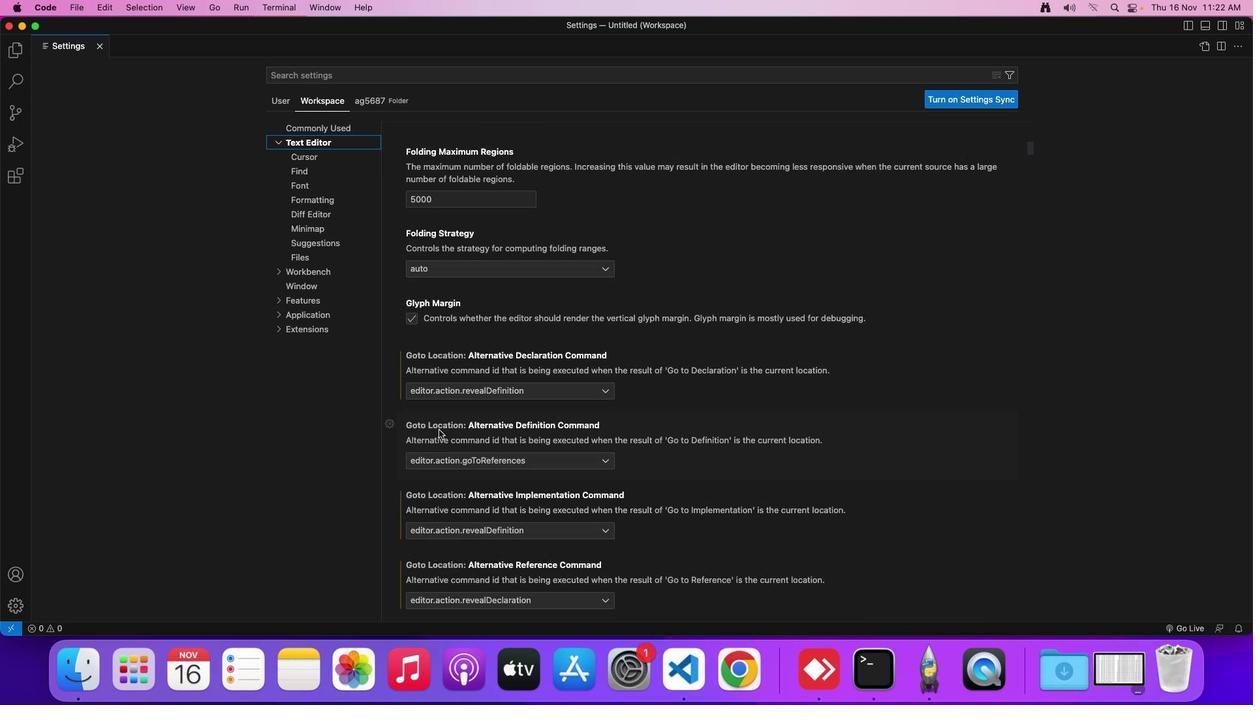 
Action: Mouse scrolled (438, 429) with delta (0, 0)
Screenshot: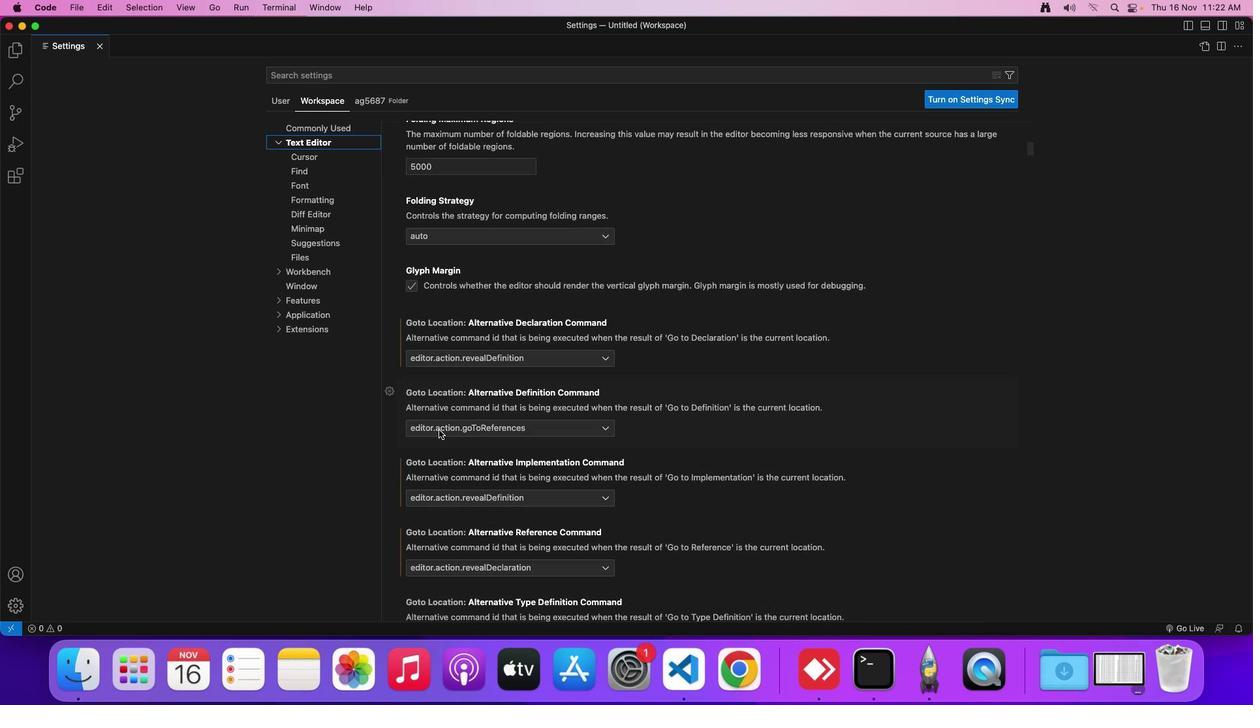 
Action: Mouse scrolled (438, 429) with delta (0, 0)
Screenshot: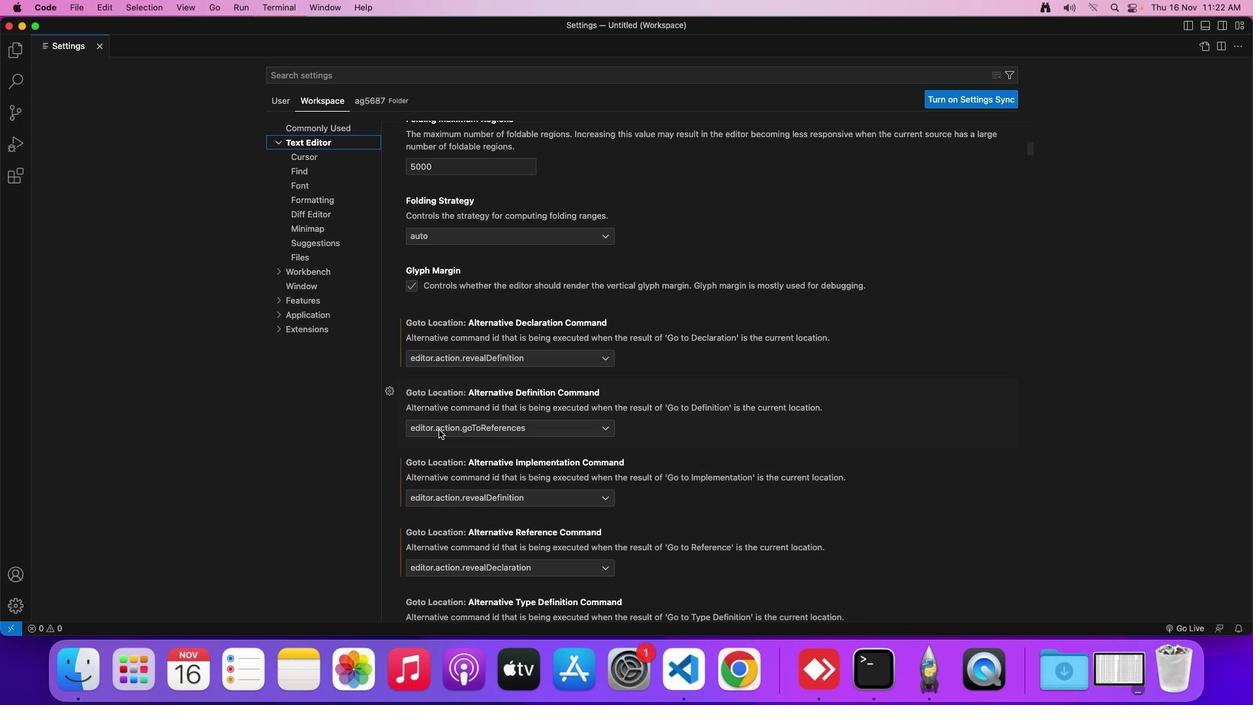 
Action: Mouse moved to (430, 442)
Screenshot: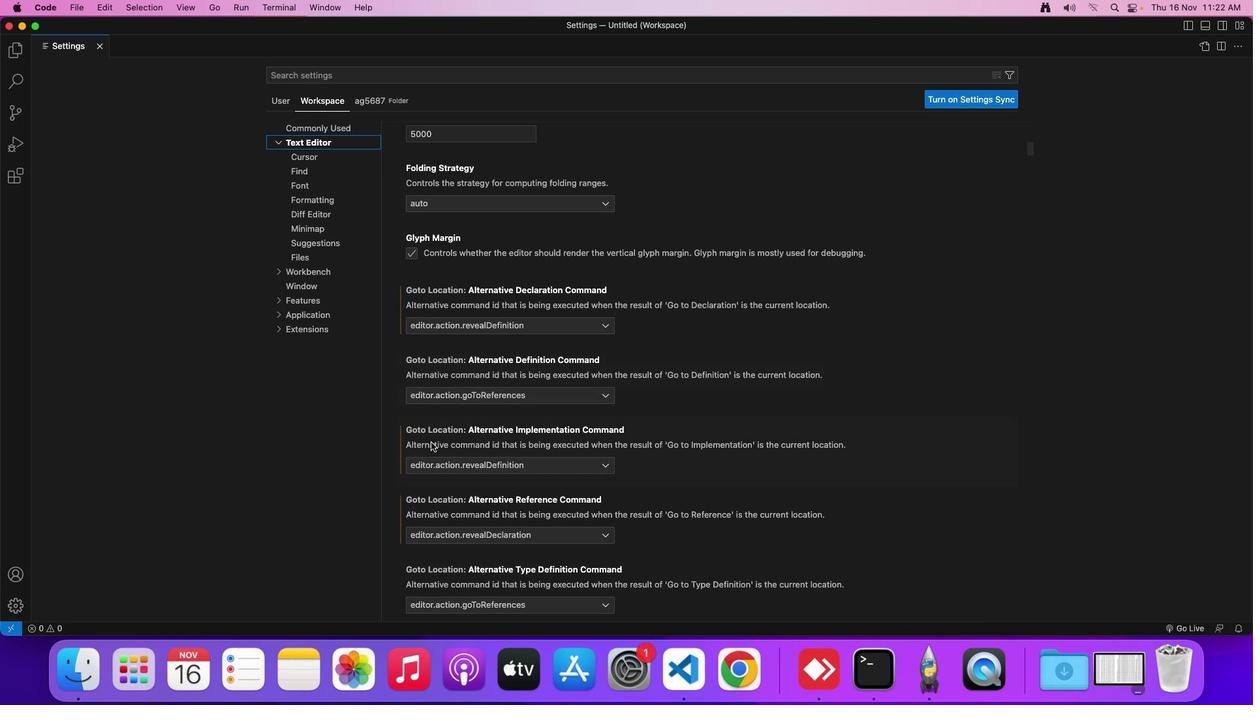 
Action: Mouse scrolled (430, 442) with delta (0, 0)
Screenshot: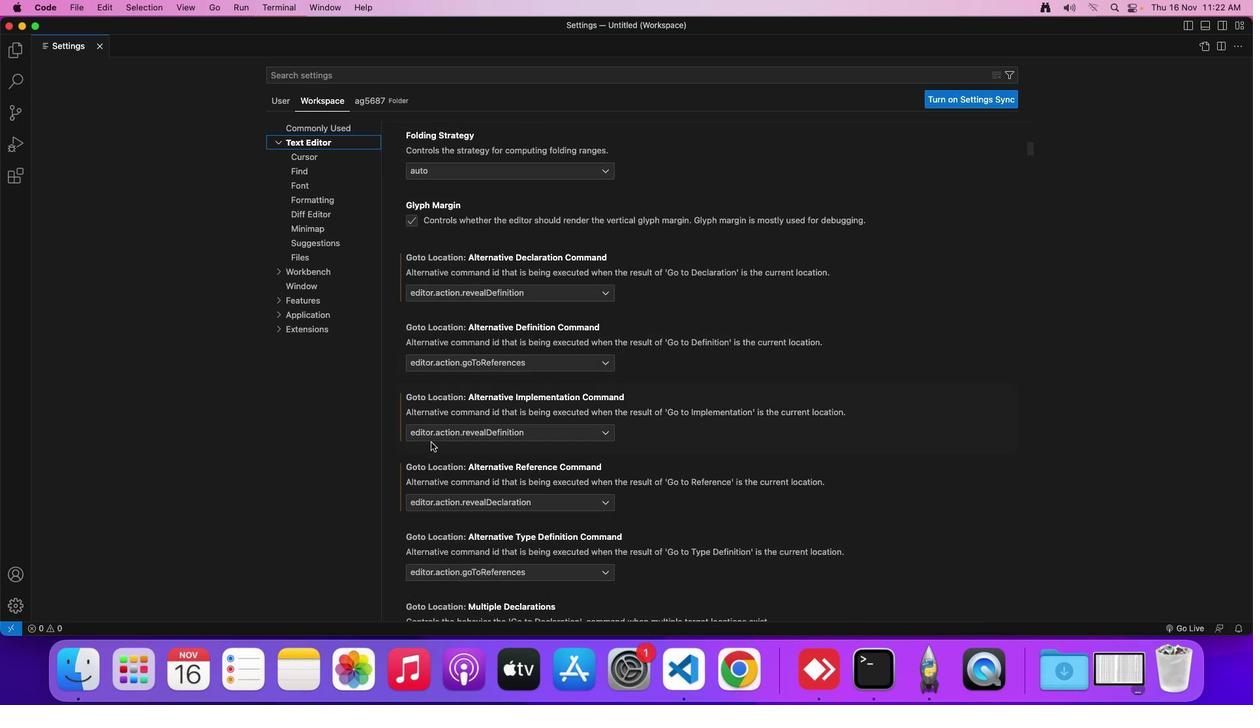 
Action: Mouse moved to (430, 442)
Screenshot: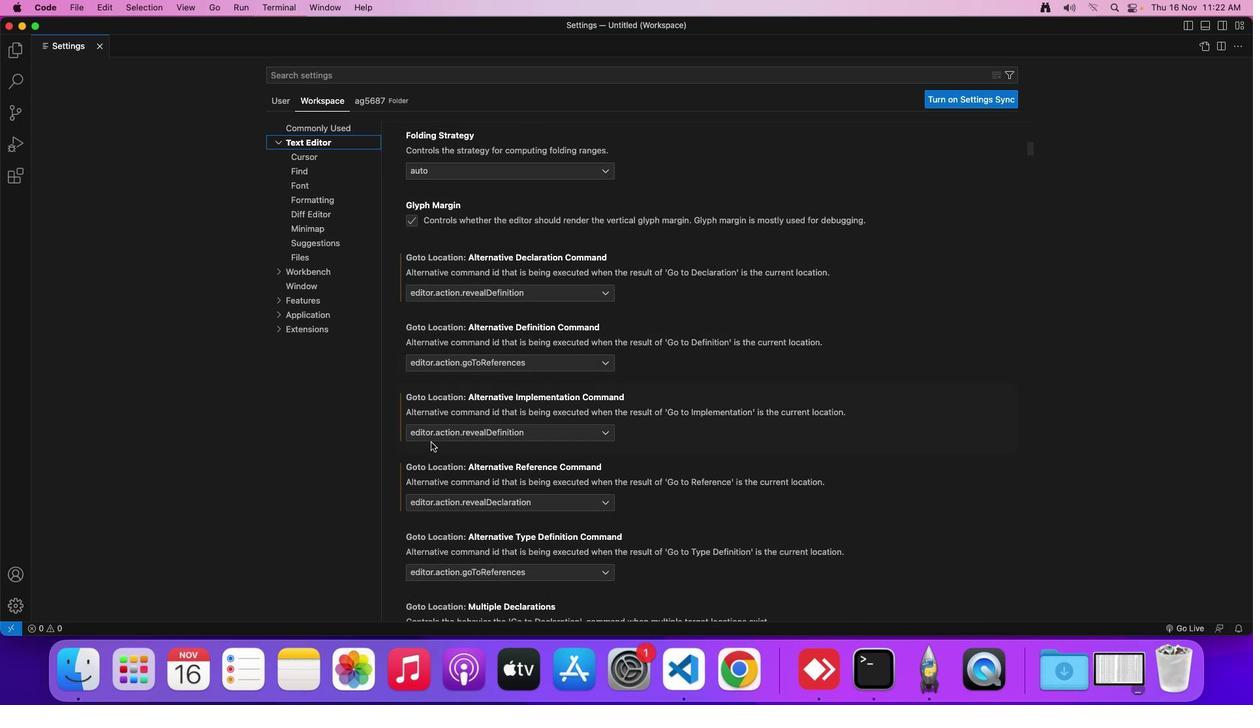 
Action: Mouse scrolled (430, 442) with delta (0, 0)
Screenshot: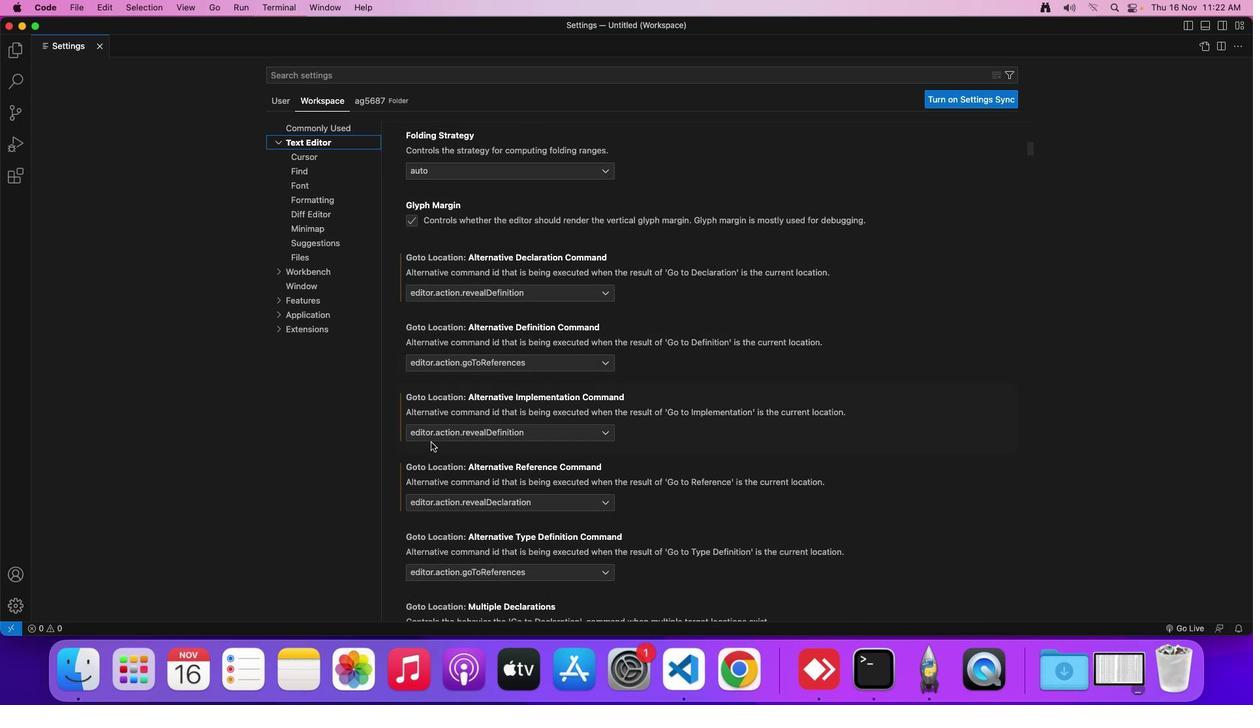 
Action: Mouse scrolled (430, 442) with delta (0, 0)
Screenshot: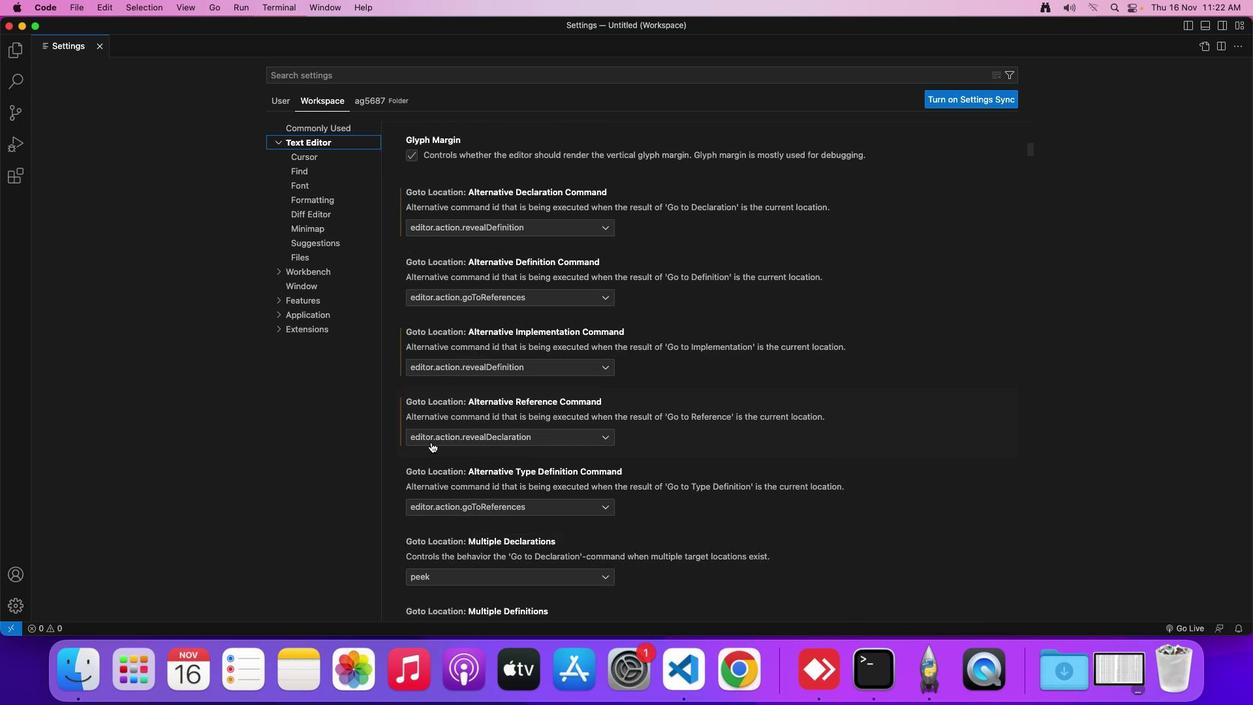 
Action: Mouse scrolled (430, 442) with delta (0, 0)
Screenshot: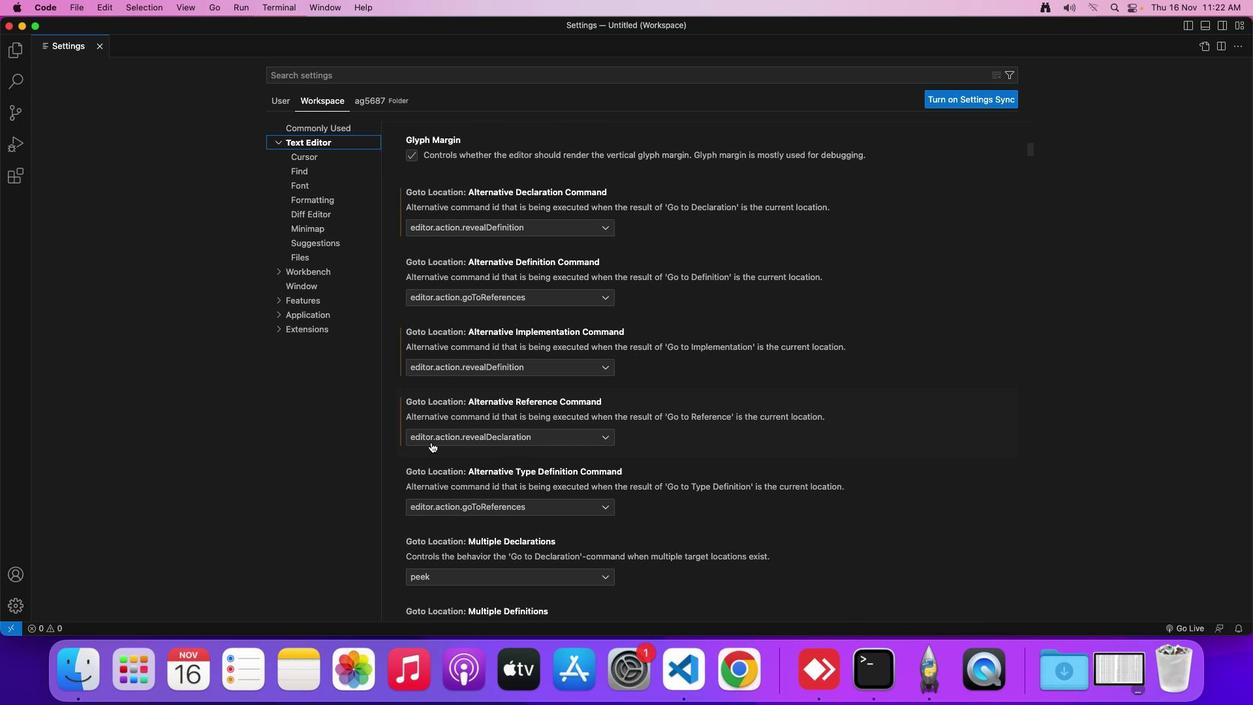 
Action: Mouse moved to (559, 437)
Screenshot: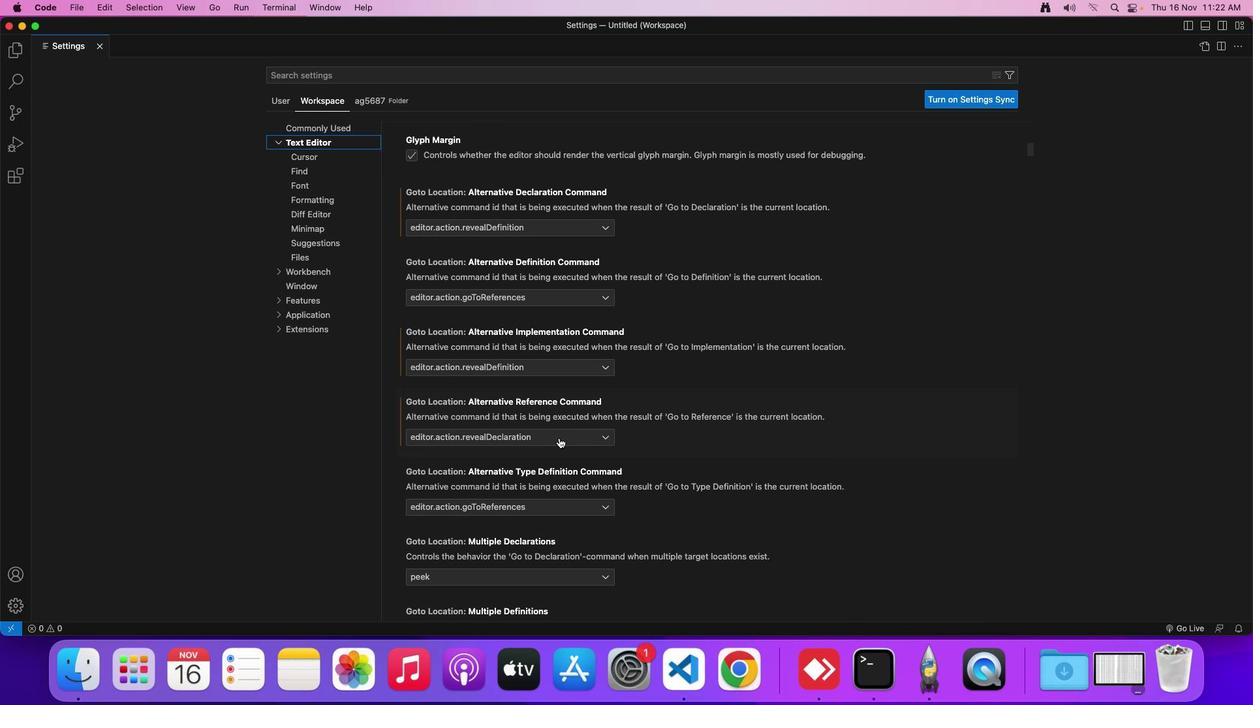 
Action: Mouse pressed left at (559, 437)
Screenshot: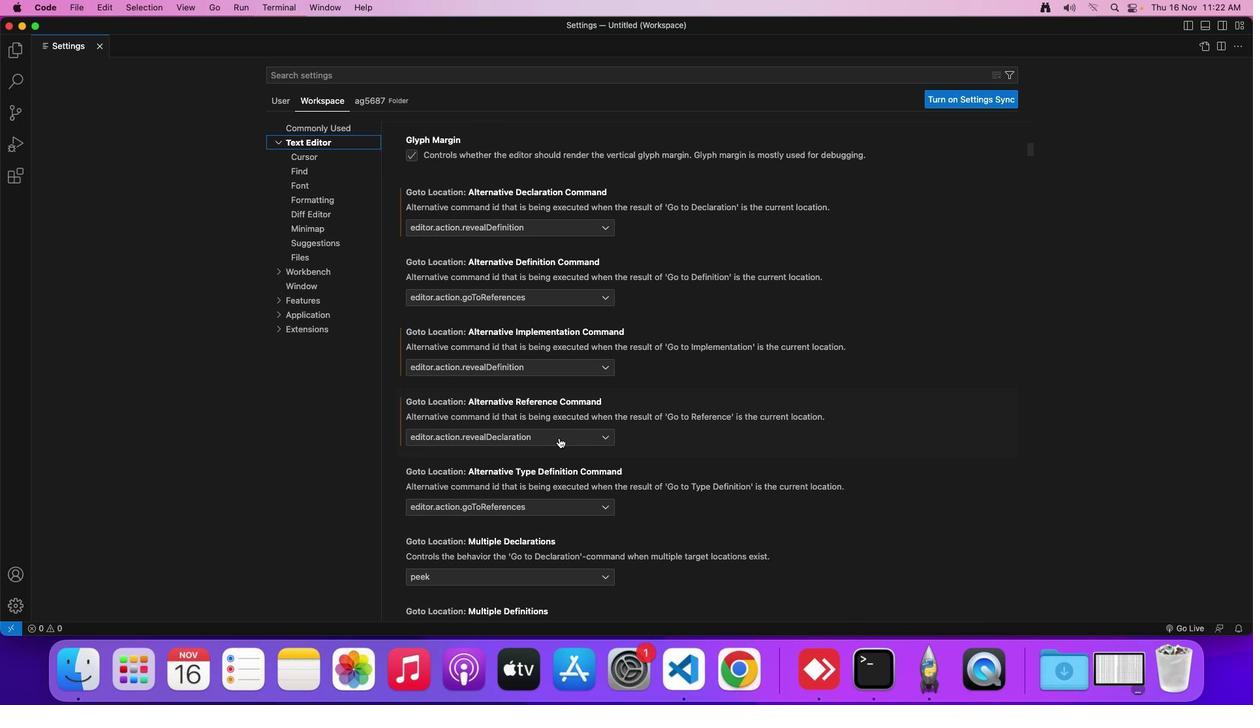 
Action: Mouse moved to (505, 577)
Screenshot: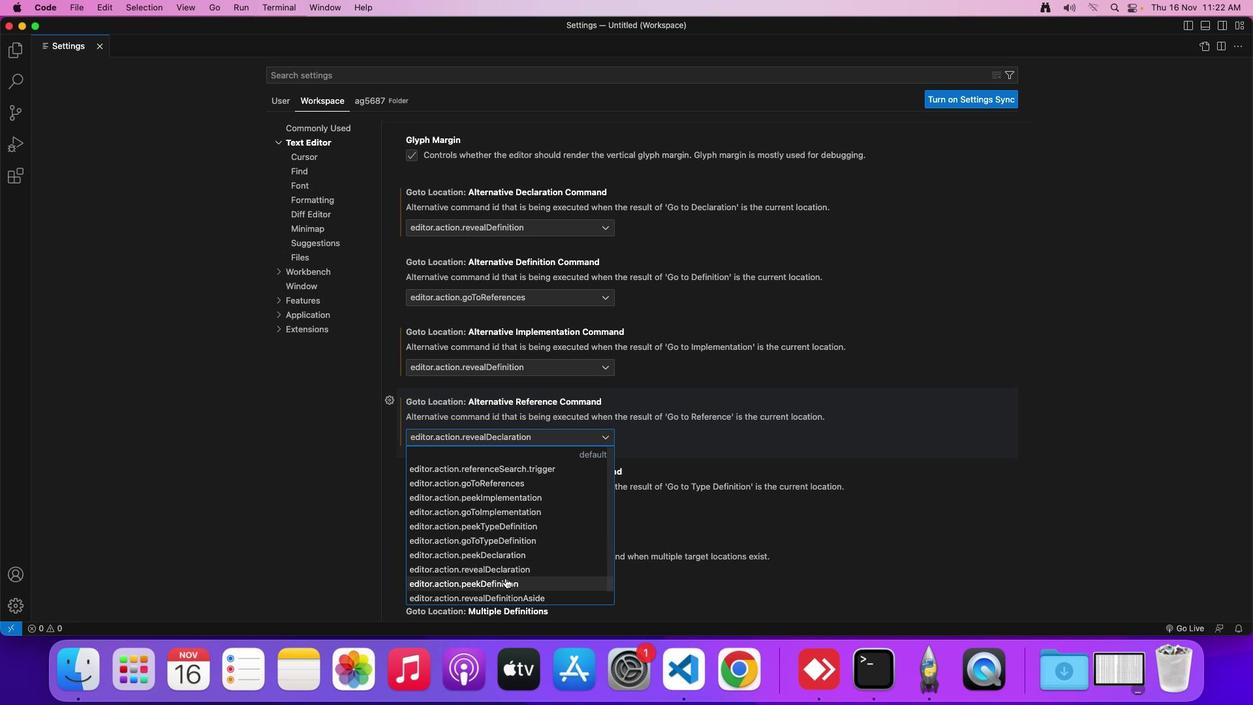 
Action: Mouse pressed left at (505, 577)
Screenshot: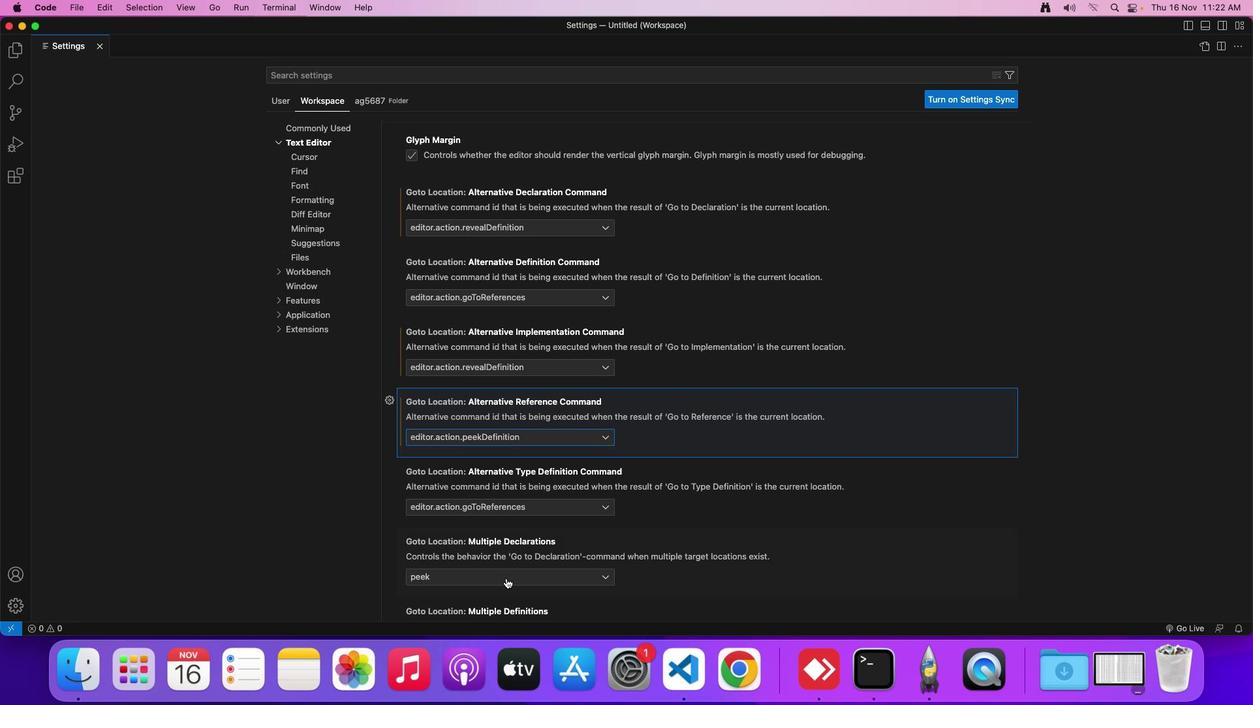 
Action: Mouse moved to (513, 429)
Screenshot: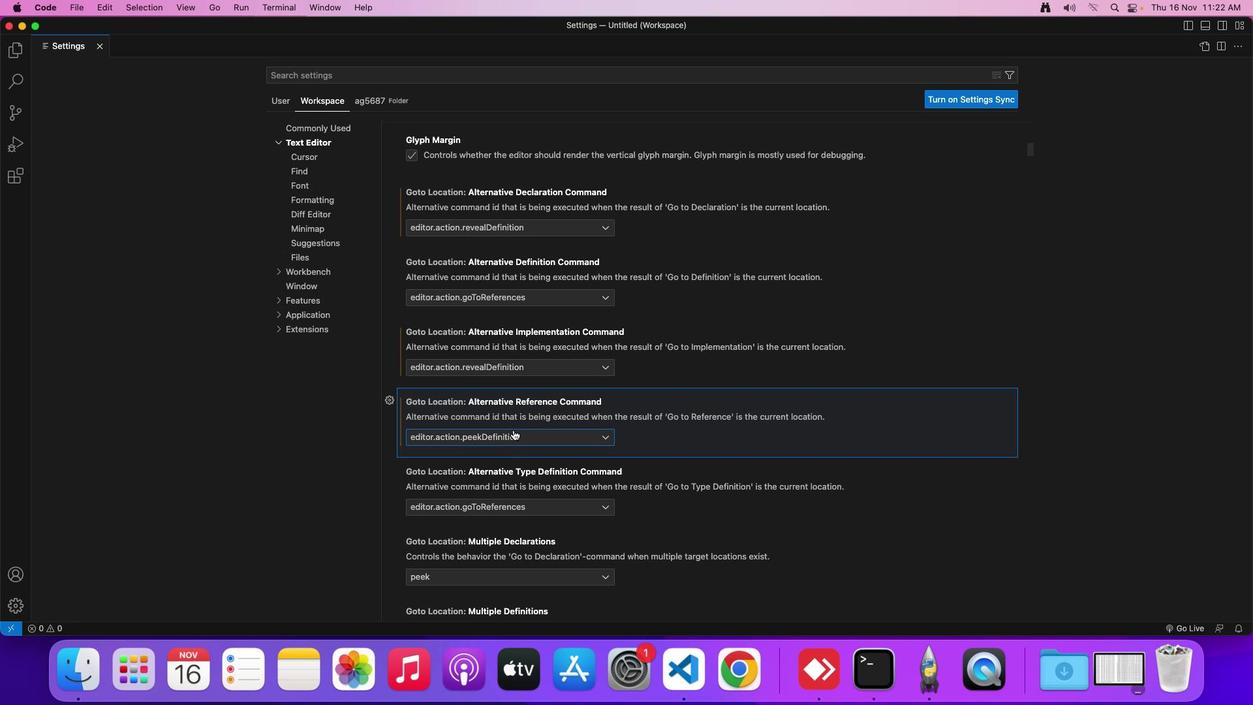 
